 Task: Play online Risk (conquerclub) game.
Action: Mouse moved to (396, 405)
Screenshot: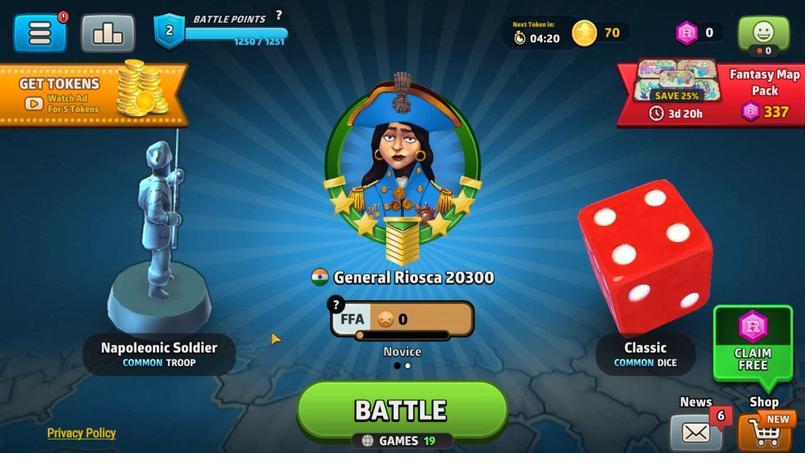 
Action: Mouse pressed left at (396, 405)
Screenshot: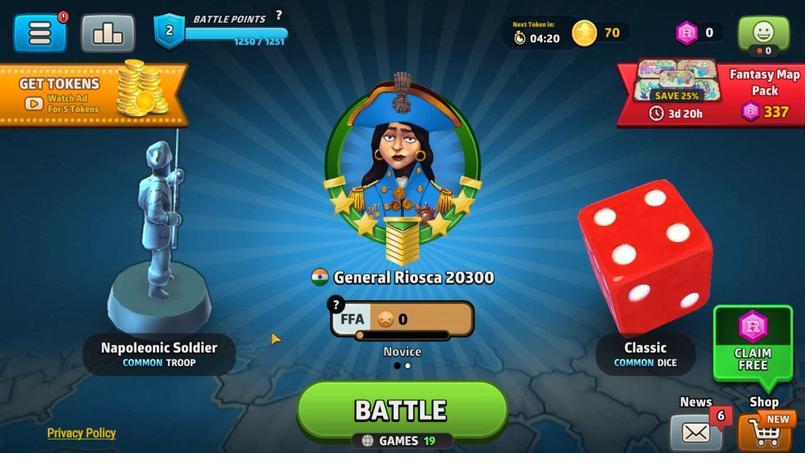
Action: Mouse moved to (694, 407)
Screenshot: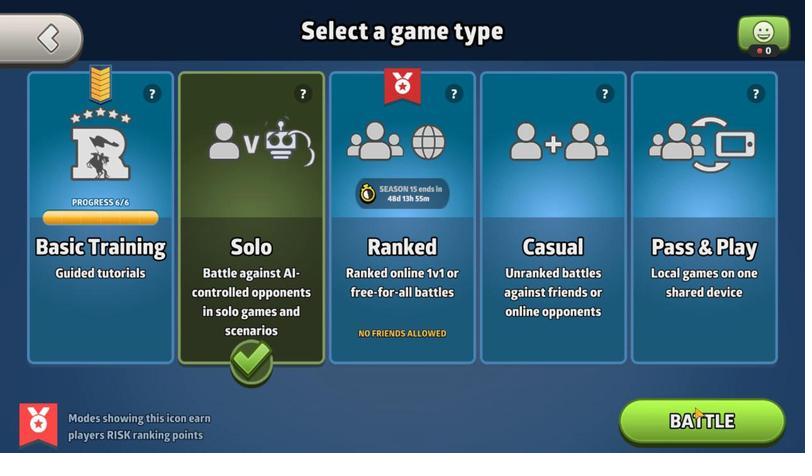 
Action: Mouse pressed left at (694, 407)
Screenshot: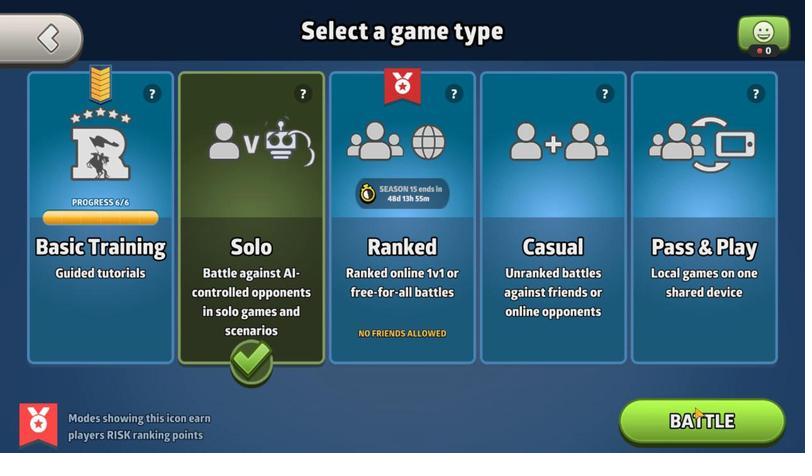 
Action: Mouse moved to (701, 413)
Screenshot: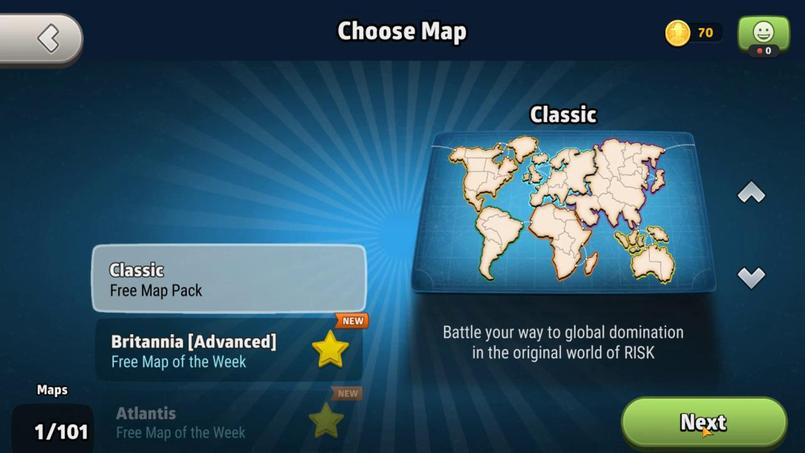 
Action: Mouse pressed left at (701, 413)
Screenshot: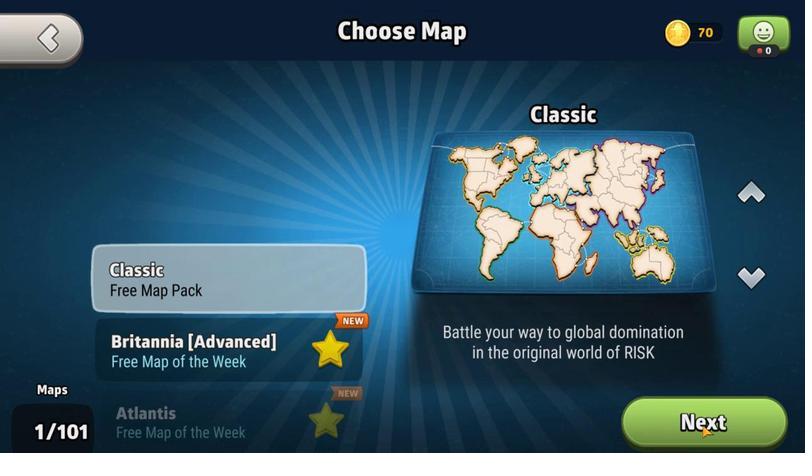 
Action: Mouse moved to (681, 413)
Screenshot: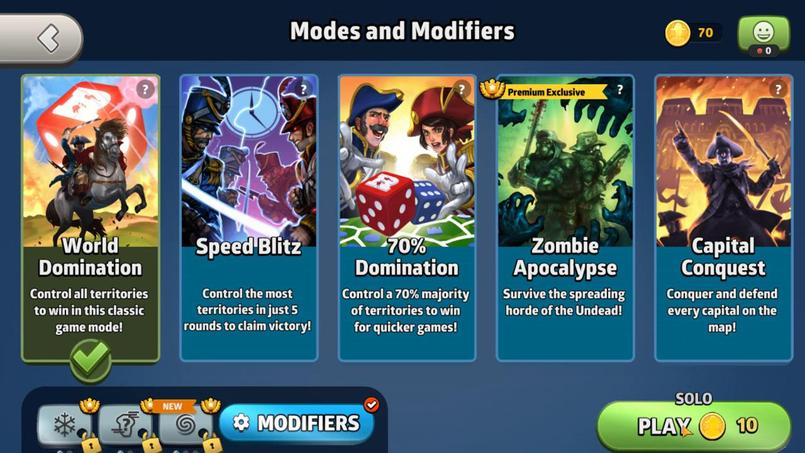 
Action: Mouse pressed left at (681, 413)
Screenshot: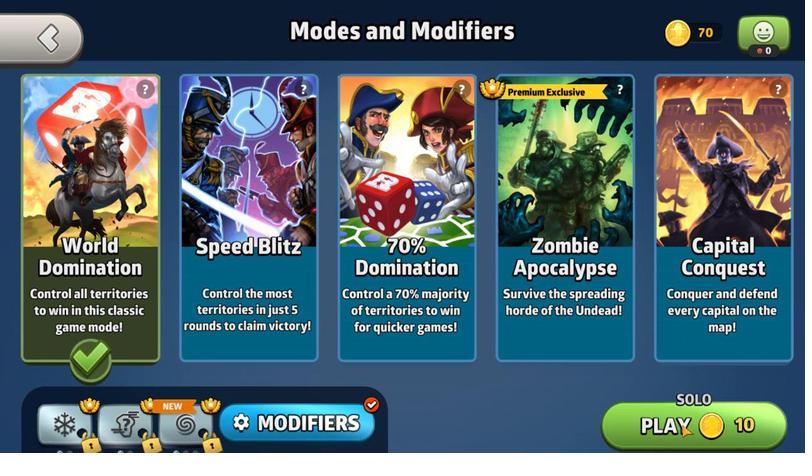 
Action: Mouse moved to (458, 314)
Screenshot: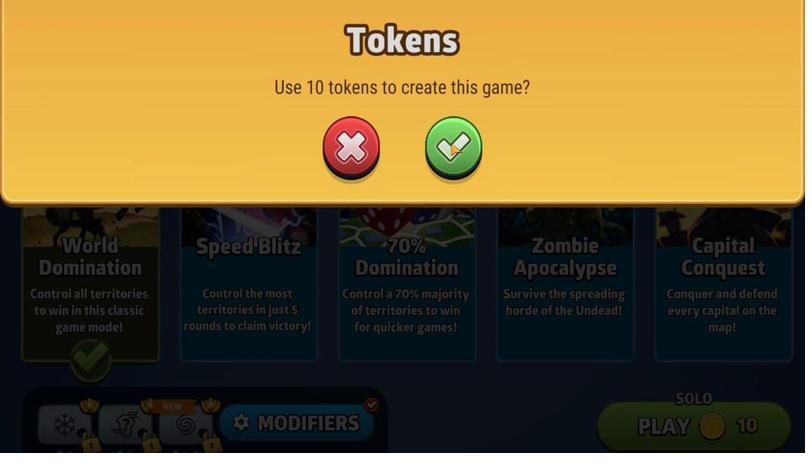 
Action: Mouse pressed left at (458, 314)
Screenshot: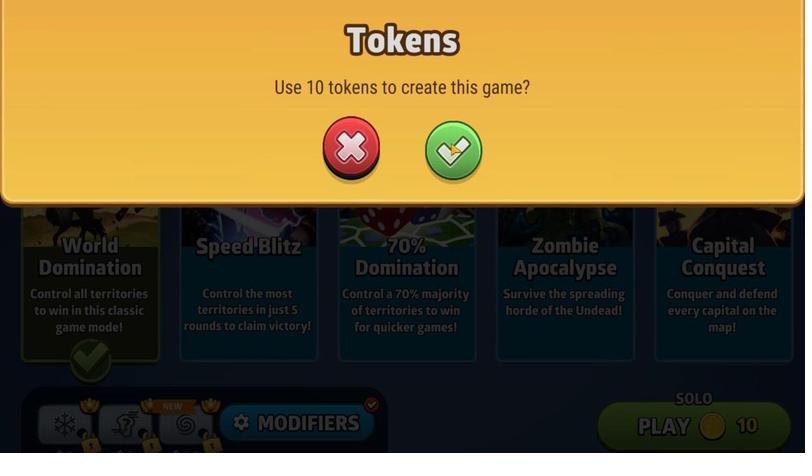 
Action: Mouse moved to (779, 343)
Screenshot: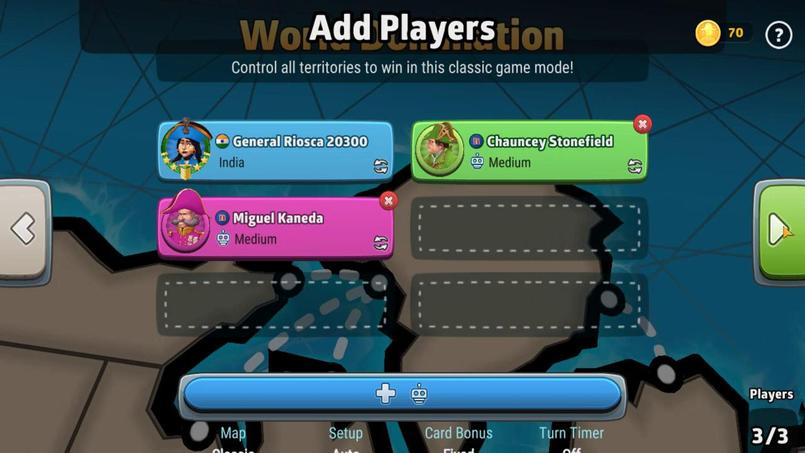 
Action: Mouse pressed left at (779, 343)
Screenshot: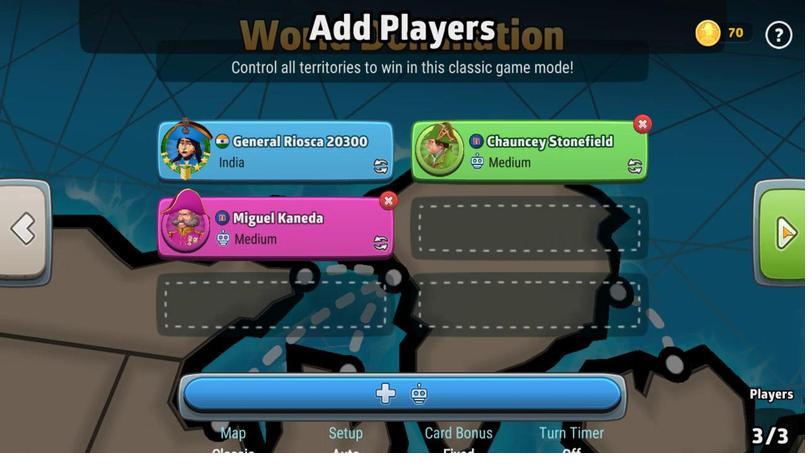
Action: Mouse moved to (193, 326)
Screenshot: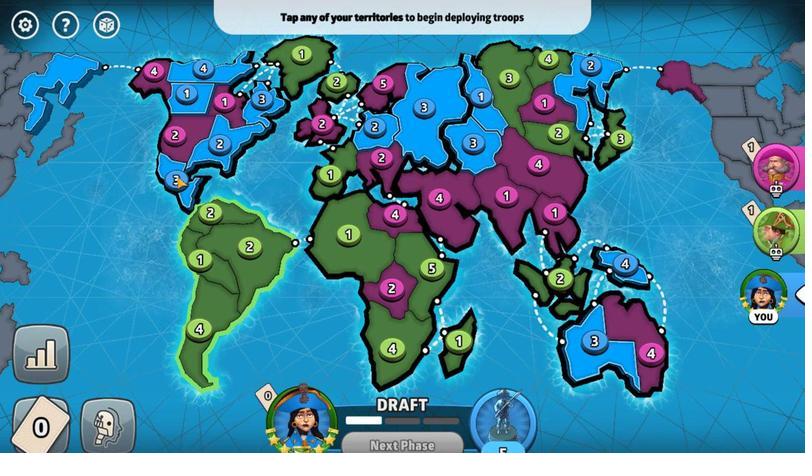 
Action: Mouse pressed left at (193, 326)
Screenshot: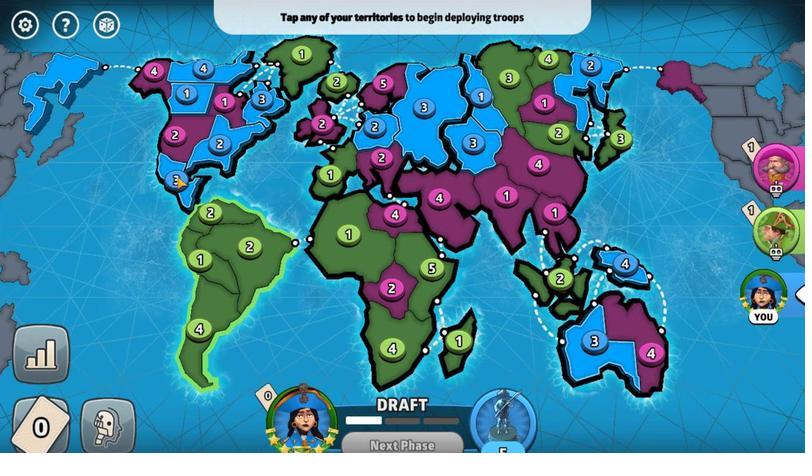 
Action: Mouse moved to (566, 385)
Screenshot: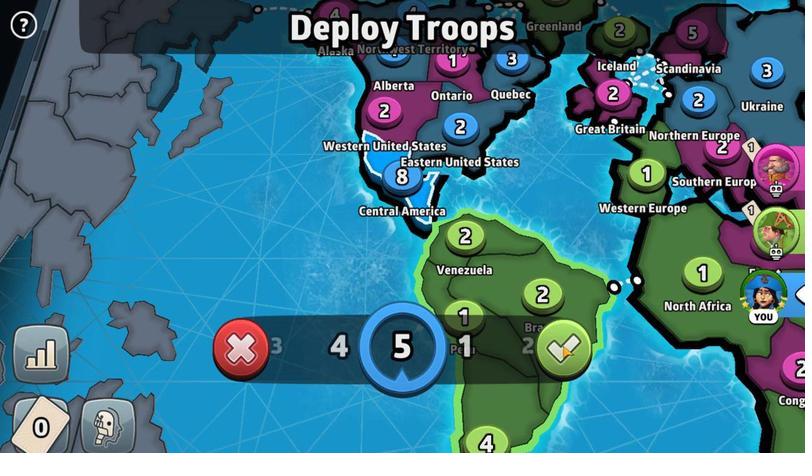 
Action: Mouse pressed left at (566, 385)
Screenshot: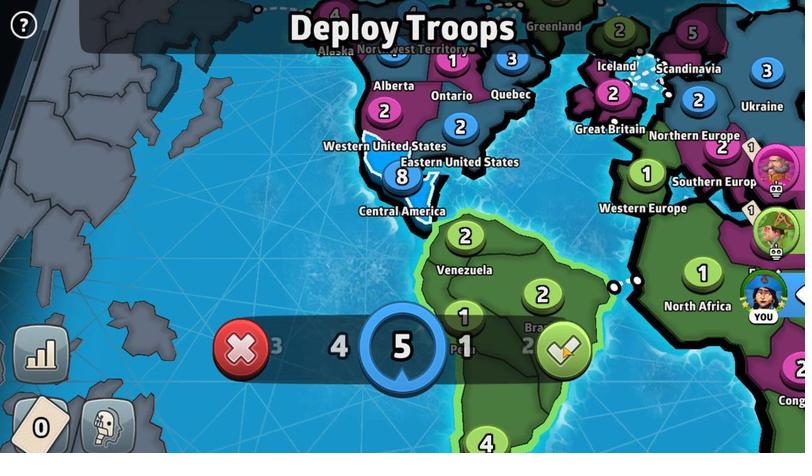 
Action: Mouse moved to (429, 420)
Screenshot: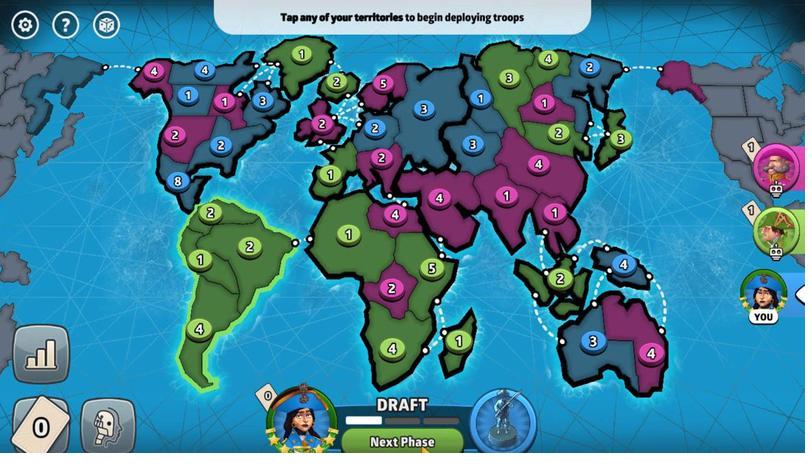 
Action: Mouse pressed left at (429, 420)
Screenshot: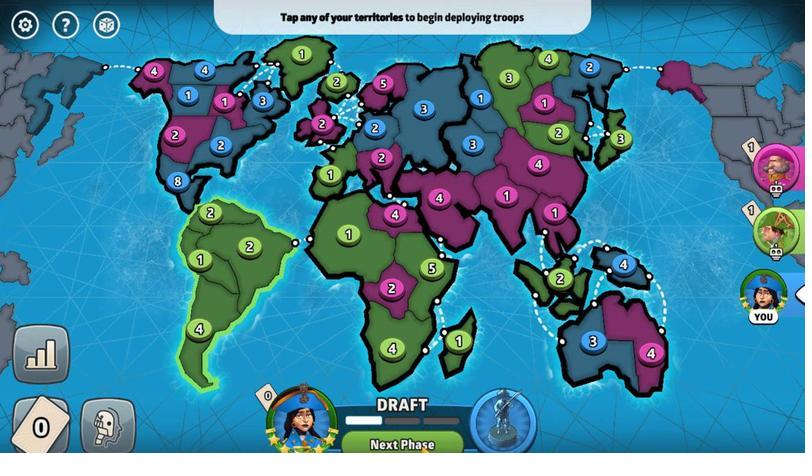 
Action: Mouse moved to (192, 327)
Screenshot: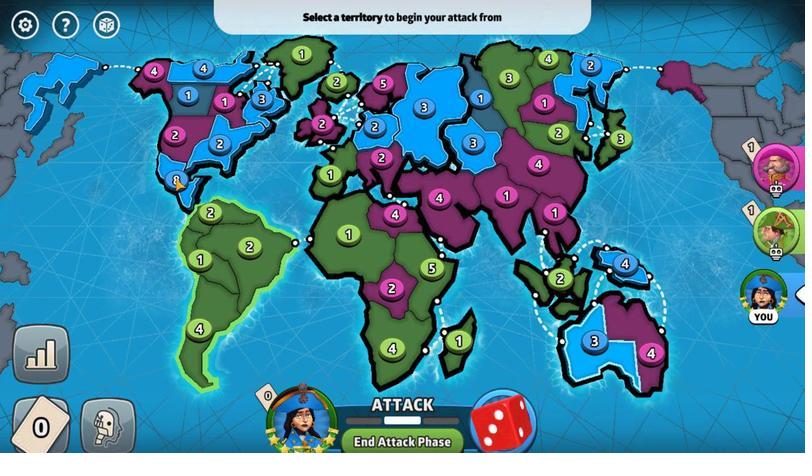 
Action: Mouse pressed left at (192, 327)
Screenshot: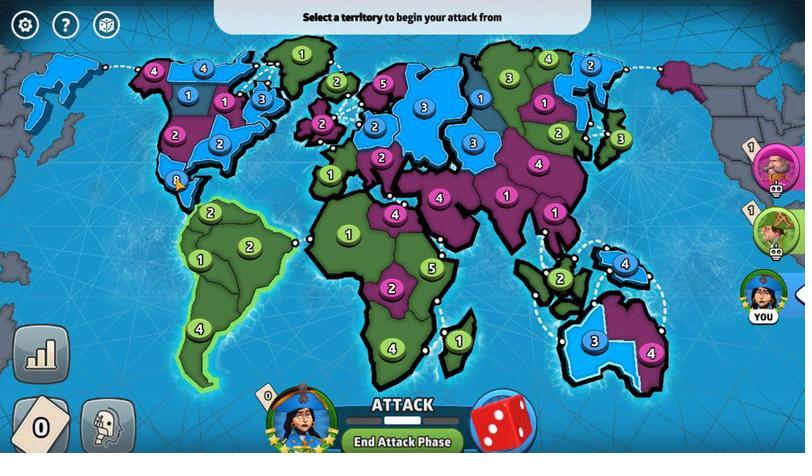 
Action: Mouse moved to (379, 306)
Screenshot: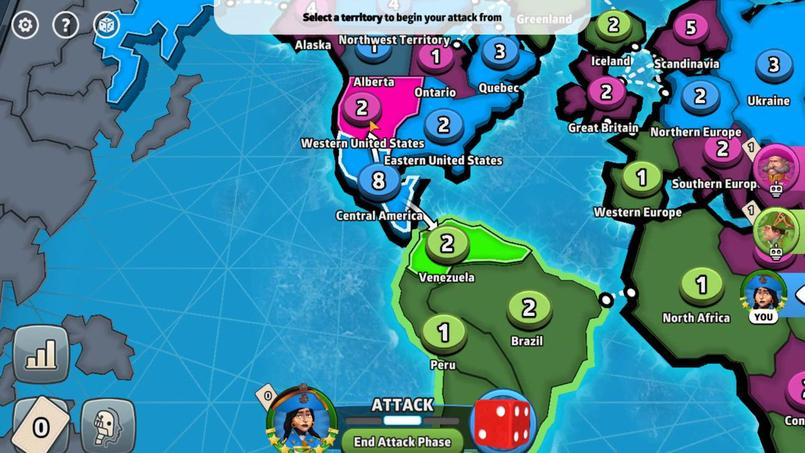 
Action: Mouse pressed left at (379, 306)
Screenshot: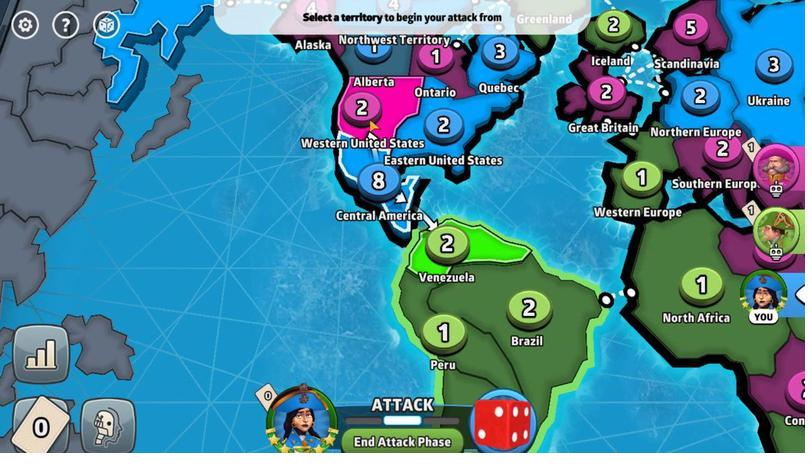 
Action: Mouse moved to (419, 397)
Screenshot: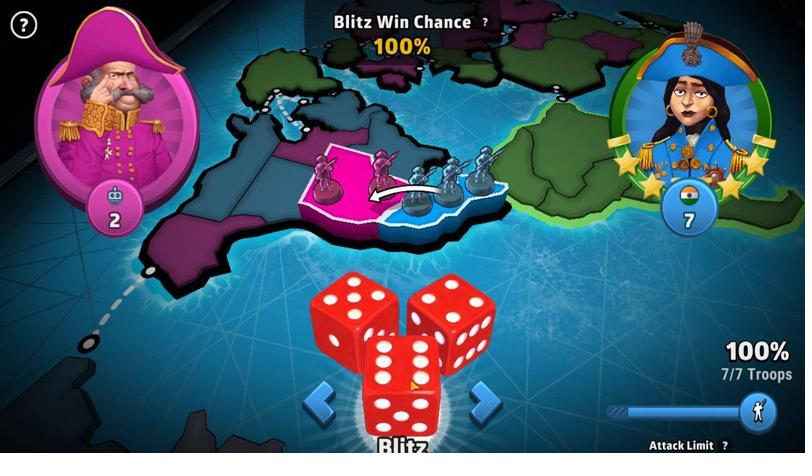 
Action: Mouse pressed left at (419, 397)
Screenshot: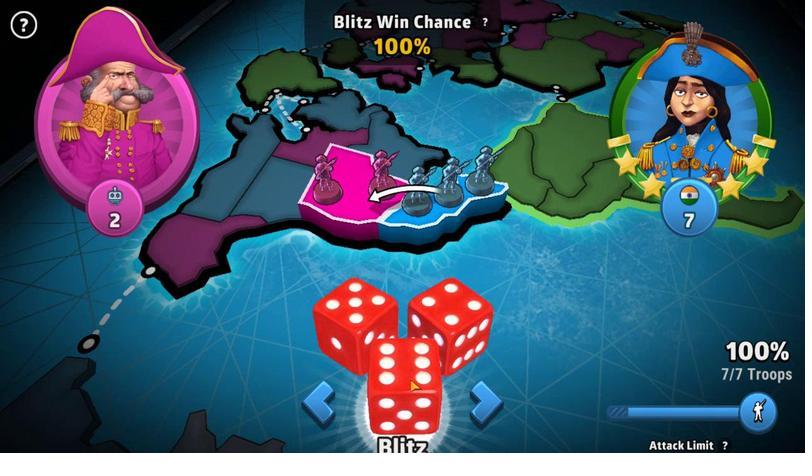 
Action: Mouse moved to (570, 387)
Screenshot: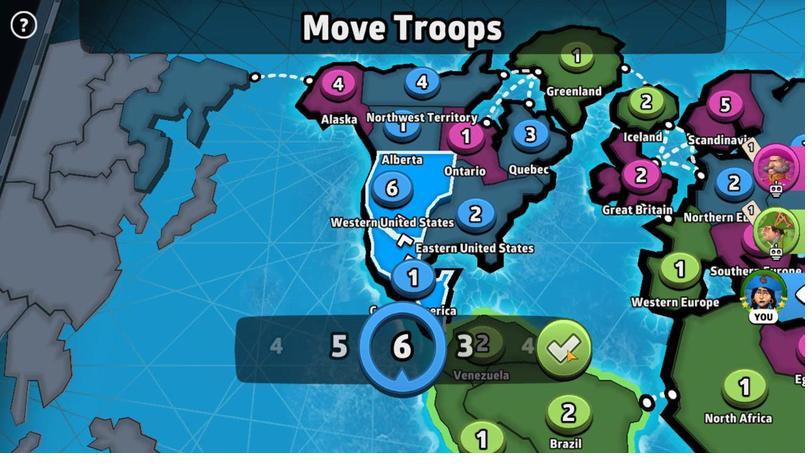 
Action: Mouse pressed left at (570, 387)
Screenshot: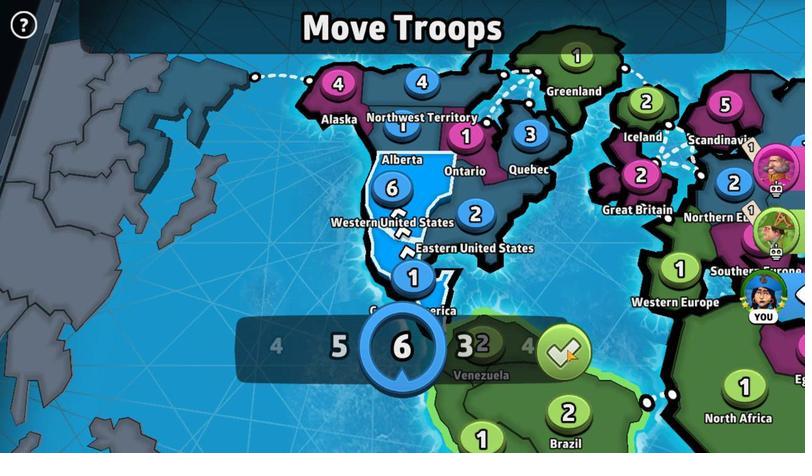 
Action: Mouse moved to (444, 314)
Screenshot: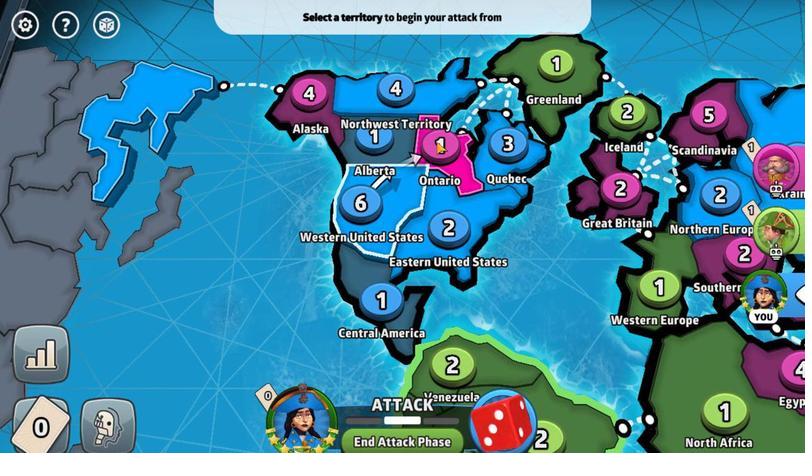 
Action: Mouse pressed left at (444, 314)
Screenshot: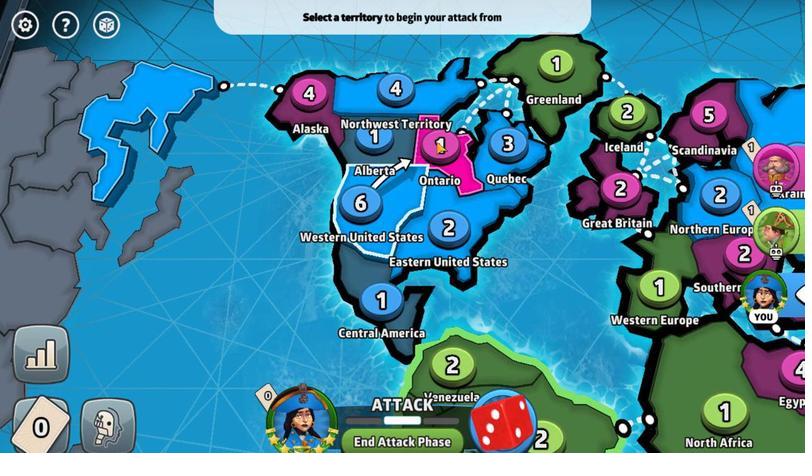 
Action: Mouse moved to (417, 392)
Screenshot: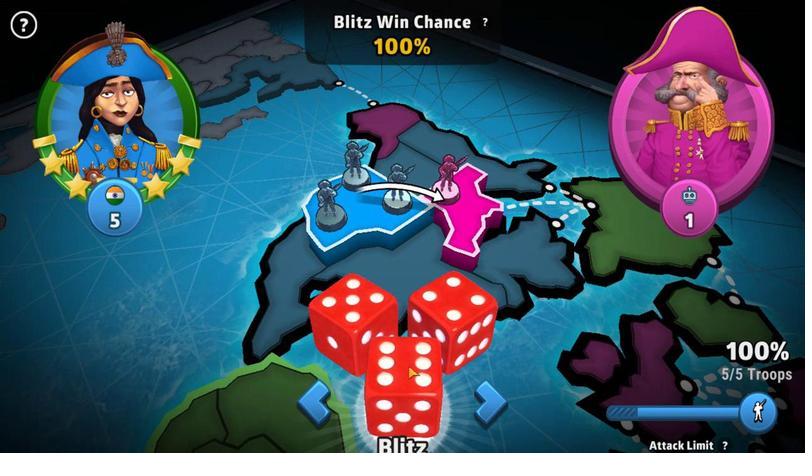 
Action: Mouse pressed left at (417, 392)
Screenshot: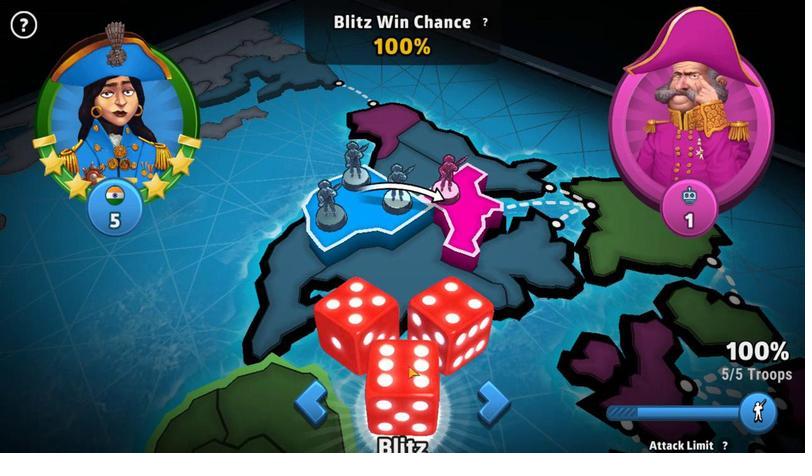 
Action: Mouse moved to (355, 382)
Screenshot: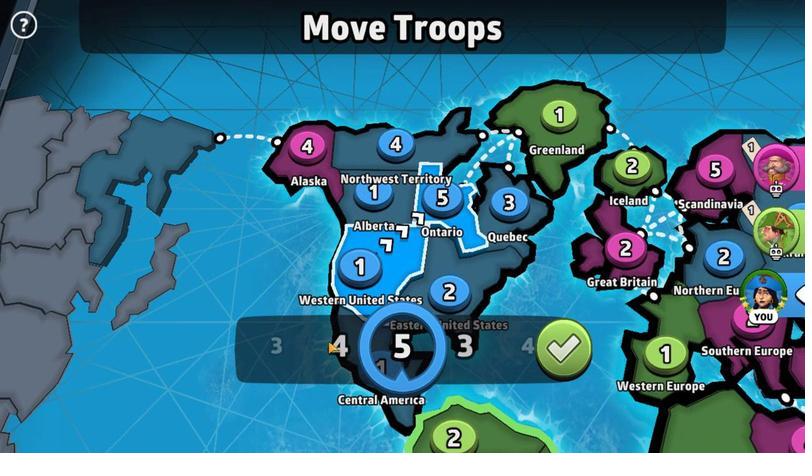 
Action: Mouse pressed left at (355, 382)
Screenshot: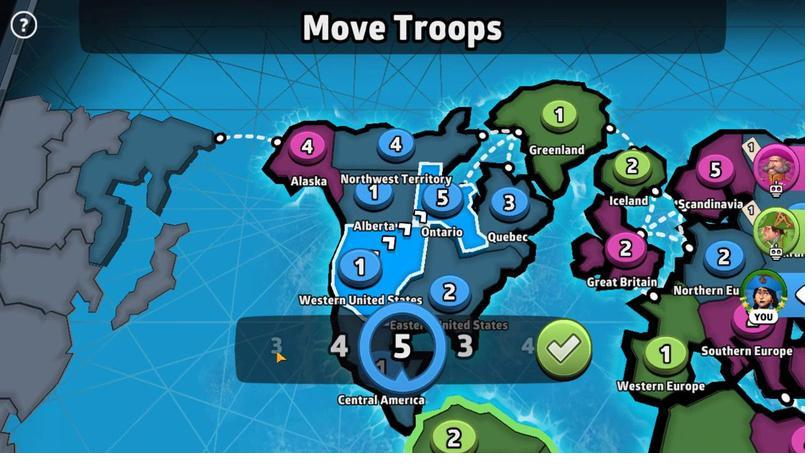 
Action: Mouse moved to (572, 385)
Screenshot: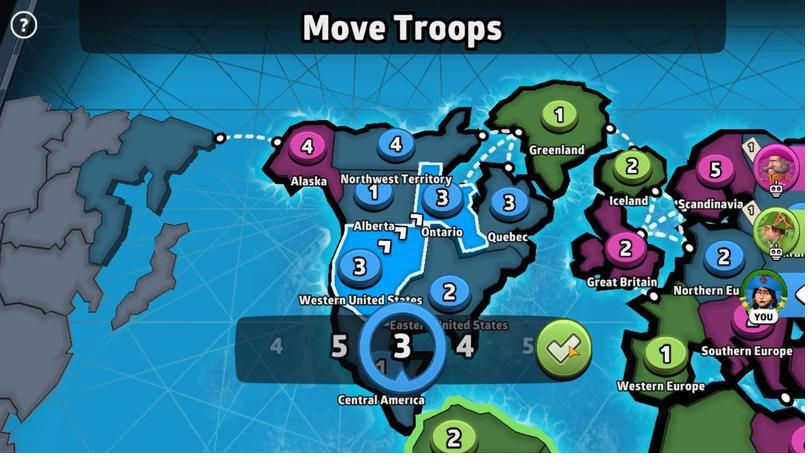 
Action: Mouse pressed left at (572, 385)
Screenshot: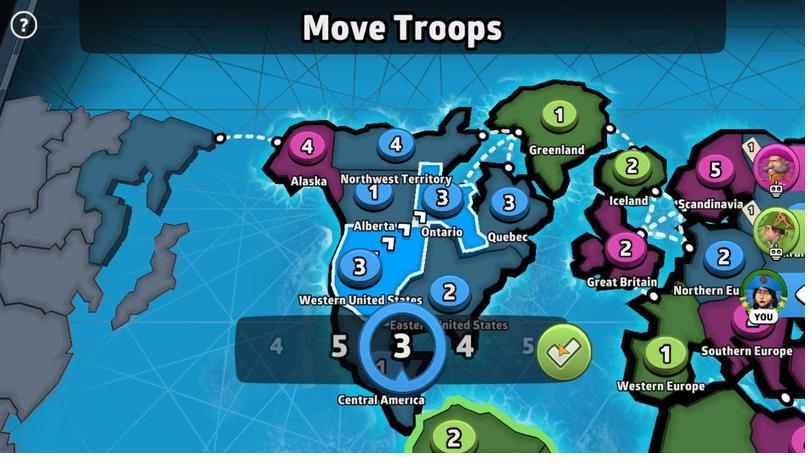 
Action: Mouse moved to (298, 320)
Screenshot: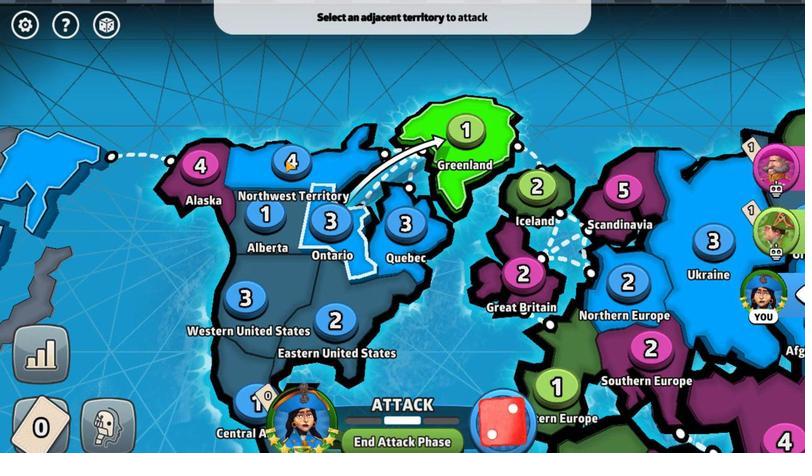 
Action: Mouse pressed left at (298, 320)
Screenshot: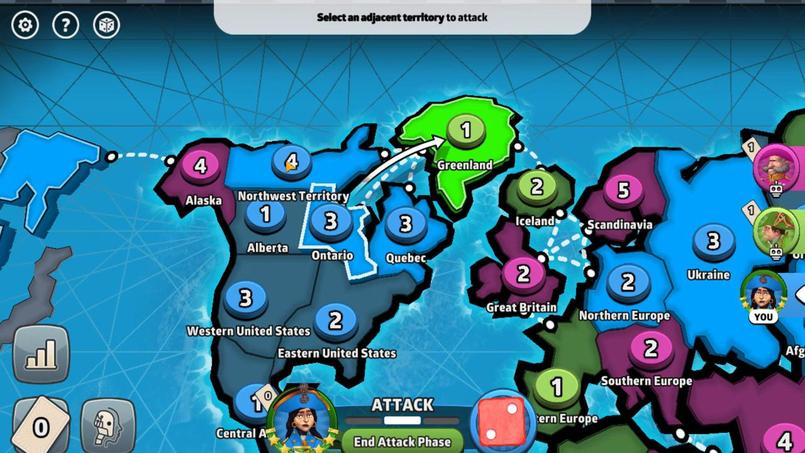 
Action: Mouse moved to (414, 348)
Screenshot: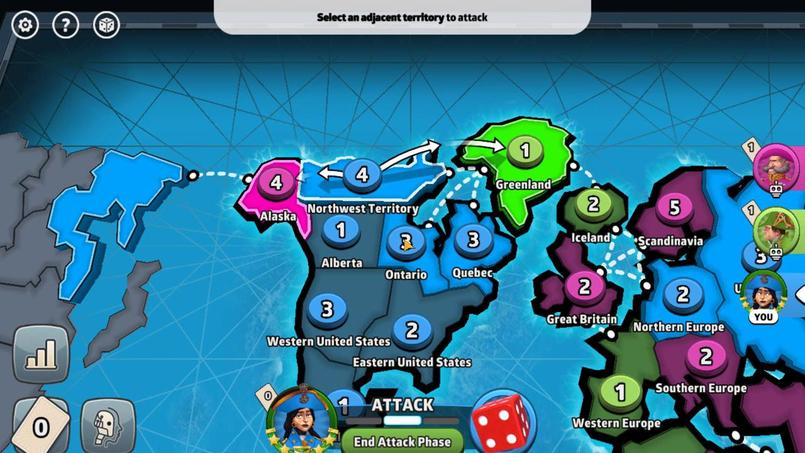 
Action: Mouse pressed left at (414, 348)
Screenshot: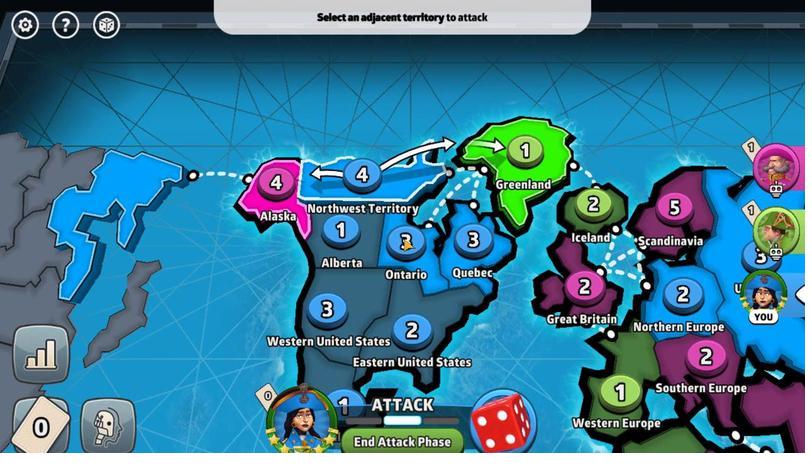 
Action: Mouse moved to (309, 318)
Screenshot: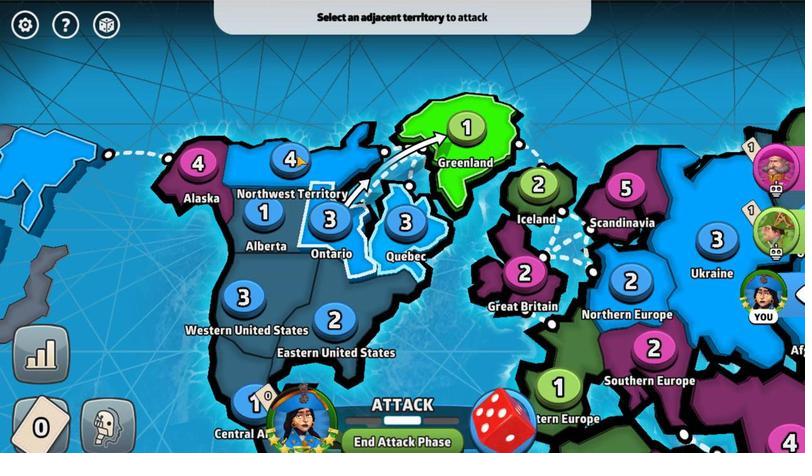 
Action: Mouse pressed left at (309, 318)
Screenshot: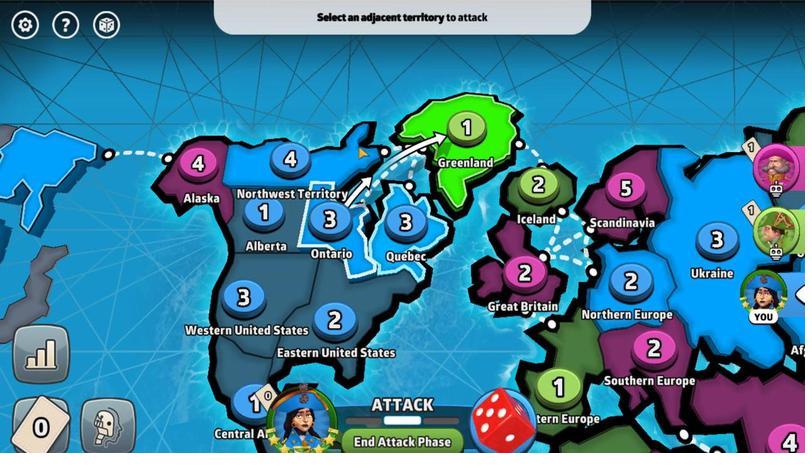 
Action: Mouse moved to (526, 315)
Screenshot: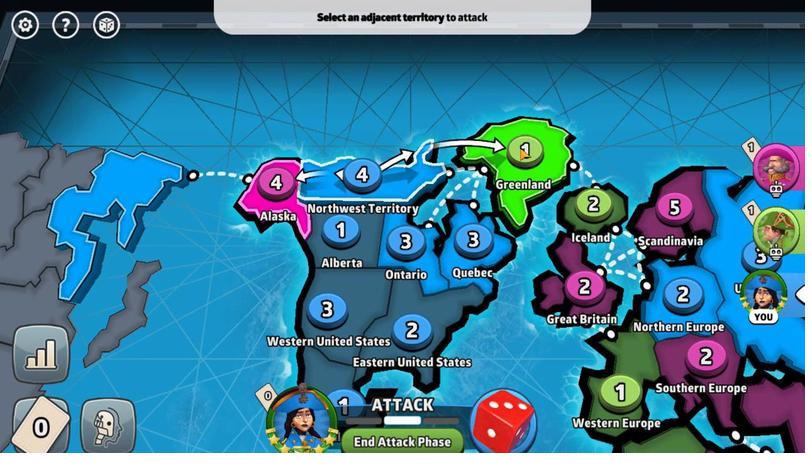 
Action: Mouse pressed left at (526, 315)
Screenshot: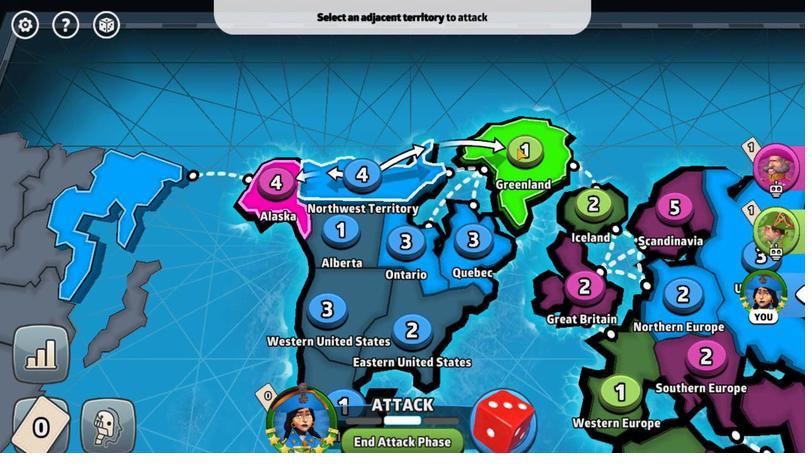 
Action: Mouse moved to (407, 400)
Screenshot: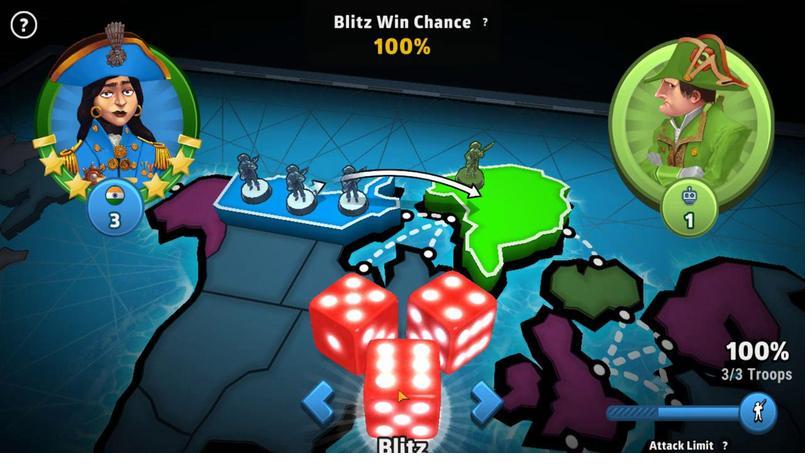 
Action: Mouse pressed left at (407, 400)
Screenshot: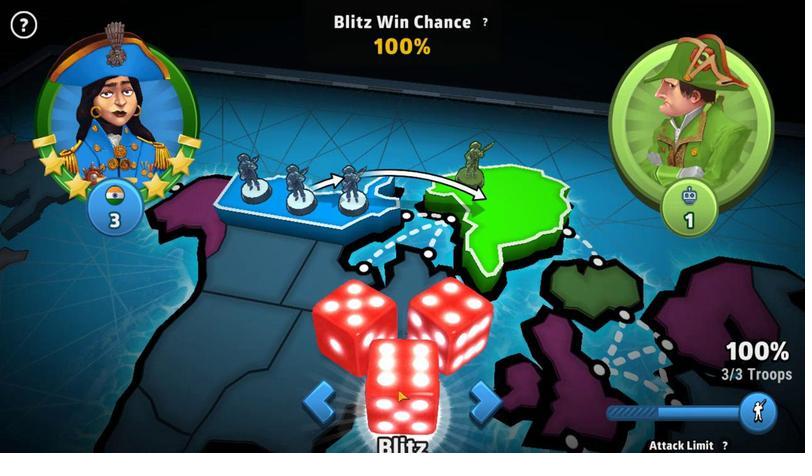 
Action: Mouse moved to (441, 337)
Screenshot: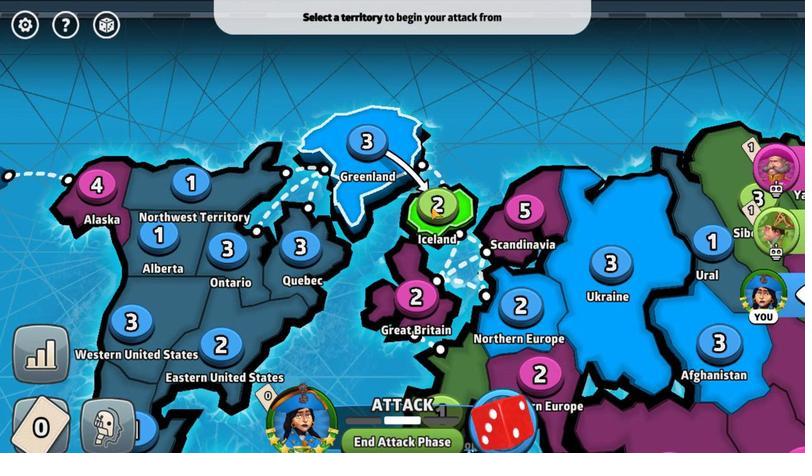 
Action: Mouse pressed left at (441, 337)
Screenshot: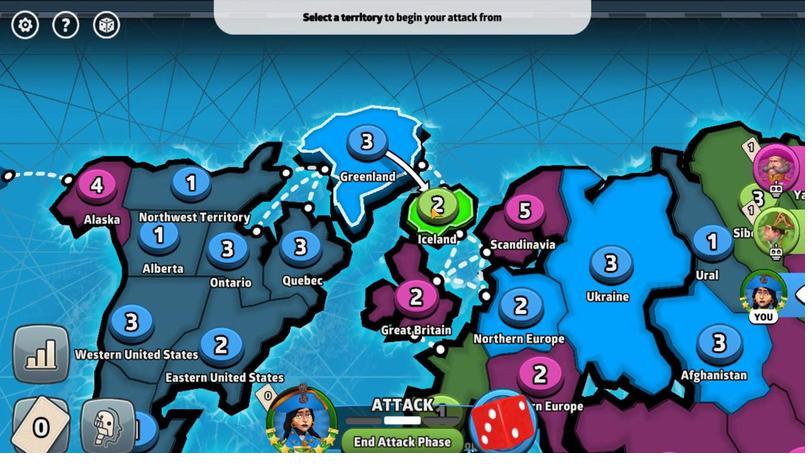 
Action: Mouse moved to (420, 393)
Screenshot: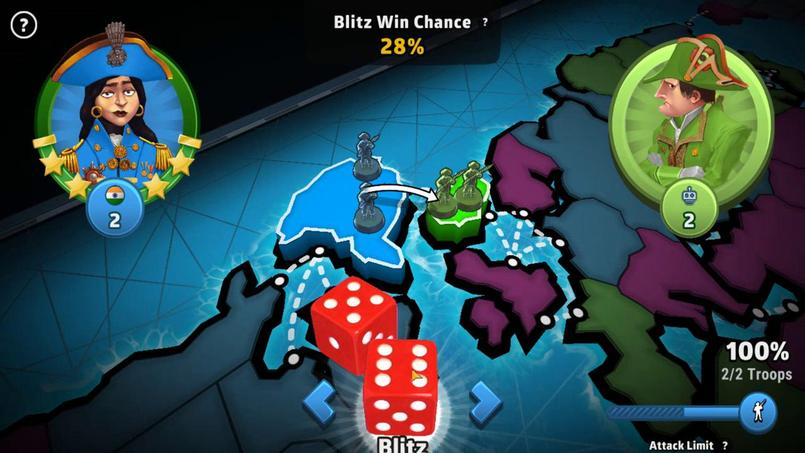 
Action: Mouse pressed left at (420, 393)
Screenshot: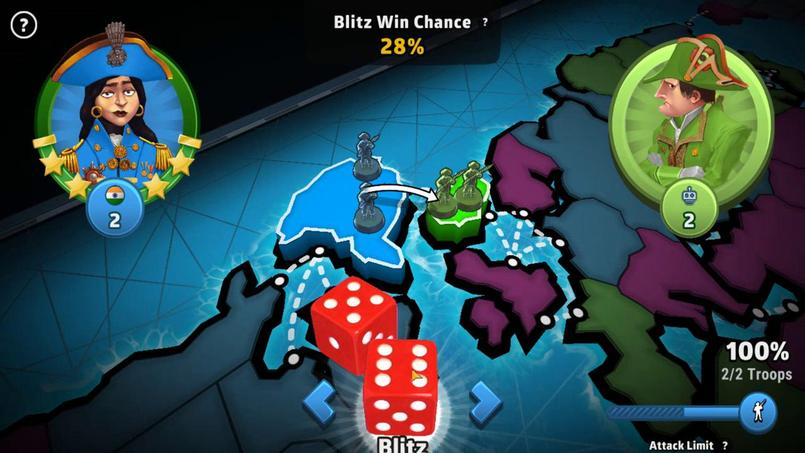 
Action: Mouse moved to (433, 301)
Screenshot: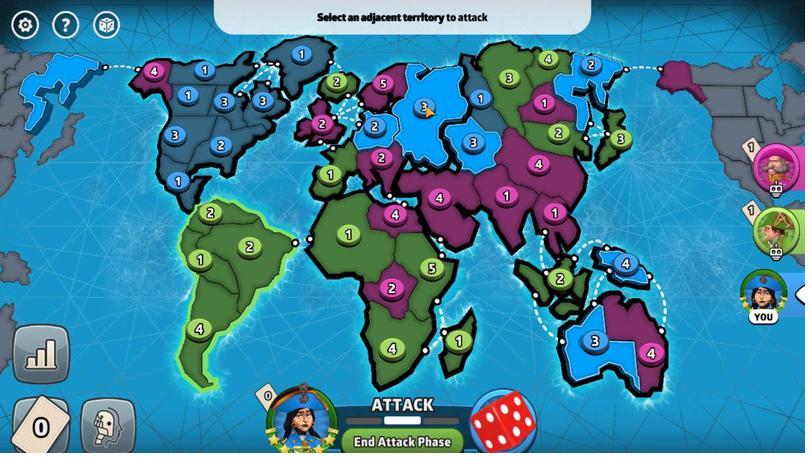 
Action: Mouse pressed left at (433, 301)
Screenshot: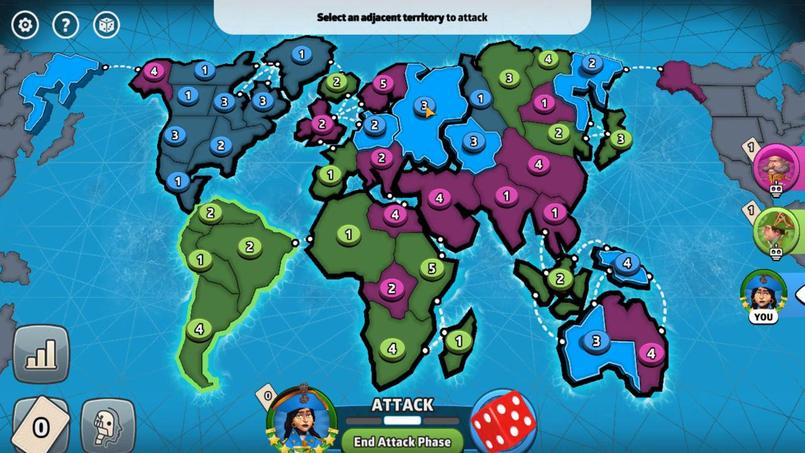 
Action: Mouse moved to (361, 338)
Screenshot: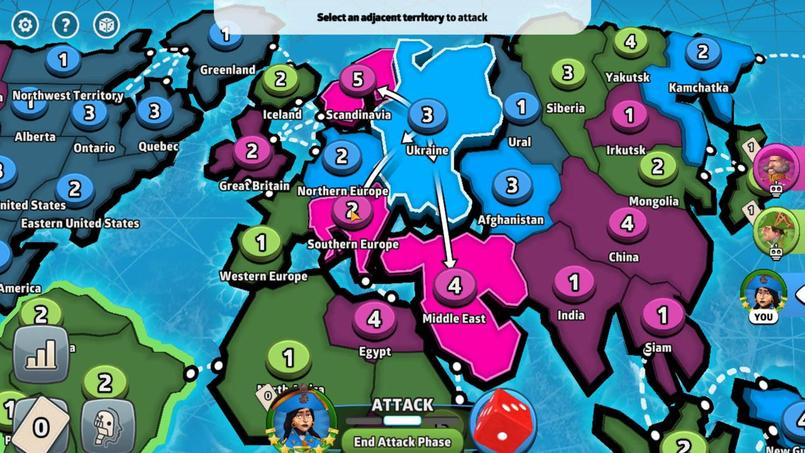 
Action: Mouse pressed left at (361, 338)
Screenshot: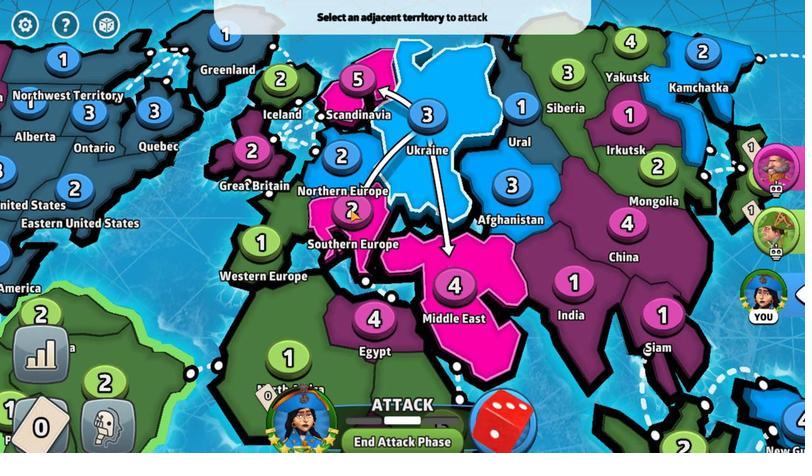 
Action: Mouse moved to (405, 389)
Screenshot: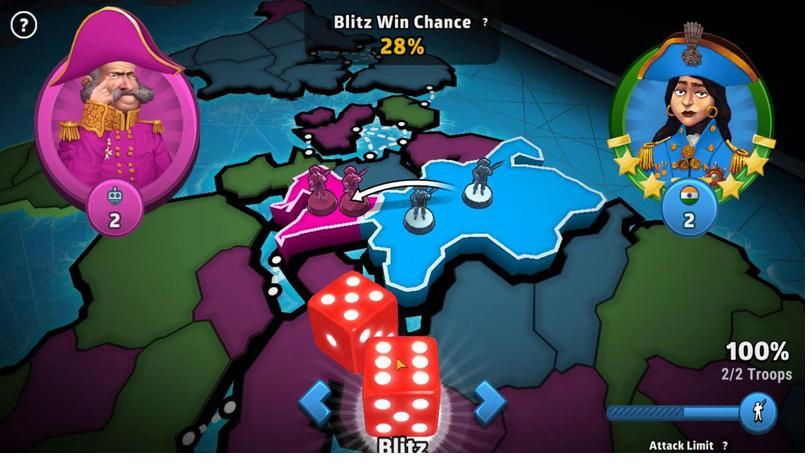 
Action: Mouse pressed left at (405, 389)
Screenshot: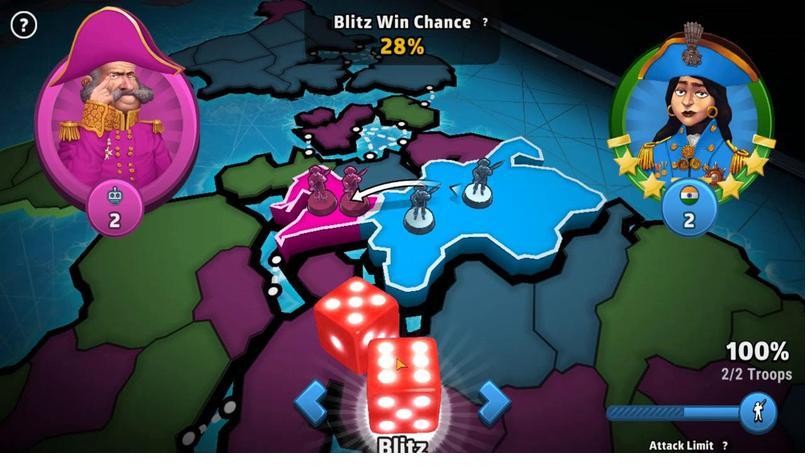 
Action: Mouse moved to (476, 313)
Screenshot: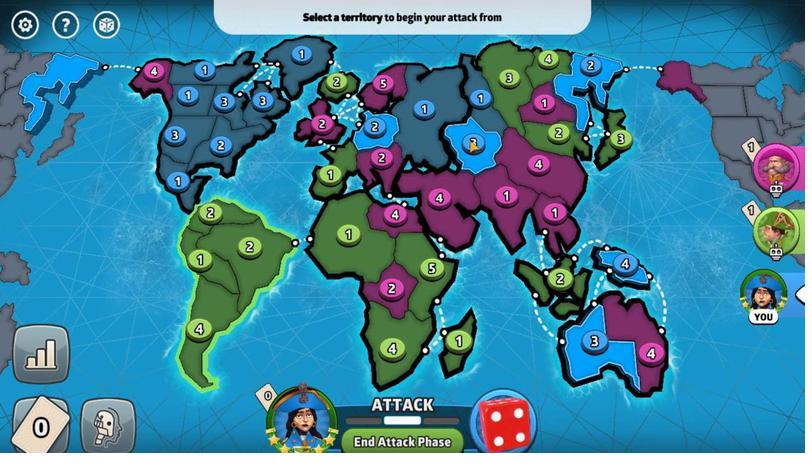 
Action: Mouse pressed left at (476, 313)
Screenshot: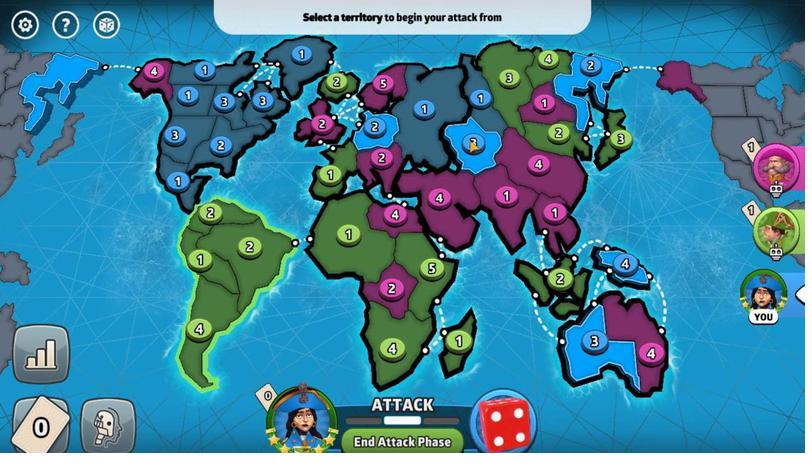 
Action: Mouse moved to (431, 334)
Screenshot: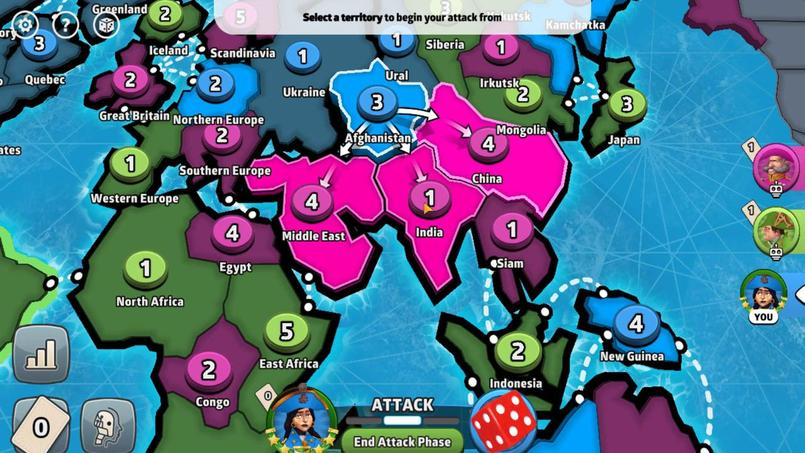 
Action: Mouse pressed left at (431, 334)
Screenshot: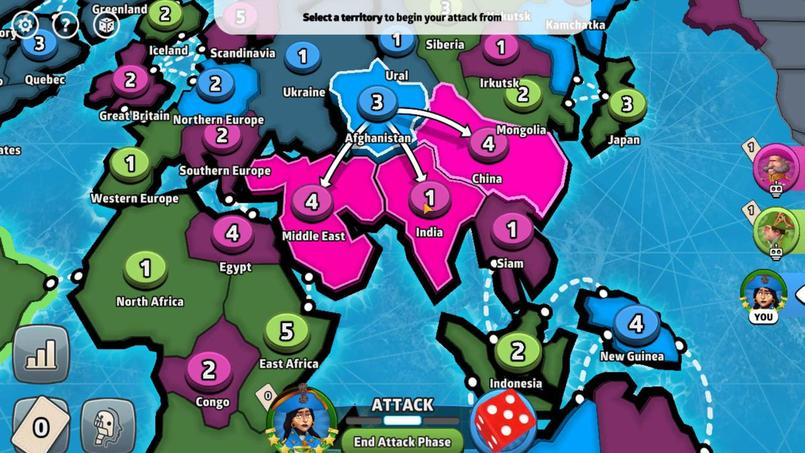 
Action: Mouse moved to (422, 388)
Screenshot: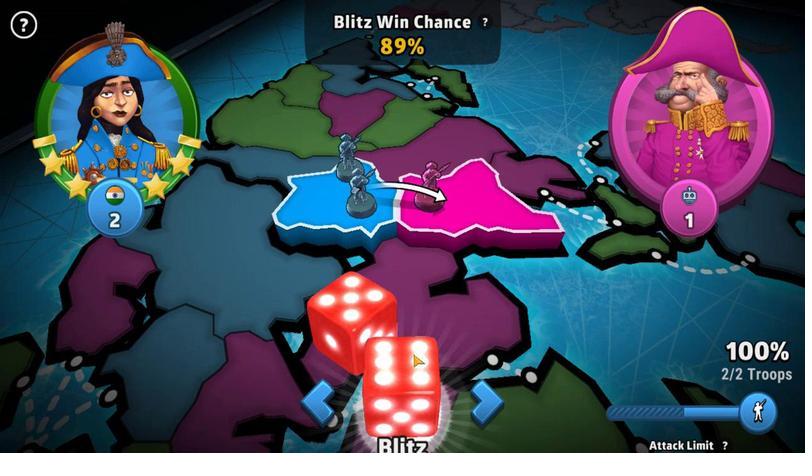 
Action: Mouse pressed left at (422, 388)
Screenshot: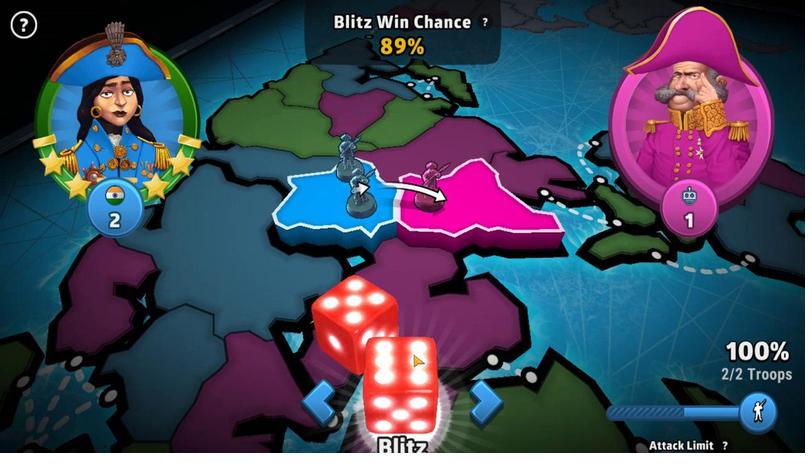 
Action: Mouse moved to (508, 327)
Screenshot: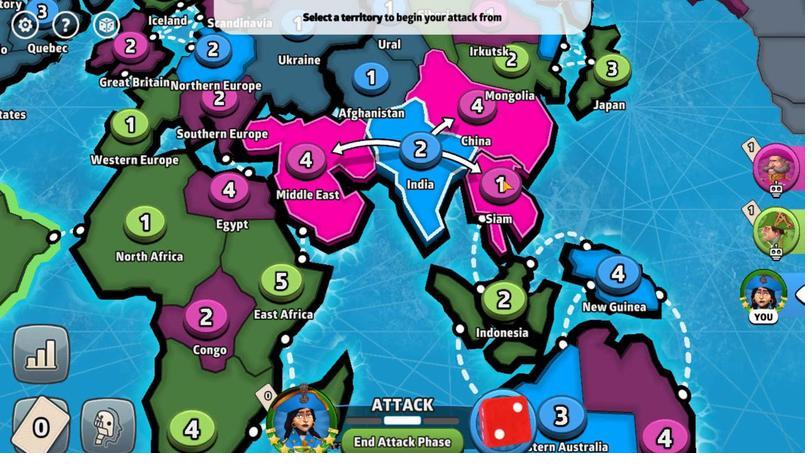 
Action: Mouse pressed left at (508, 327)
Screenshot: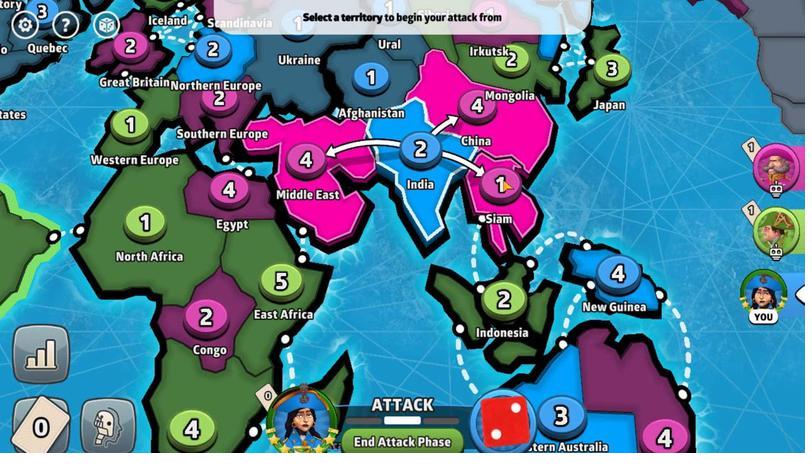 
Action: Mouse moved to (421, 395)
Screenshot: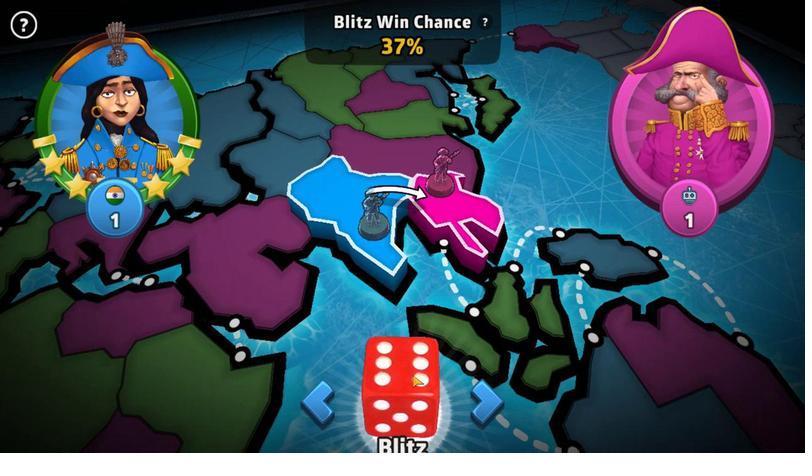 
Action: Mouse pressed left at (421, 395)
Screenshot: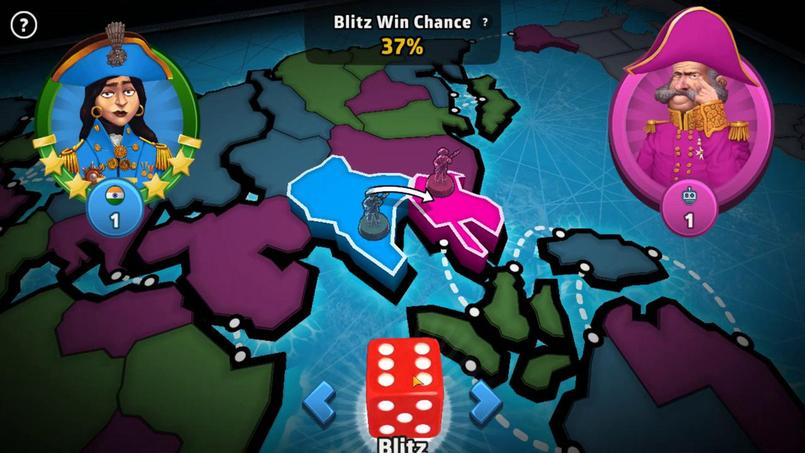 
Action: Mouse moved to (236, 298)
Screenshot: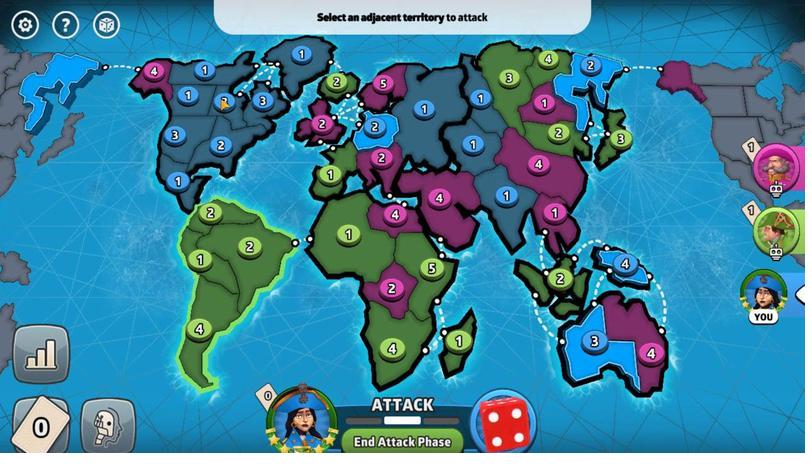 
Action: Mouse pressed left at (236, 298)
Screenshot: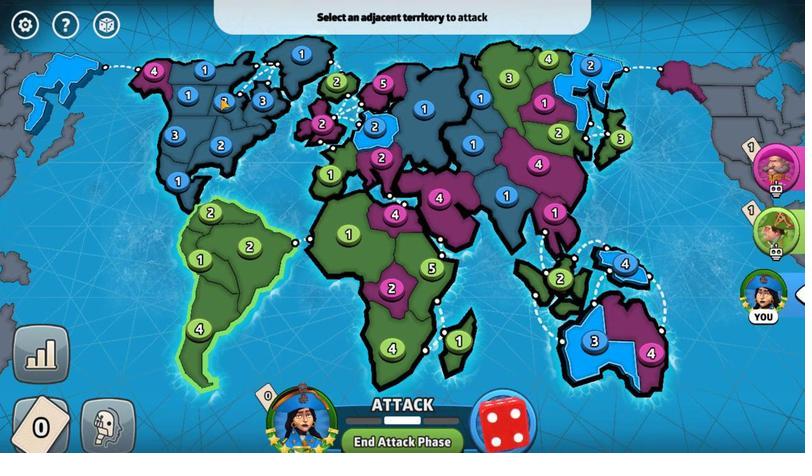 
Action: Mouse moved to (193, 309)
Screenshot: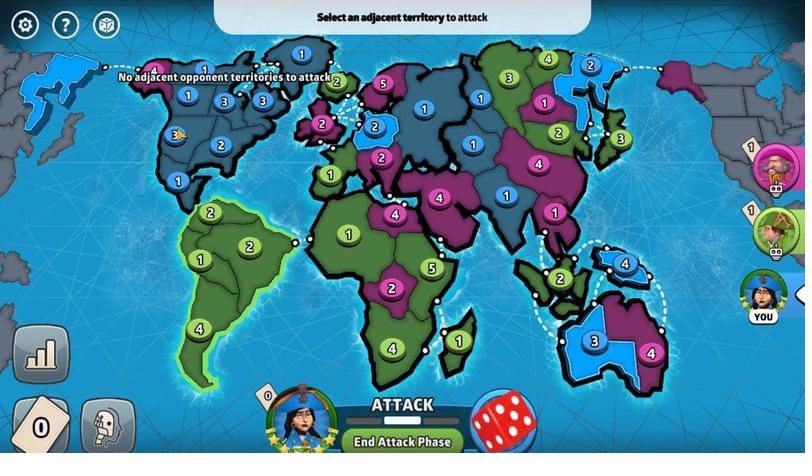 
Action: Mouse pressed left at (193, 309)
Screenshot: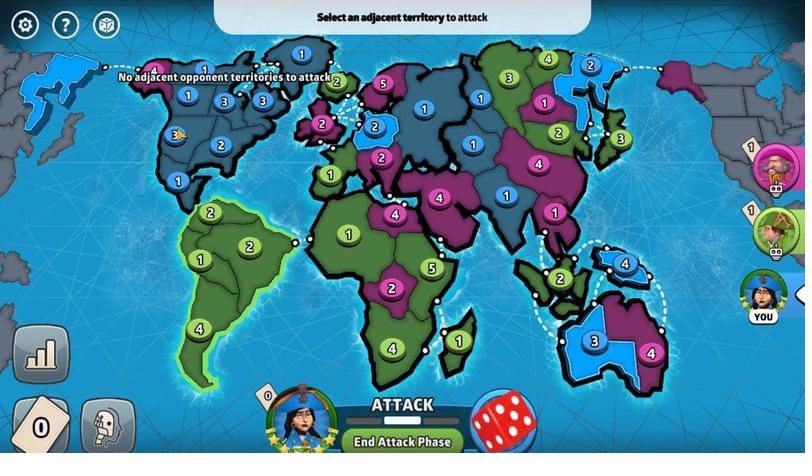 
Action: Mouse moved to (402, 416)
Screenshot: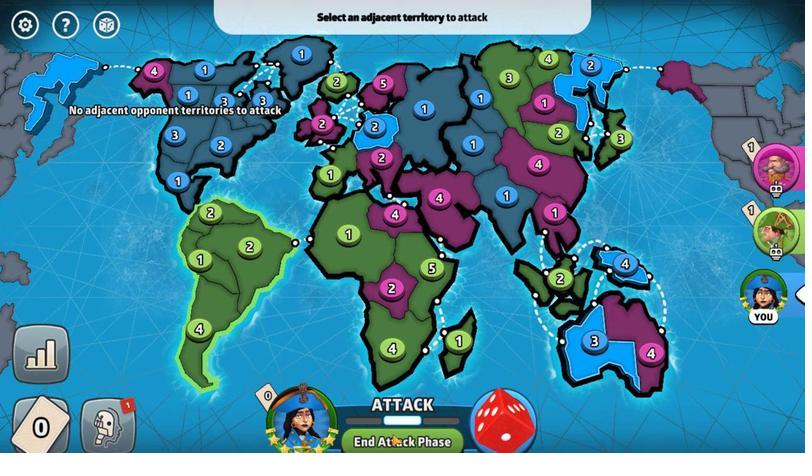 
Action: Mouse pressed left at (402, 416)
Screenshot: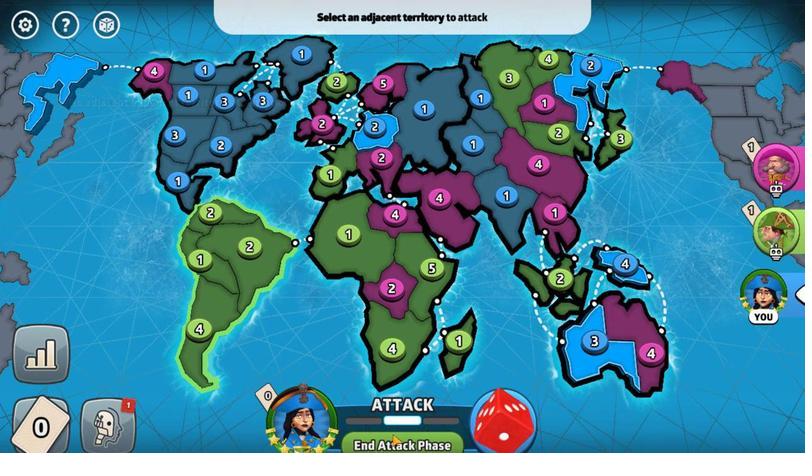 
Action: Mouse moved to (455, 322)
Screenshot: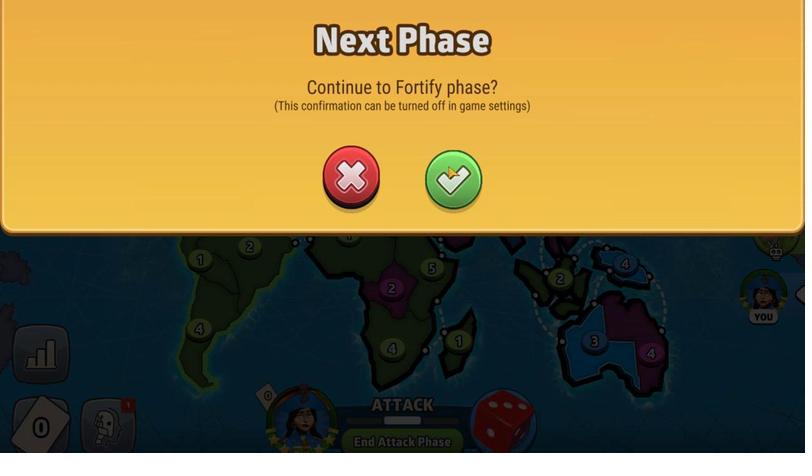 
Action: Mouse pressed left at (455, 322)
Screenshot: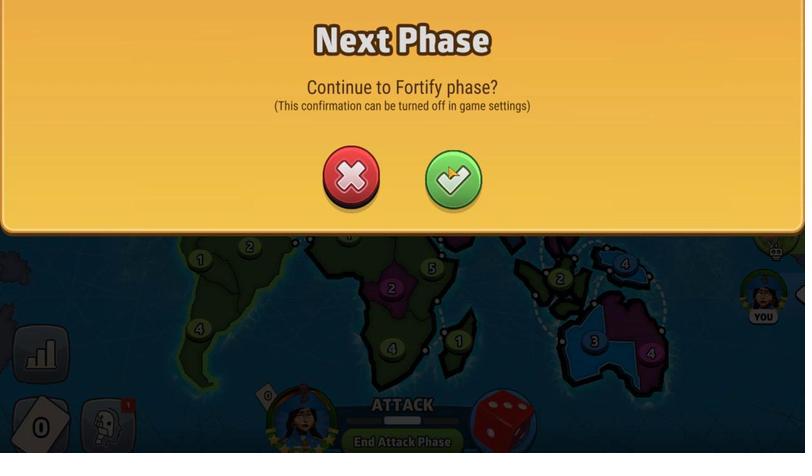 
Action: Mouse moved to (236, 299)
Screenshot: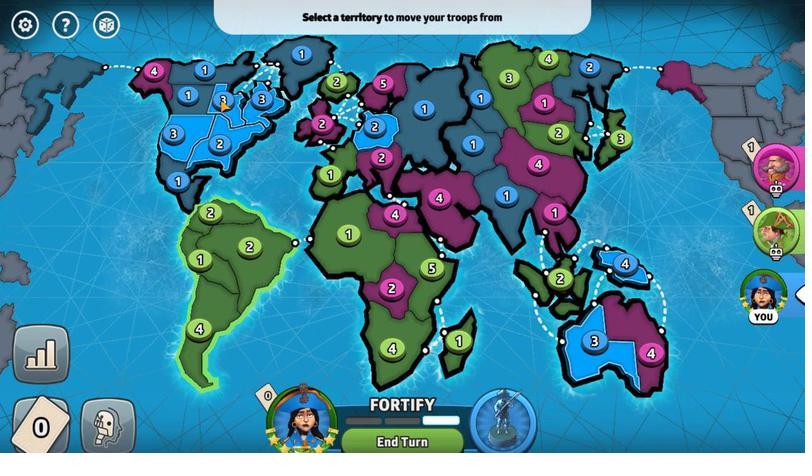 
Action: Mouse pressed left at (236, 299)
Screenshot: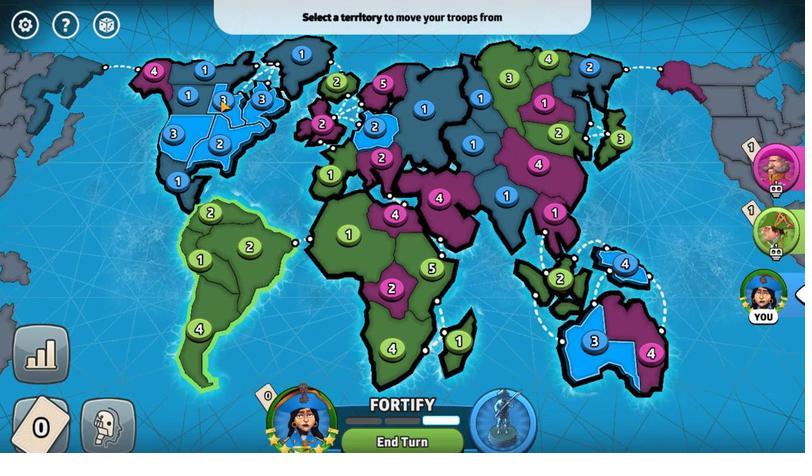 
Action: Mouse moved to (198, 296)
Screenshot: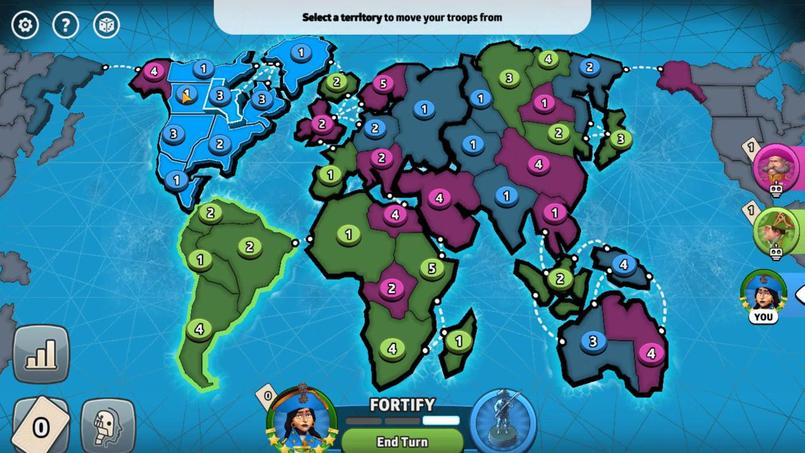 
Action: Mouse pressed left at (198, 296)
Screenshot: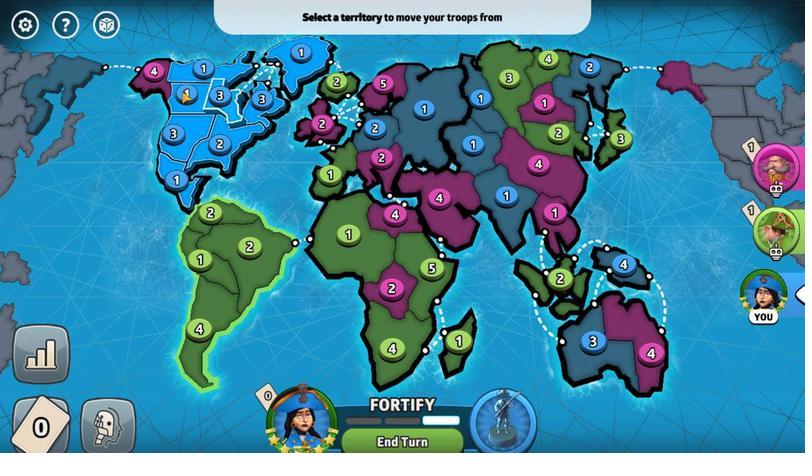 
Action: Mouse moved to (569, 386)
Screenshot: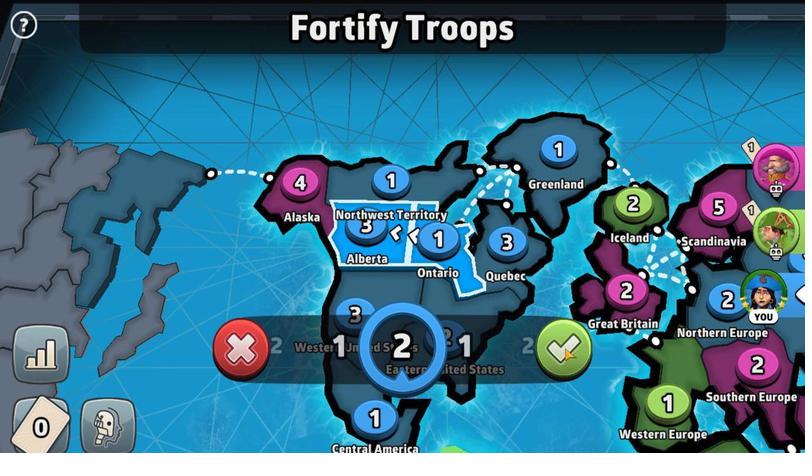 
Action: Mouse pressed left at (569, 386)
Screenshot: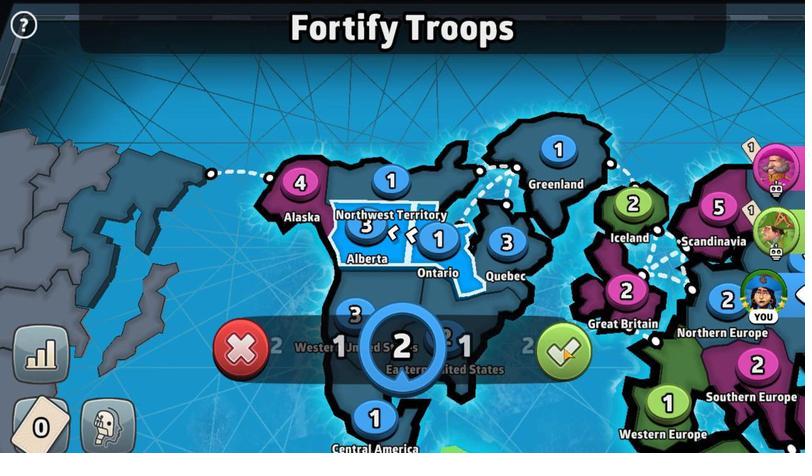 
Action: Mouse moved to (203, 296)
Screenshot: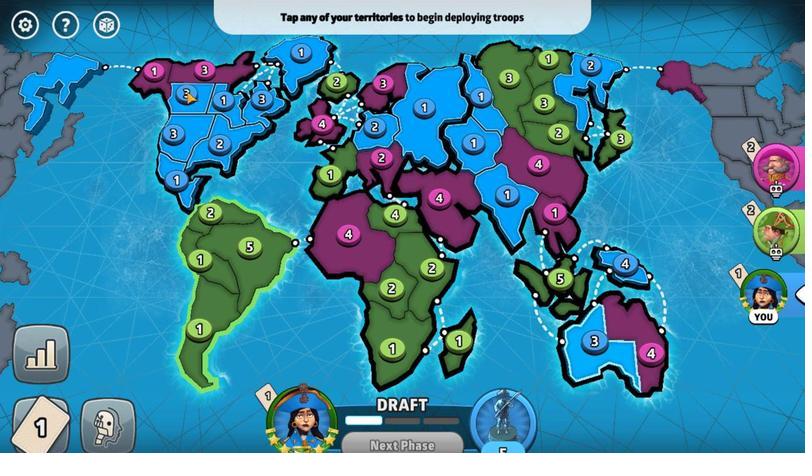 
Action: Mouse pressed left at (203, 296)
Screenshot: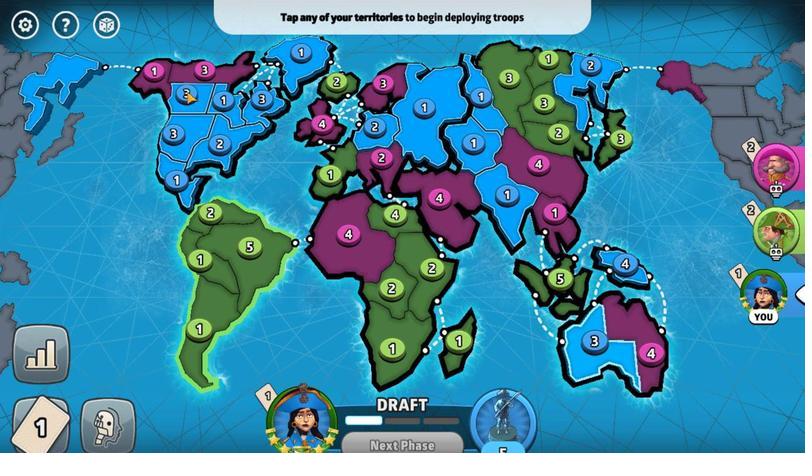 
Action: Mouse moved to (555, 386)
Screenshot: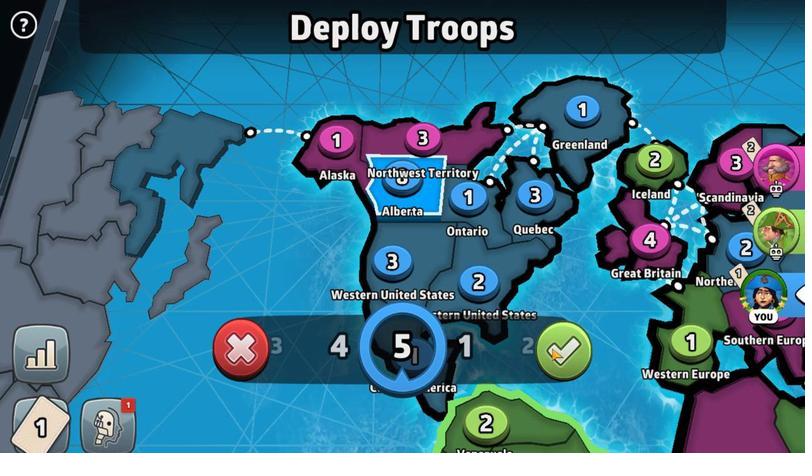 
Action: Mouse pressed left at (555, 386)
Screenshot: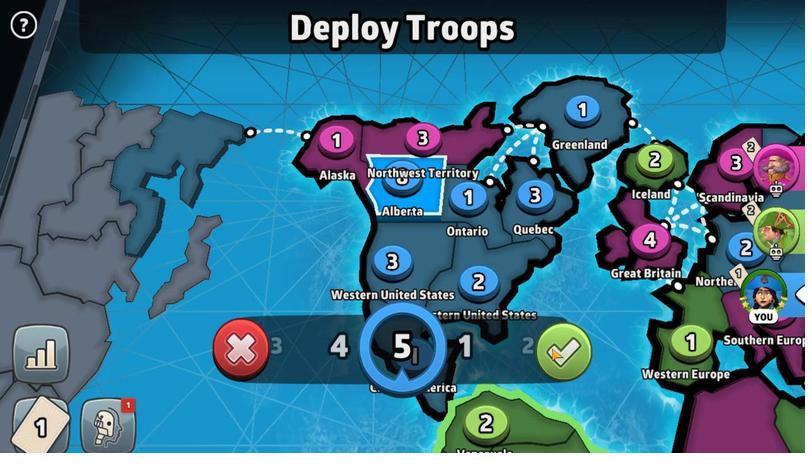 
Action: Mouse moved to (380, 308)
Screenshot: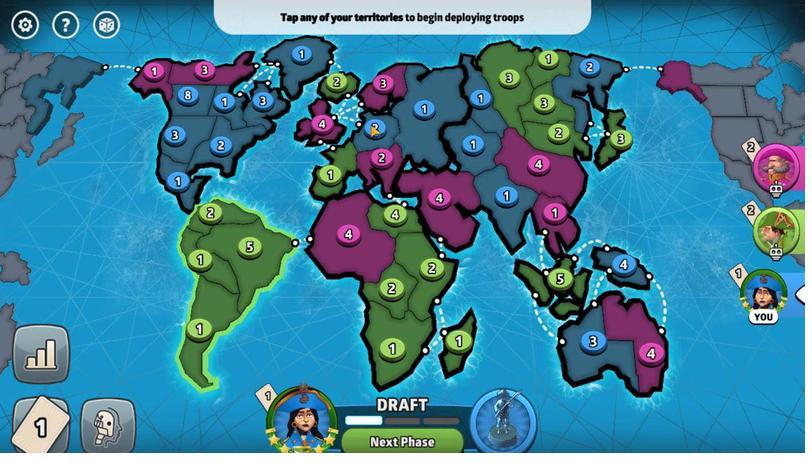 
Action: Mouse pressed left at (380, 308)
Screenshot: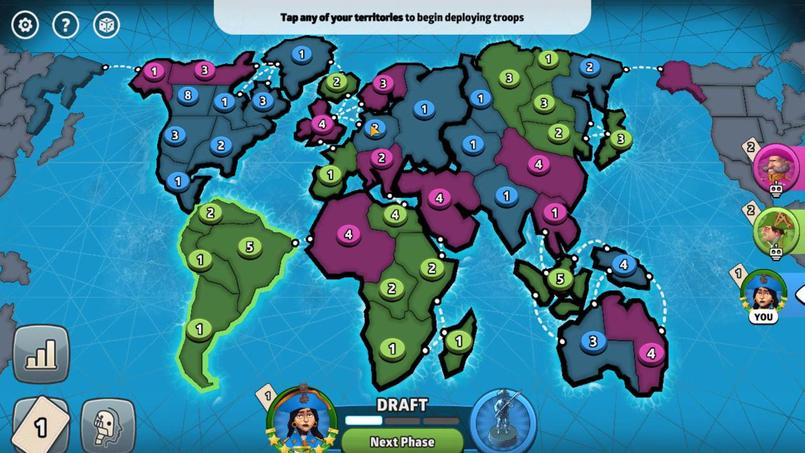
Action: Mouse moved to (199, 297)
Screenshot: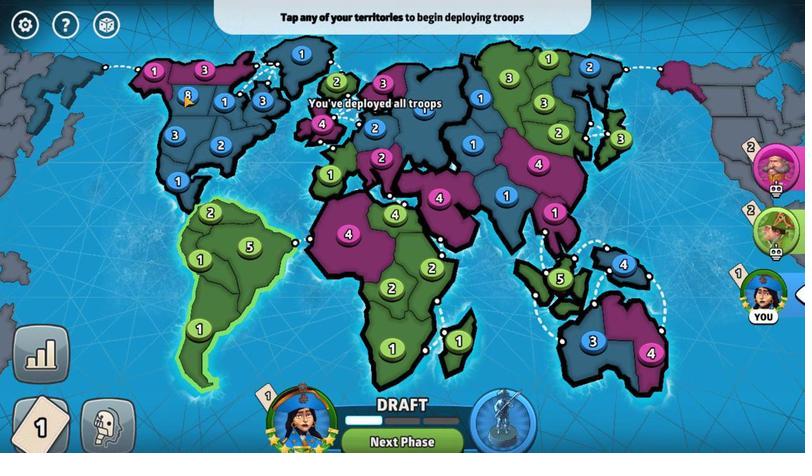 
Action: Mouse pressed left at (199, 297)
Screenshot: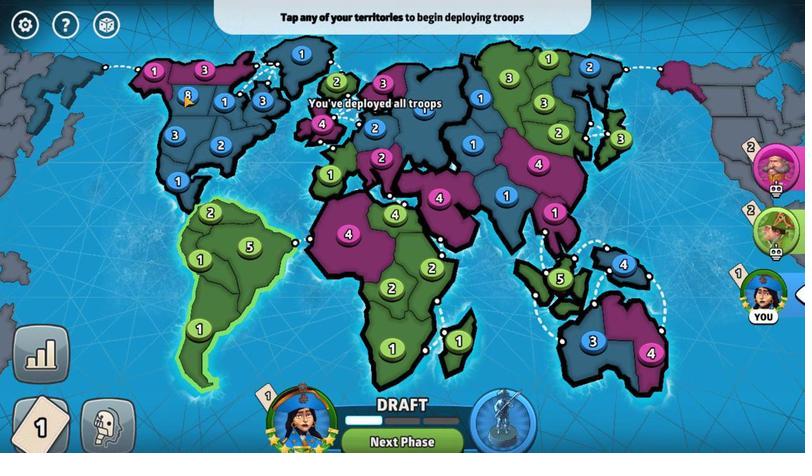 
Action: Mouse moved to (396, 414)
Screenshot: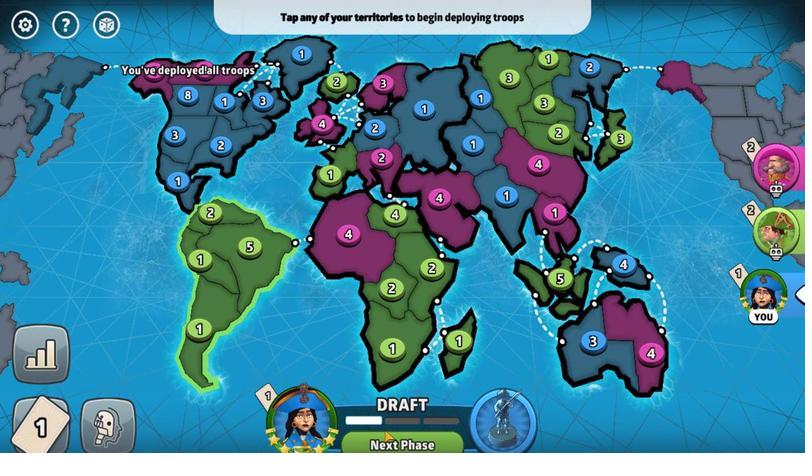 
Action: Mouse pressed left at (396, 414)
Screenshot: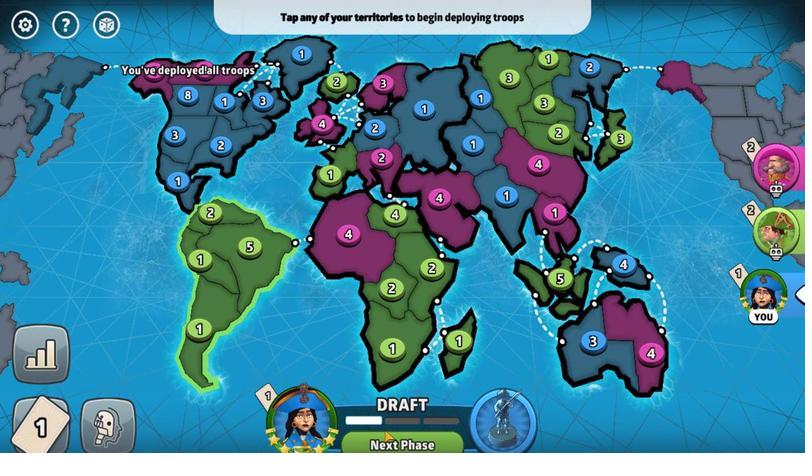 
Action: Mouse moved to (424, 416)
Screenshot: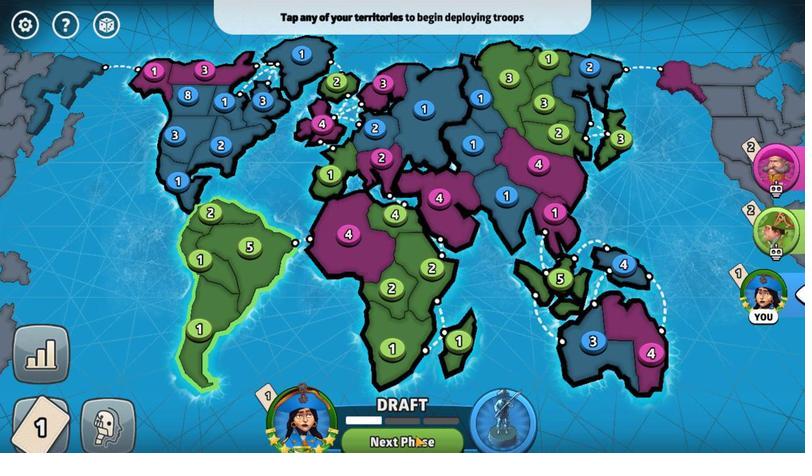
Action: Mouse pressed left at (424, 416)
Screenshot: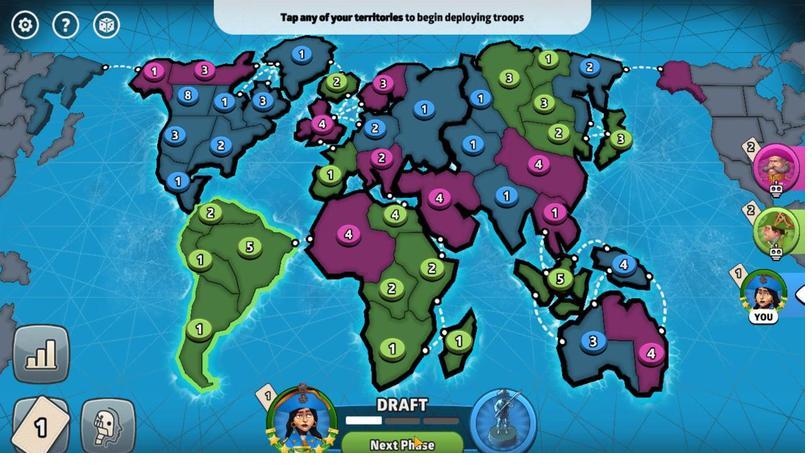 
Action: Mouse moved to (206, 296)
Screenshot: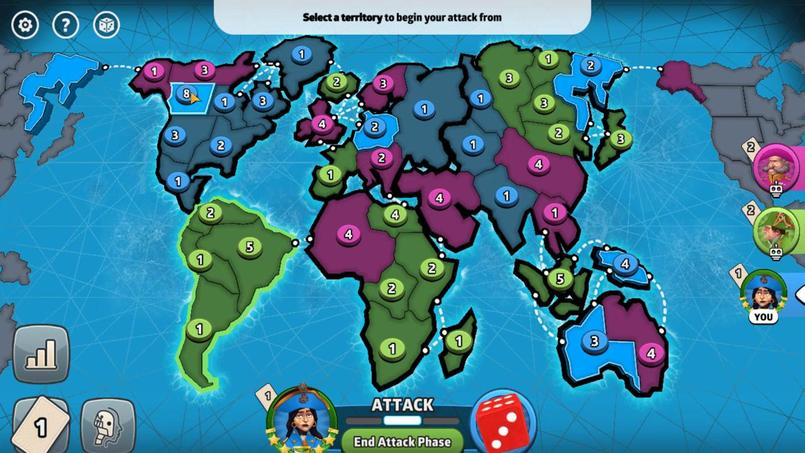 
Action: Mouse pressed left at (206, 296)
Screenshot: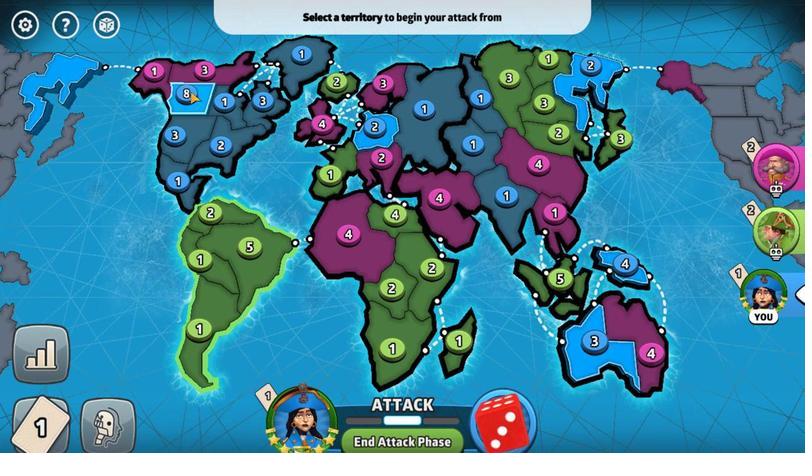 
Action: Mouse moved to (454, 322)
Screenshot: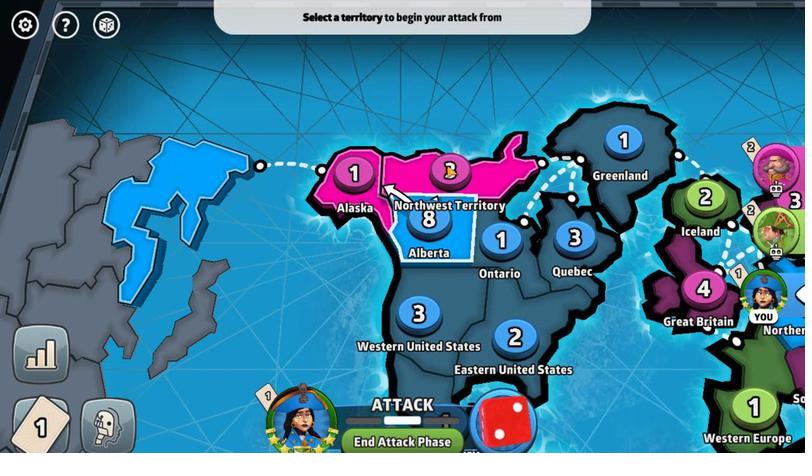
Action: Mouse pressed left at (454, 322)
Screenshot: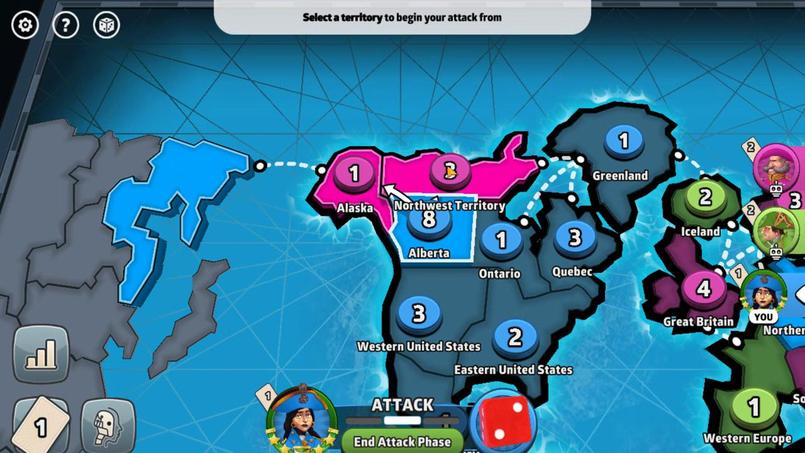 
Action: Mouse moved to (426, 391)
Screenshot: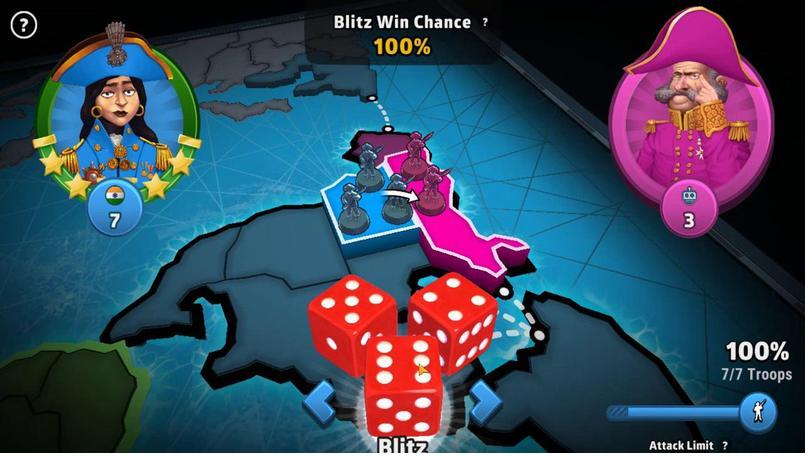 
Action: Mouse pressed left at (426, 391)
Screenshot: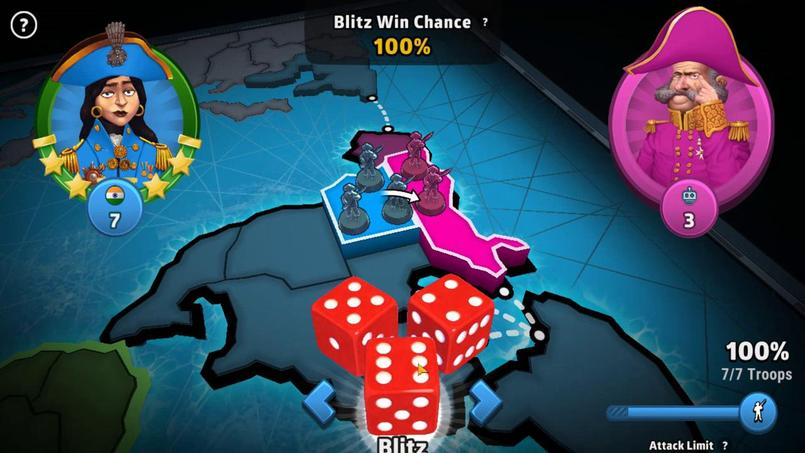 
Action: Mouse moved to (420, 333)
Screenshot: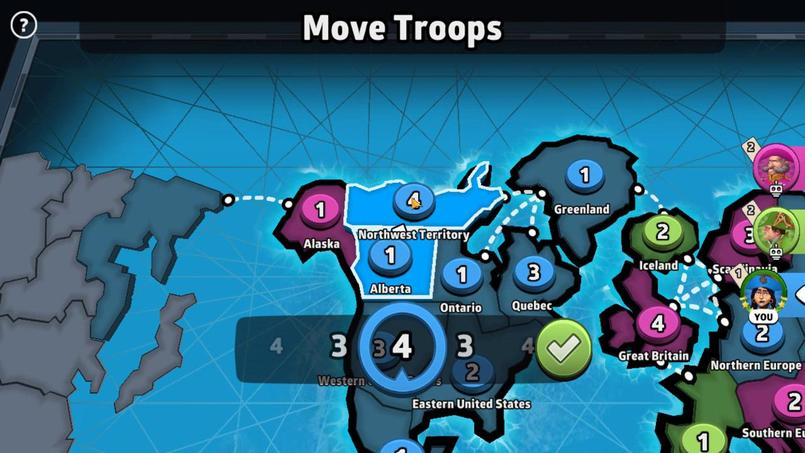 
Action: Mouse pressed left at (420, 333)
Screenshot: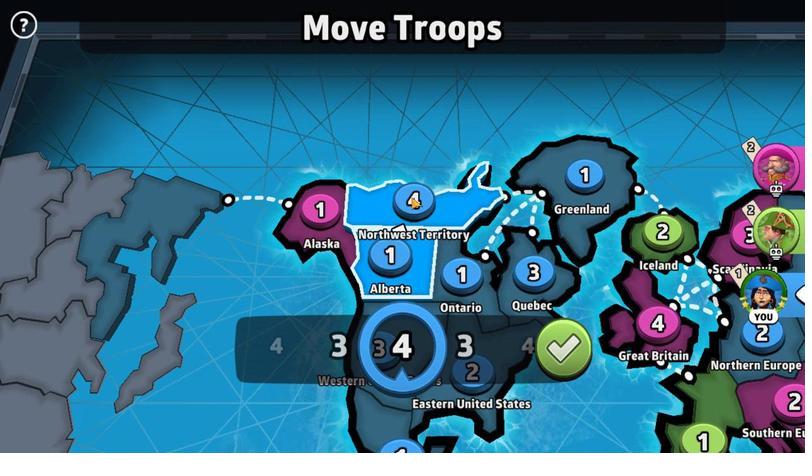 
Action: Mouse moved to (562, 383)
Screenshot: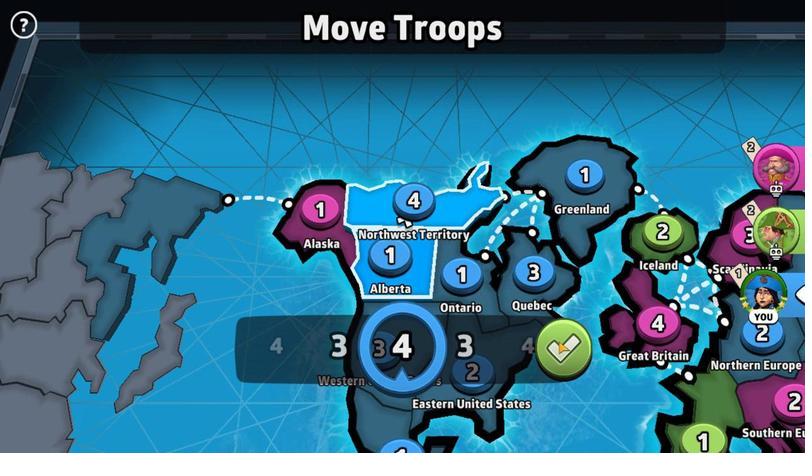 
Action: Mouse pressed left at (562, 383)
Screenshot: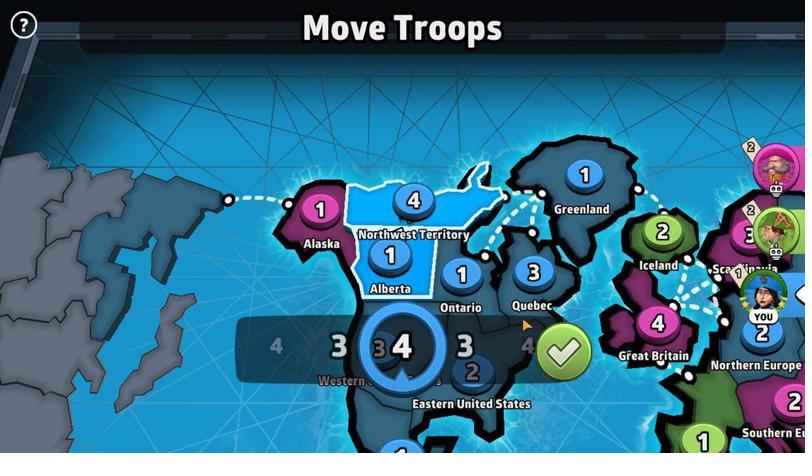 
Action: Mouse moved to (368, 324)
Screenshot: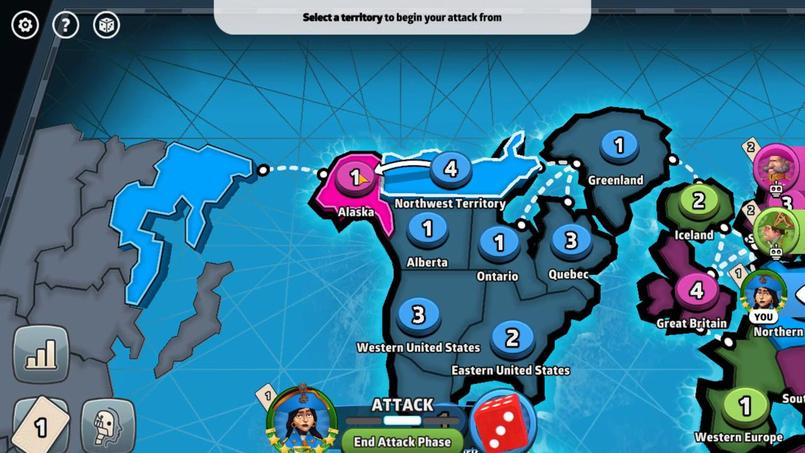 
Action: Mouse pressed left at (368, 324)
Screenshot: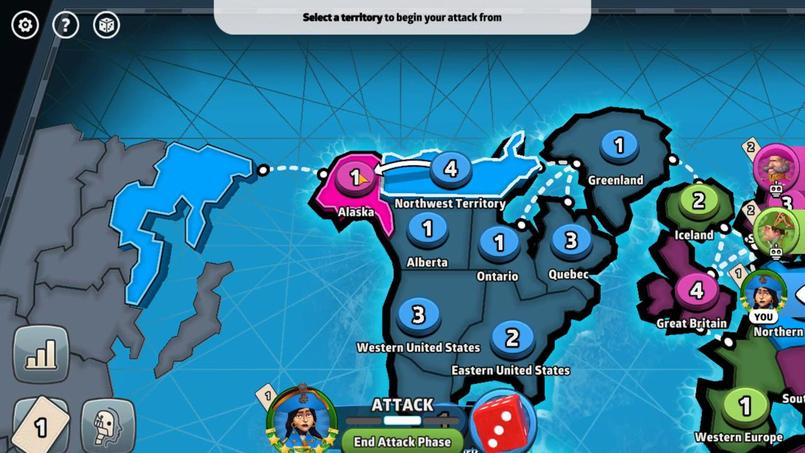 
Action: Mouse moved to (406, 395)
Screenshot: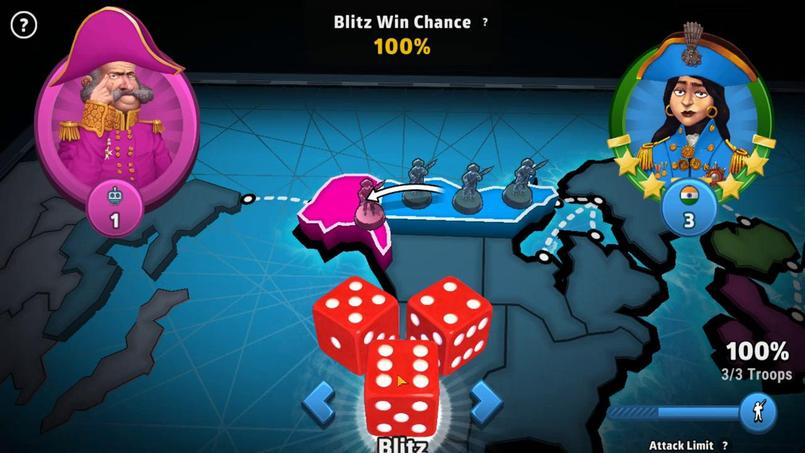 
Action: Mouse pressed left at (406, 395)
Screenshot: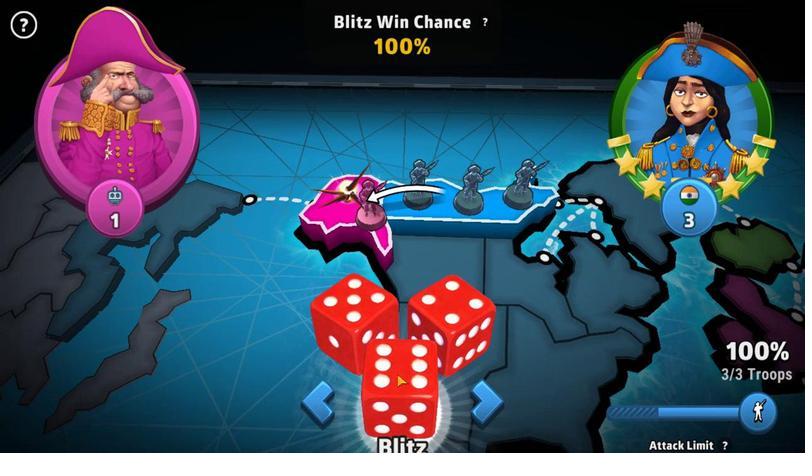 
Action: Mouse moved to (591, 286)
Screenshot: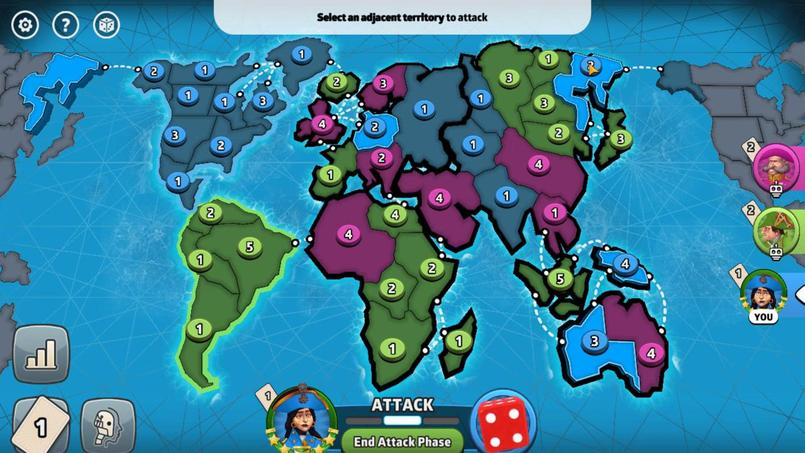 
Action: Mouse pressed left at (591, 286)
Screenshot: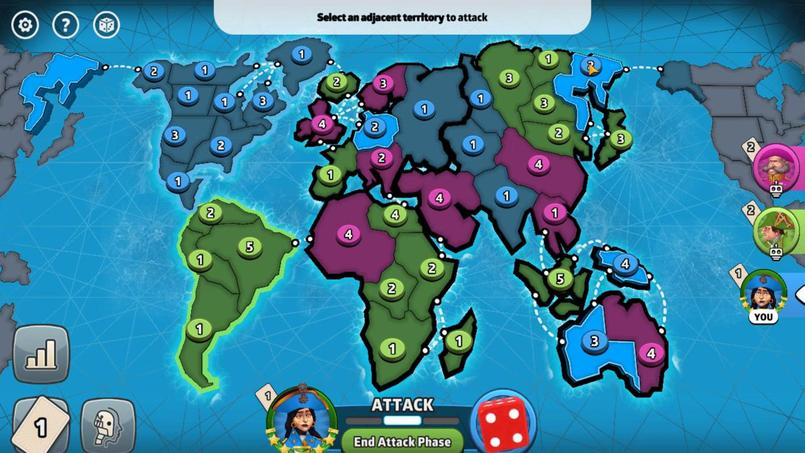 
Action: Mouse moved to (361, 298)
Screenshot: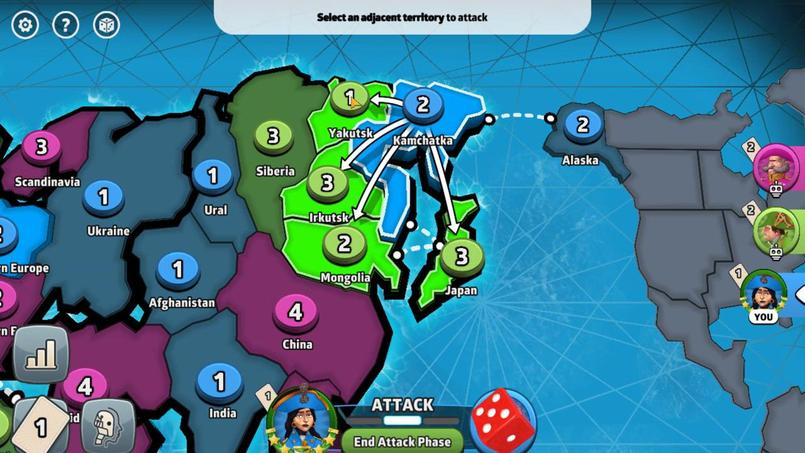 
Action: Mouse pressed left at (361, 298)
Screenshot: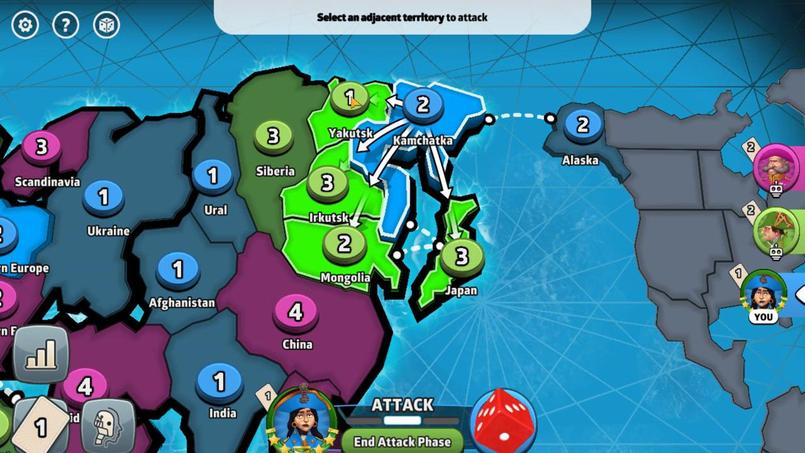 
Action: Mouse moved to (424, 395)
Screenshot: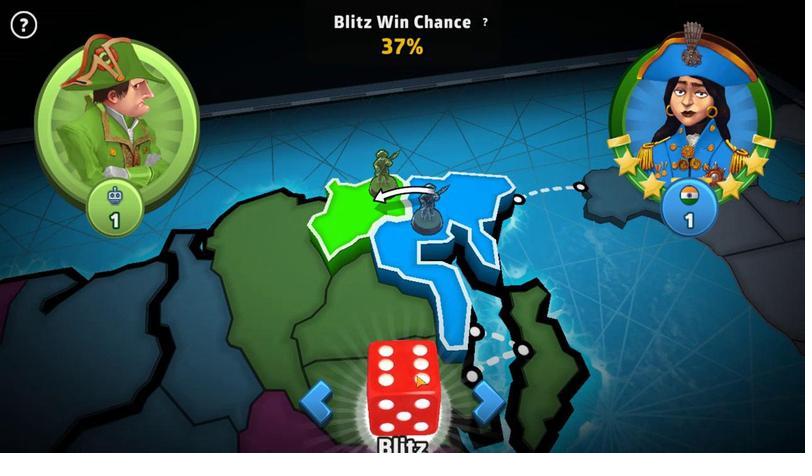 
Action: Mouse pressed left at (424, 395)
Screenshot: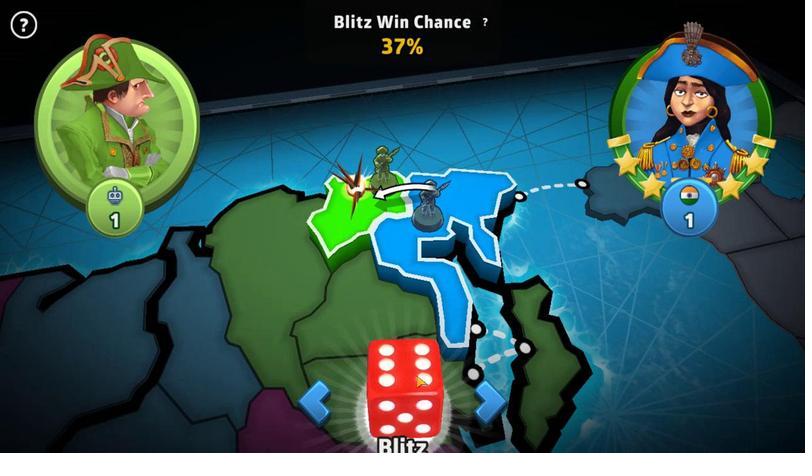 
Action: Mouse moved to (277, 298)
Screenshot: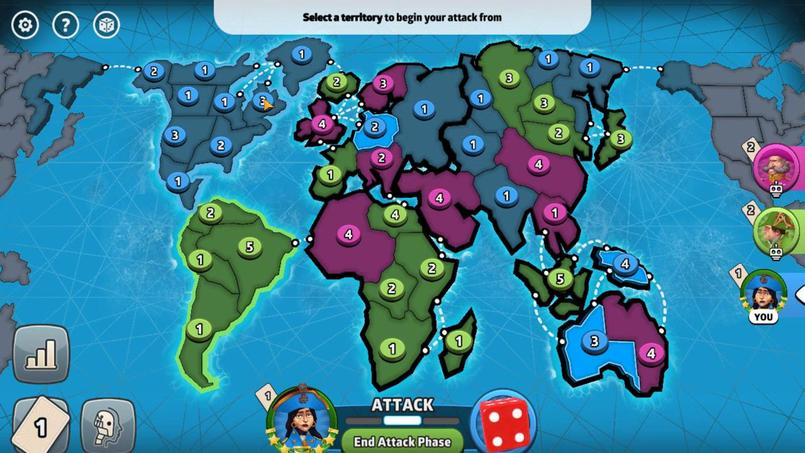 
Action: Mouse pressed left at (277, 298)
Screenshot: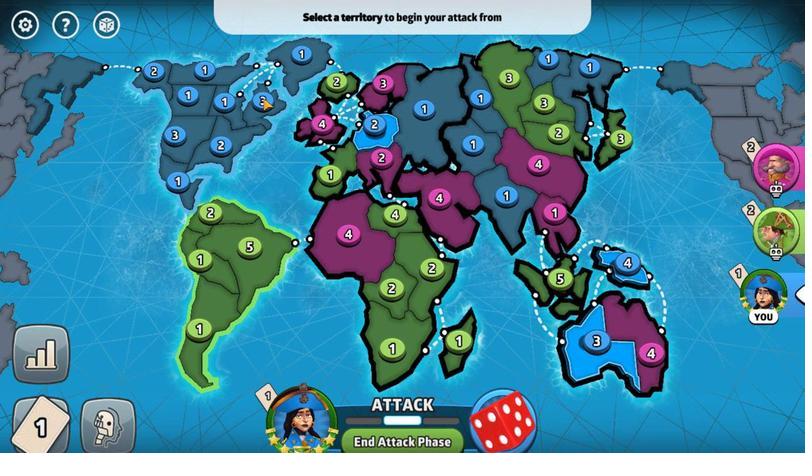 
Action: Mouse moved to (422, 420)
Screenshot: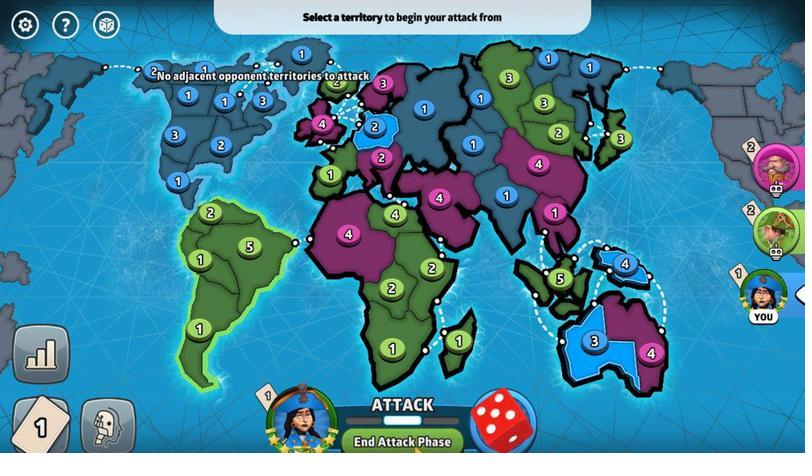 
Action: Mouse pressed left at (422, 420)
Screenshot: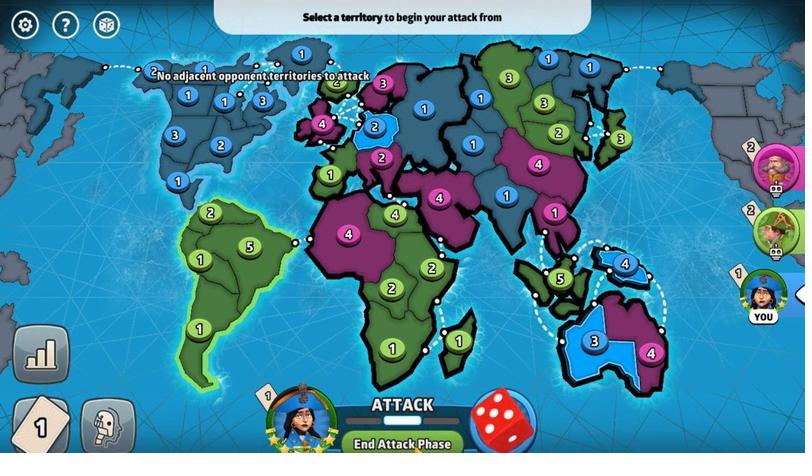 
Action: Mouse moved to (458, 324)
Screenshot: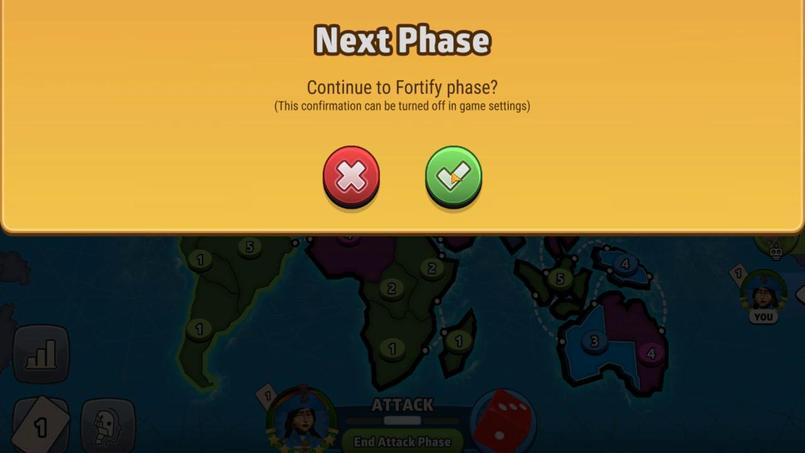 
Action: Mouse pressed left at (458, 324)
Screenshot: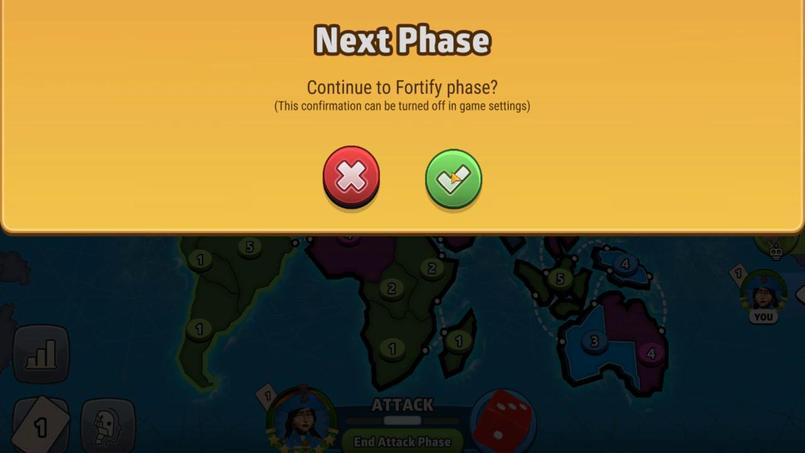 
Action: Mouse moved to (279, 298)
Screenshot: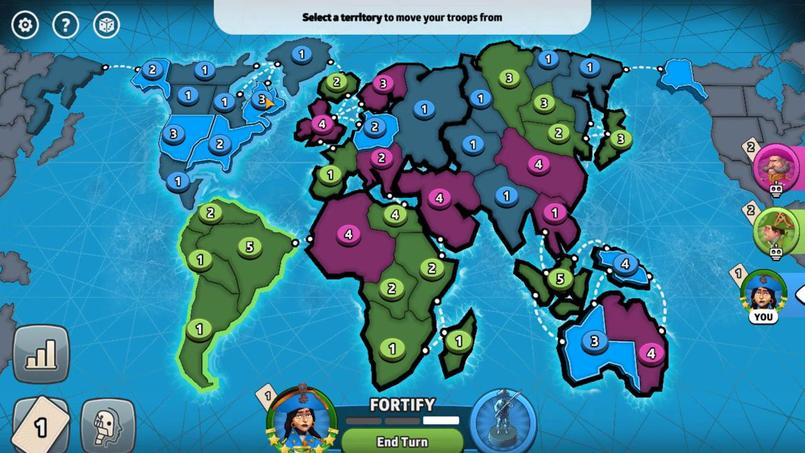 
Action: Mouse pressed left at (279, 298)
Screenshot: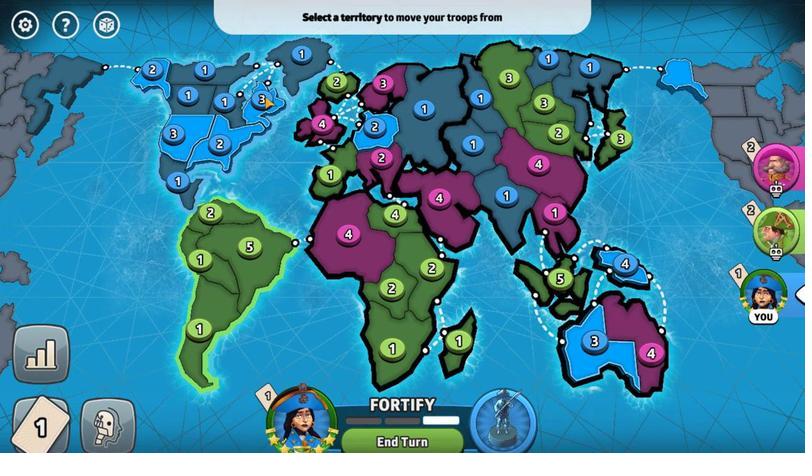 
Action: Mouse moved to (387, 308)
Screenshot: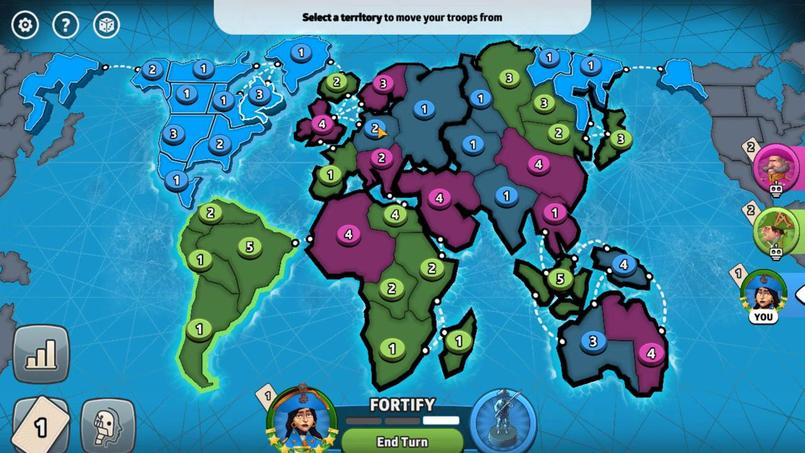 
Action: Mouse pressed left at (387, 308)
Screenshot: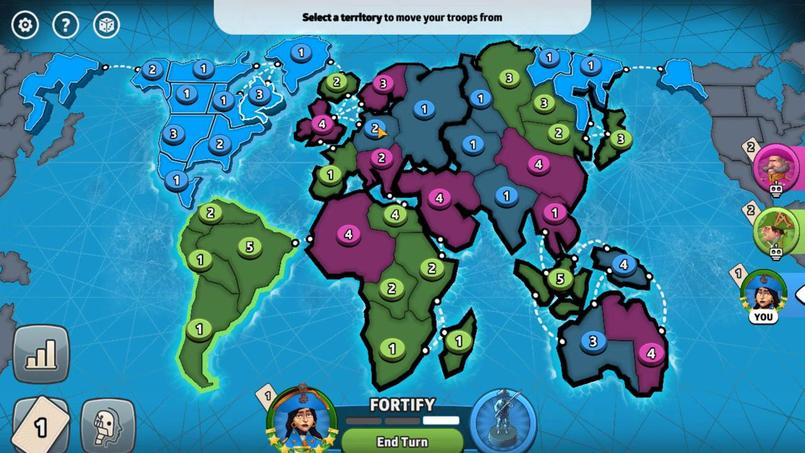 
Action: Mouse moved to (383, 310)
Screenshot: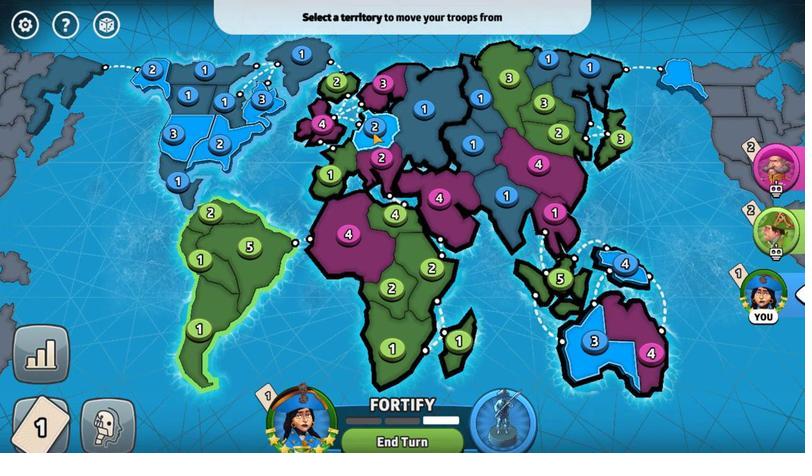 
Action: Mouse pressed left at (383, 310)
Screenshot: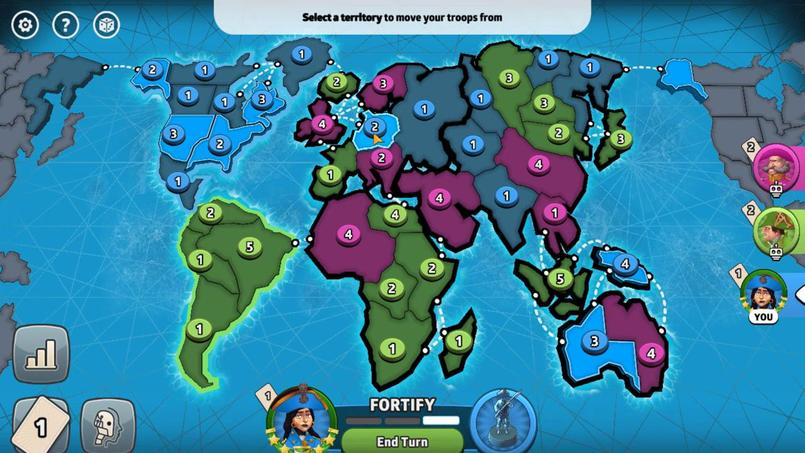 
Action: Mouse moved to (382, 312)
Screenshot: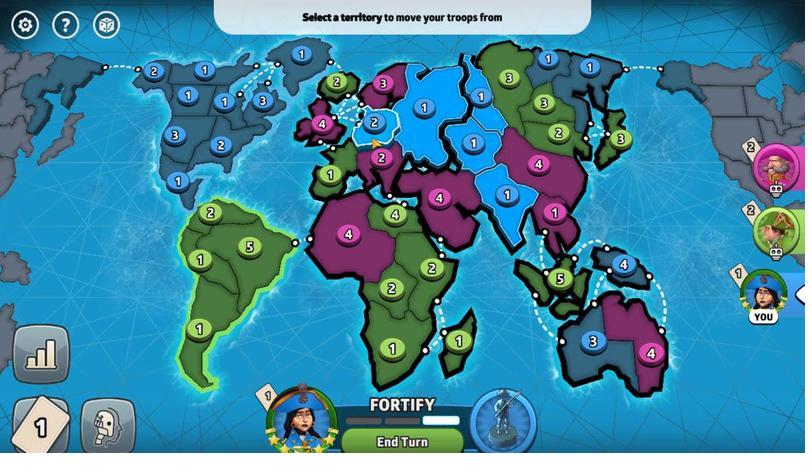 
Action: Mouse pressed left at (382, 312)
Screenshot: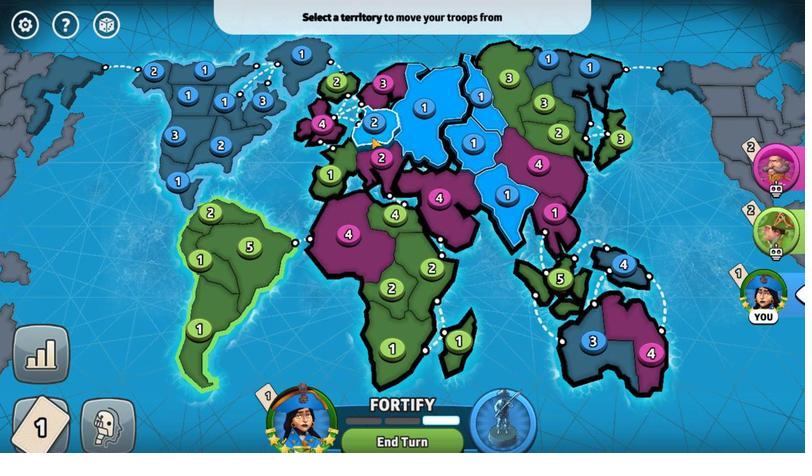 
Action: Mouse moved to (387, 307)
Screenshot: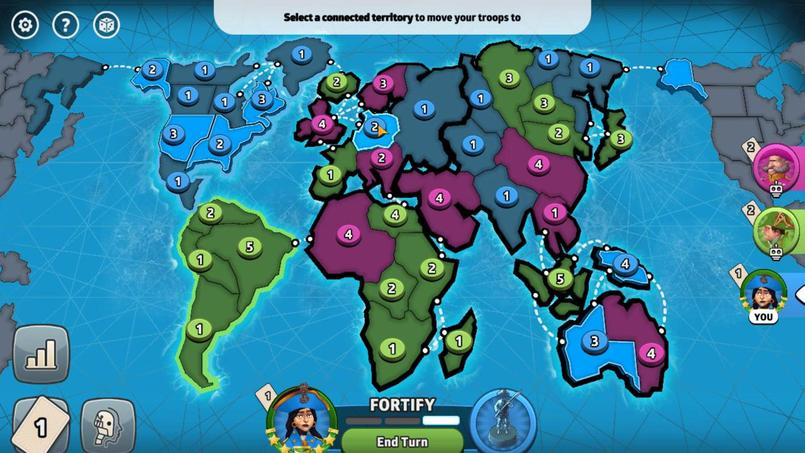 
Action: Mouse pressed left at (387, 307)
Screenshot: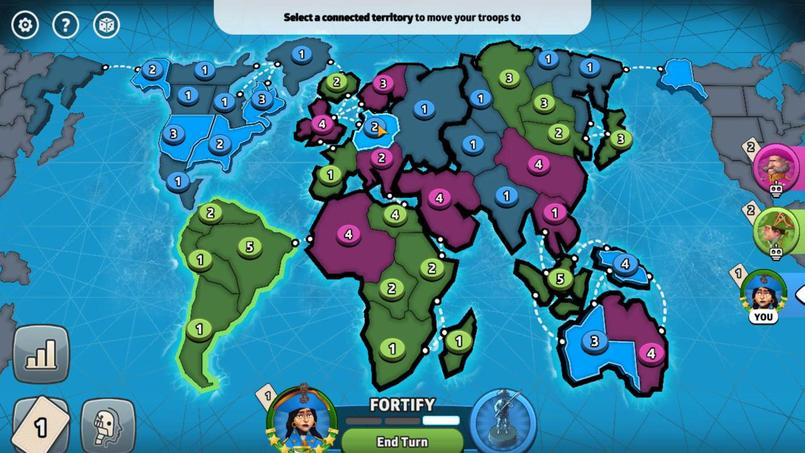 
Action: Mouse moved to (387, 309)
Screenshot: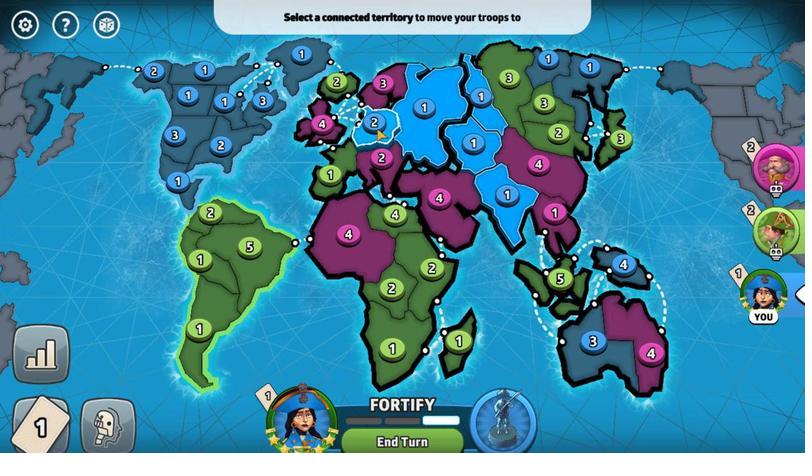 
Action: Mouse pressed left at (387, 309)
Screenshot: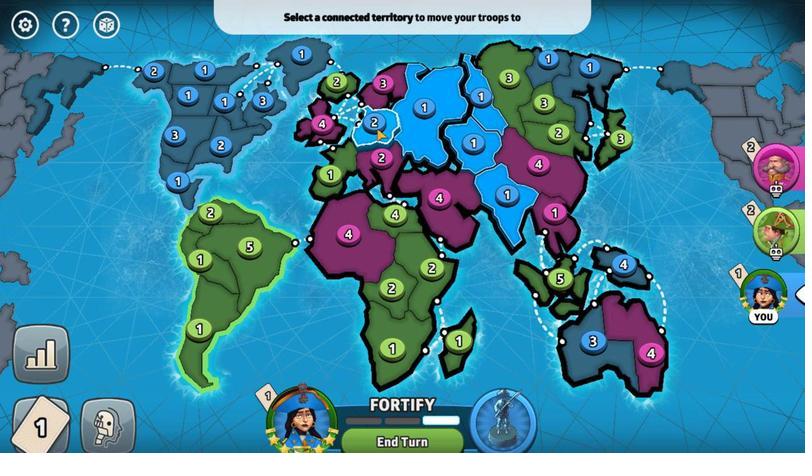 
Action: Mouse moved to (601, 383)
Screenshot: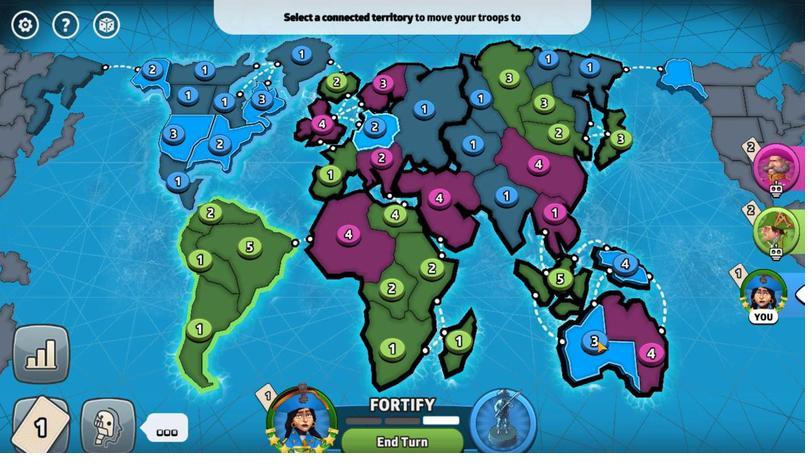 
Action: Mouse pressed left at (601, 383)
Screenshot: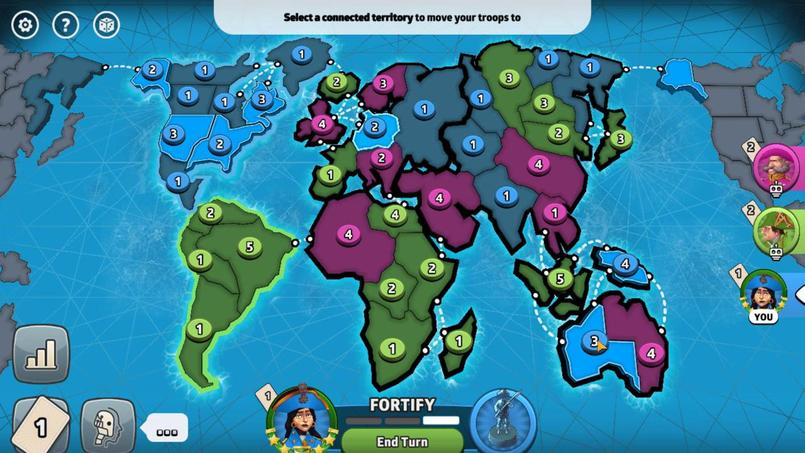 
Action: Mouse moved to (389, 307)
Screenshot: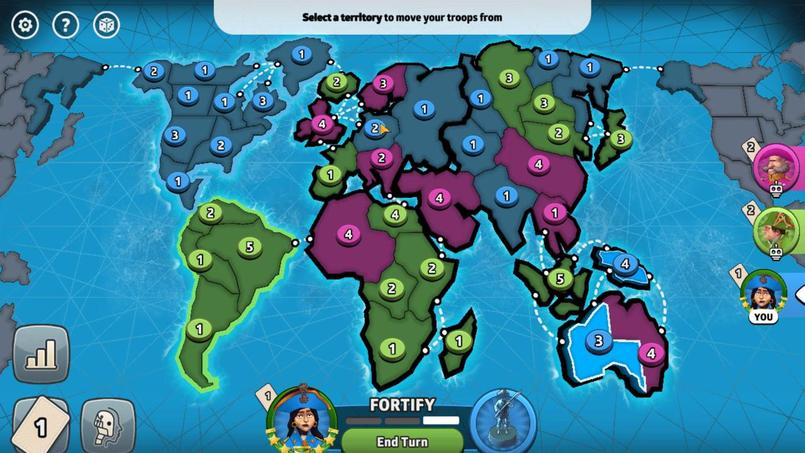 
Action: Mouse pressed left at (389, 307)
Screenshot: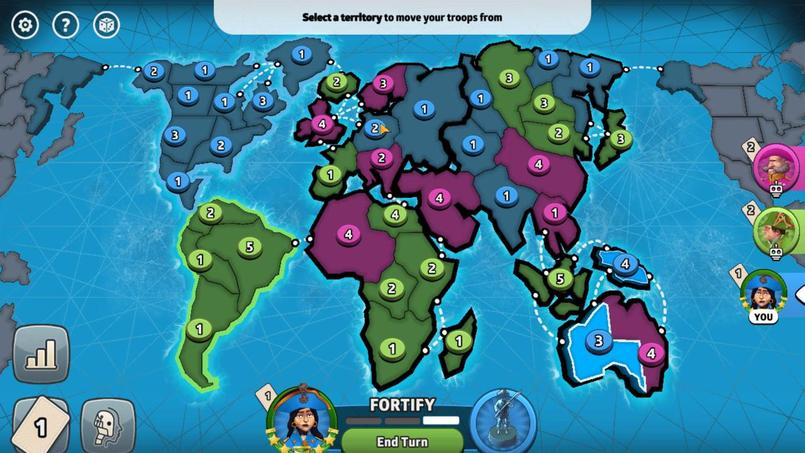 
Action: Mouse moved to (382, 310)
Screenshot: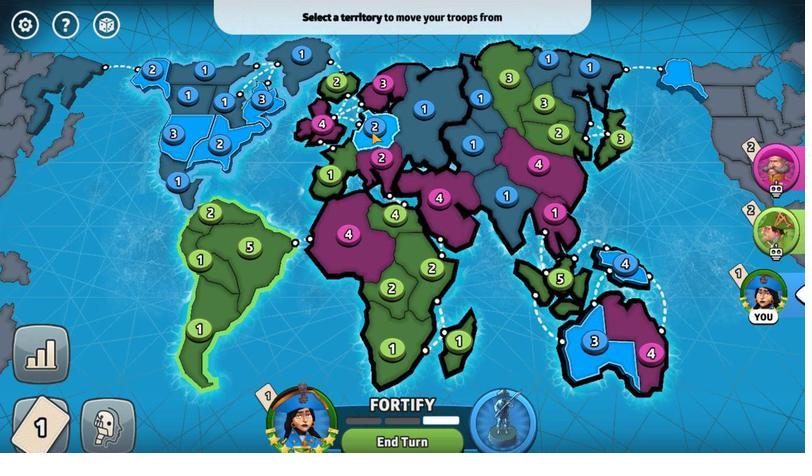 
Action: Mouse pressed left at (382, 310)
Screenshot: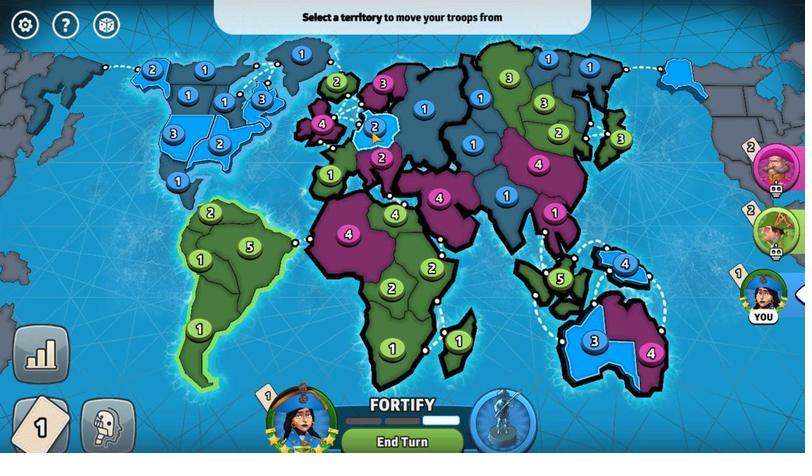 
Action: Mouse moved to (596, 383)
Screenshot: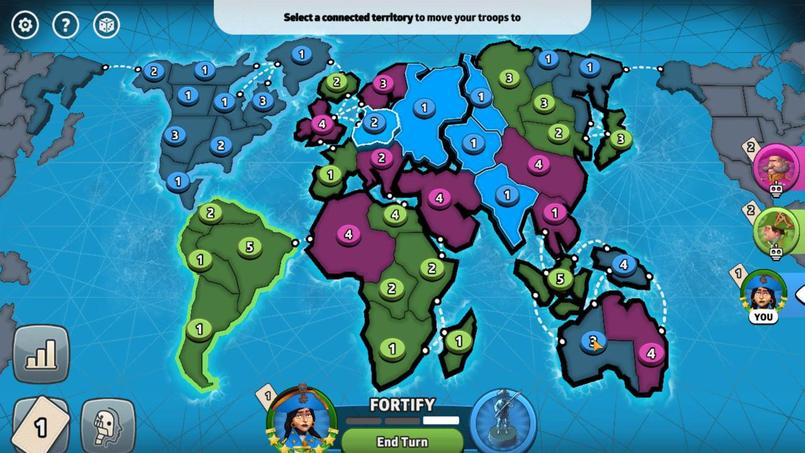 
Action: Mouse pressed left at (596, 383)
Screenshot: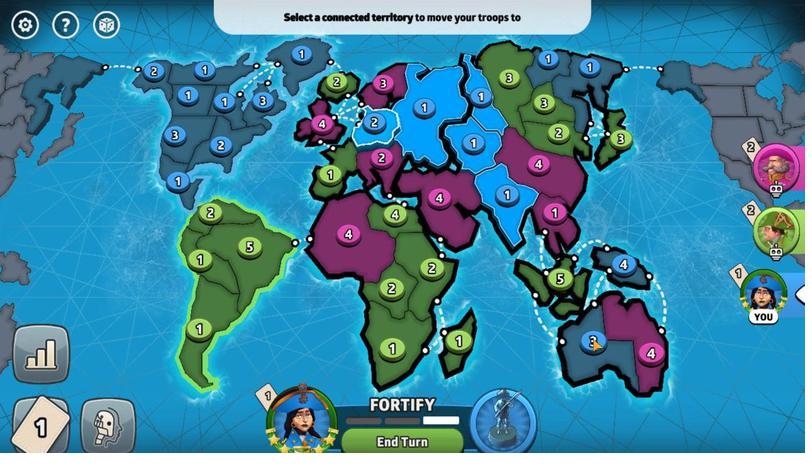 
Action: Mouse moved to (595, 383)
Screenshot: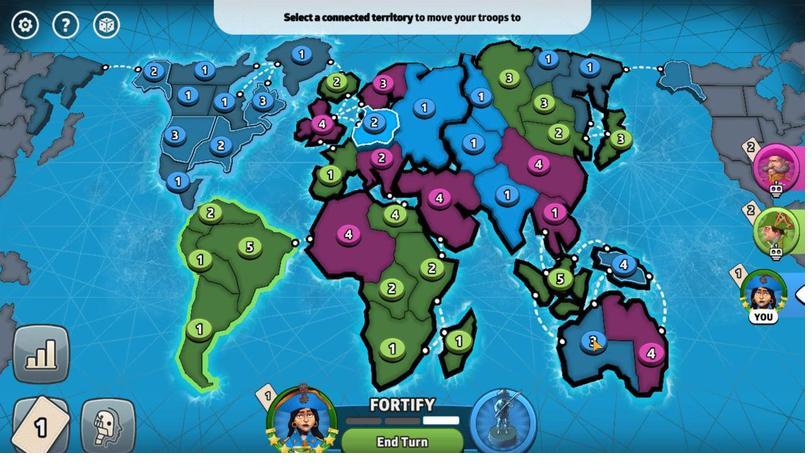 
Action: Mouse pressed left at (595, 383)
Screenshot: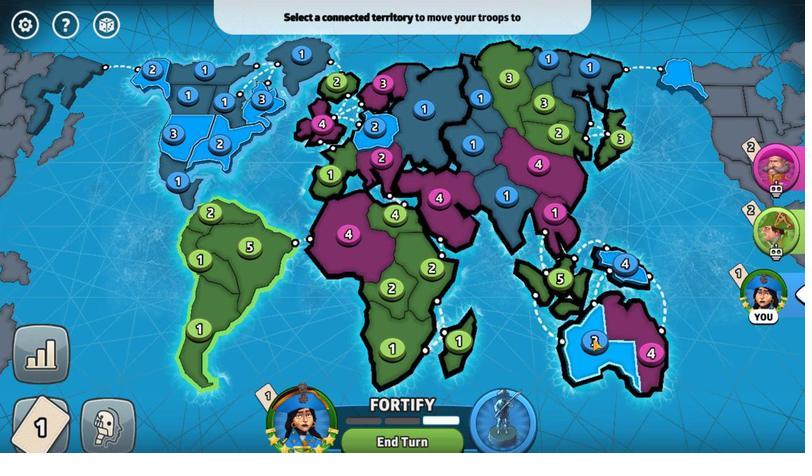 
Action: Mouse moved to (383, 309)
Screenshot: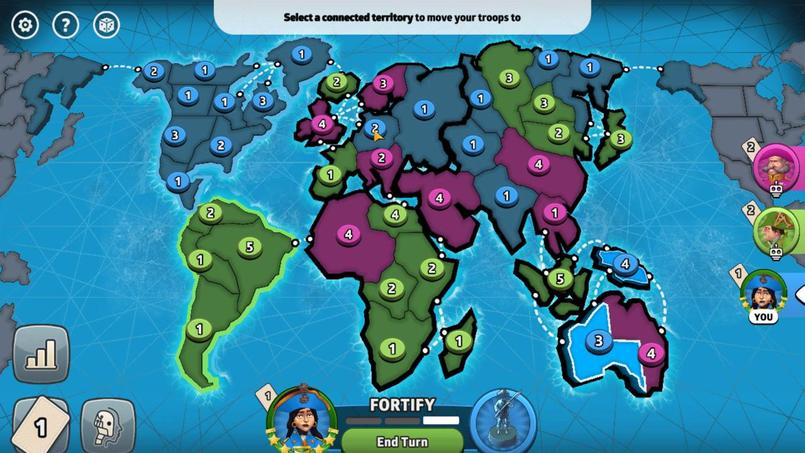 
Action: Mouse pressed left at (383, 309)
Screenshot: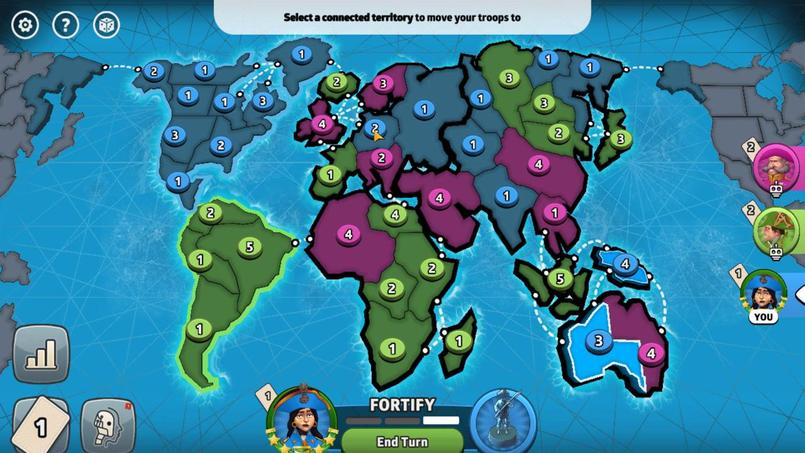 
Action: Mouse pressed left at (383, 309)
Screenshot: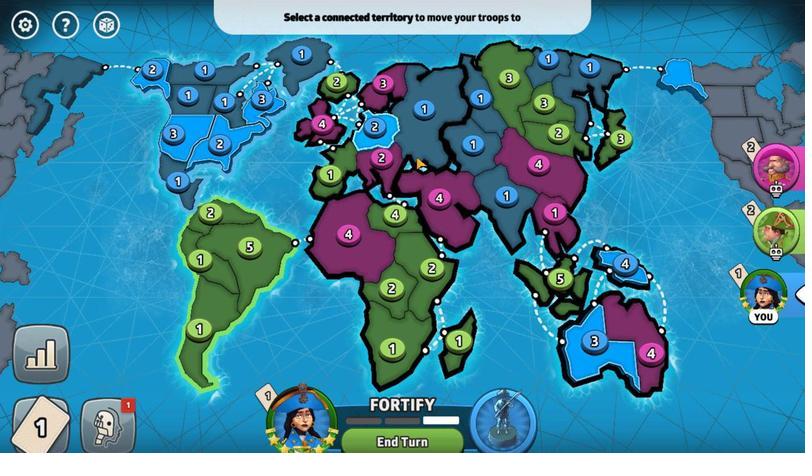 
Action: Mouse moved to (474, 312)
Screenshot: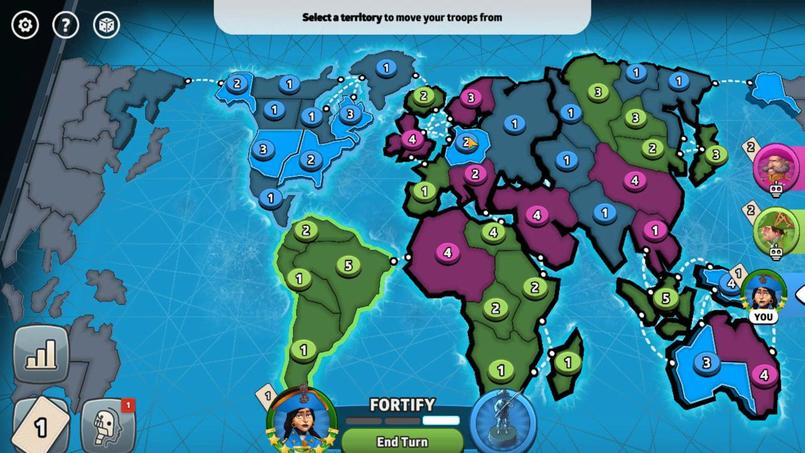 
Action: Mouse pressed left at (474, 312)
Screenshot: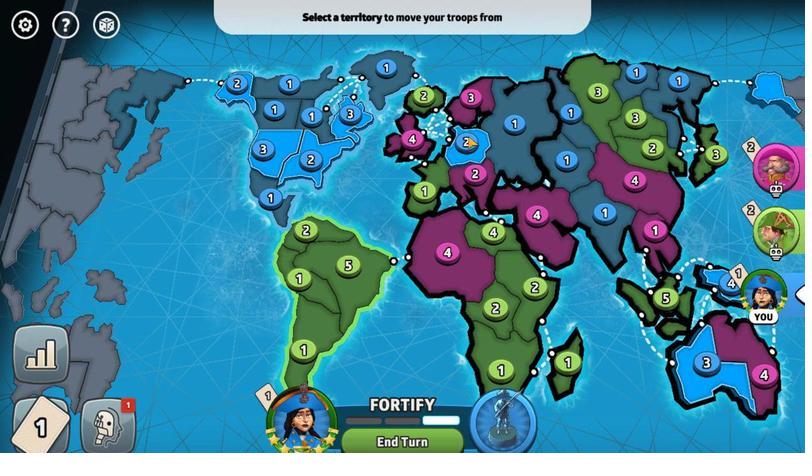 
Action: Mouse moved to (361, 304)
Screenshot: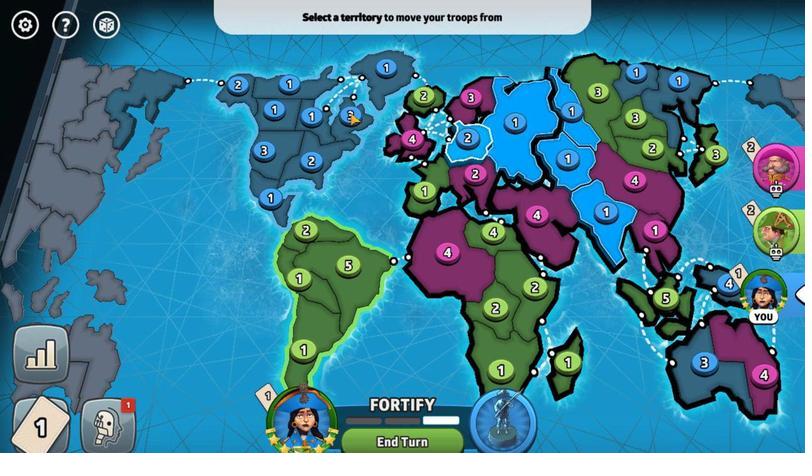
Action: Mouse pressed left at (361, 304)
Screenshot: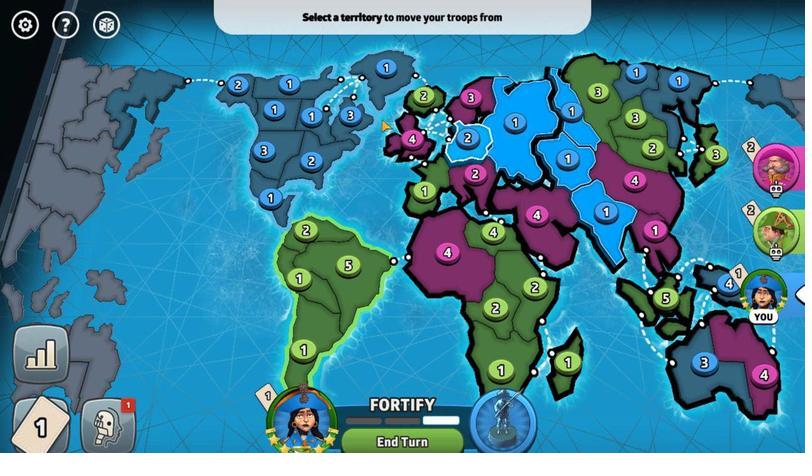 
Action: Mouse moved to (438, 304)
Screenshot: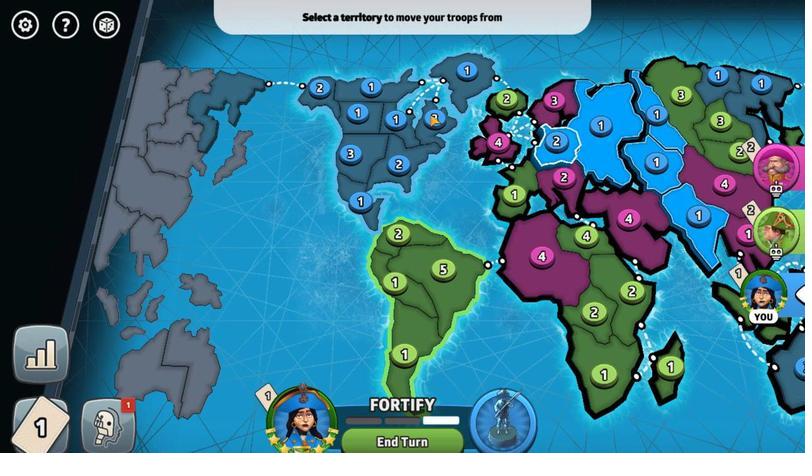 
Action: Mouse pressed left at (438, 304)
Screenshot: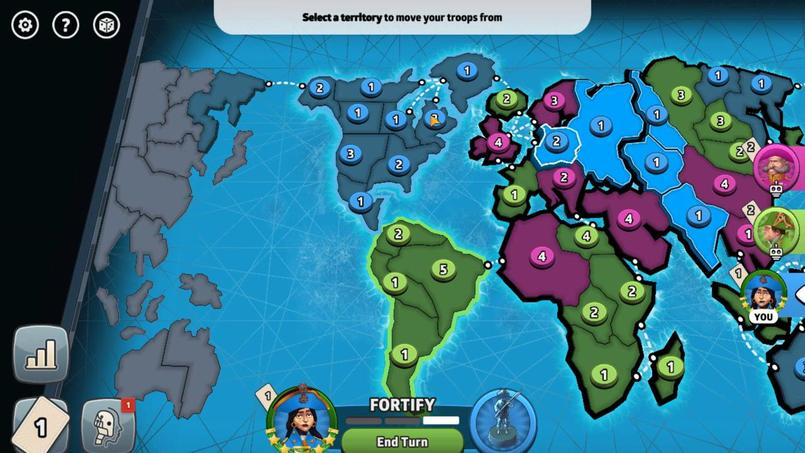 
Action: Mouse moved to (439, 305)
Screenshot: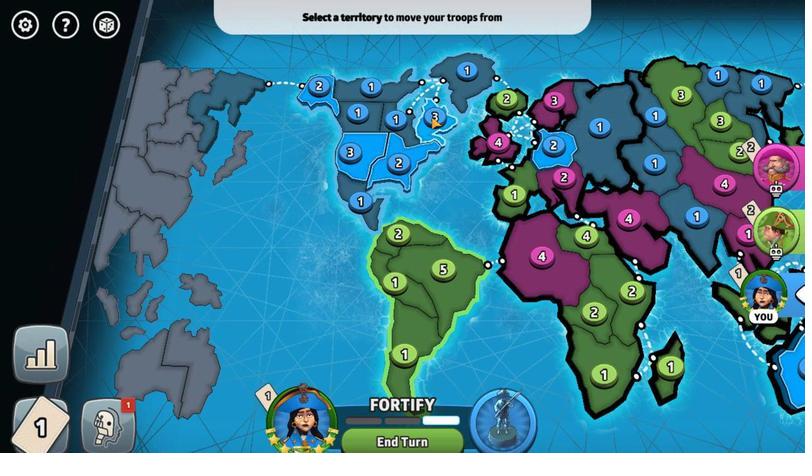 
Action: Mouse pressed left at (439, 305)
Screenshot: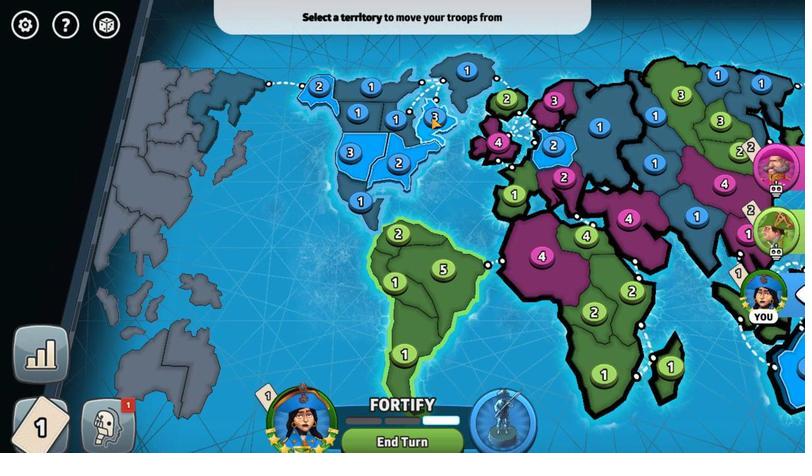 
Action: Mouse moved to (552, 314)
Screenshot: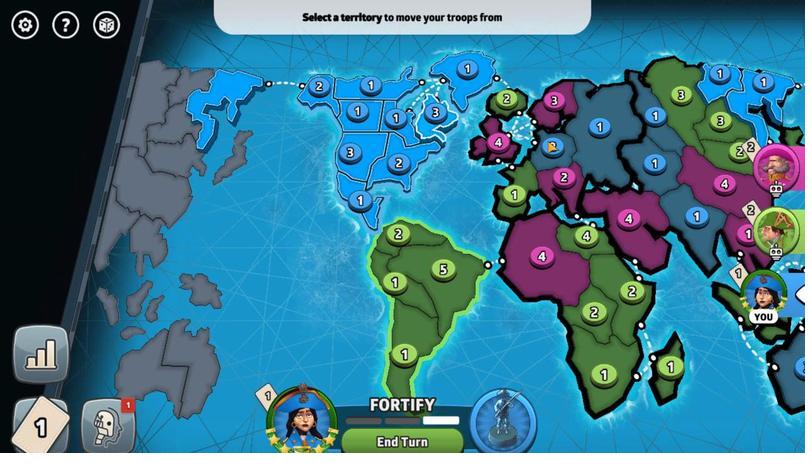
Action: Mouse pressed left at (552, 314)
Screenshot: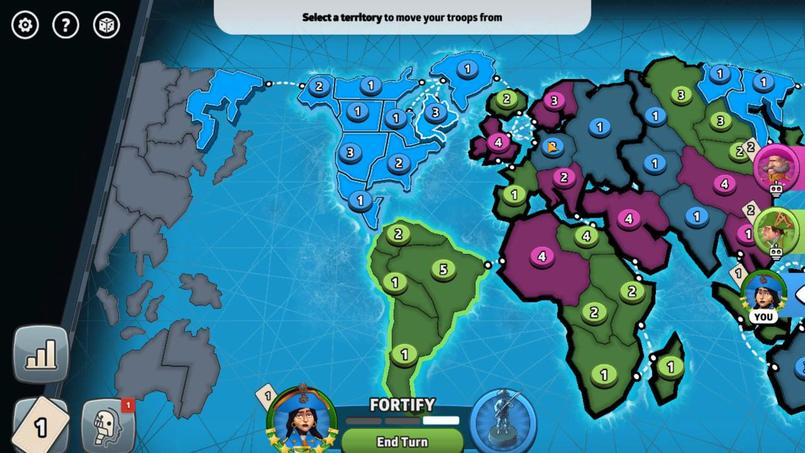 
Action: Mouse moved to (553, 314)
Screenshot: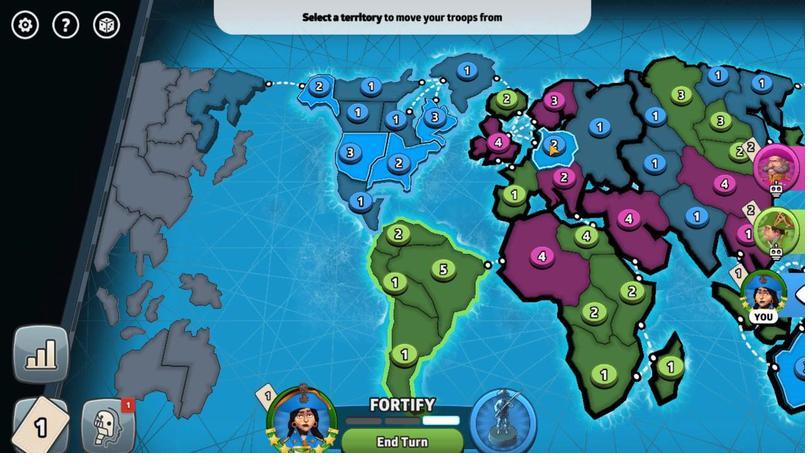 
Action: Mouse pressed left at (553, 314)
Screenshot: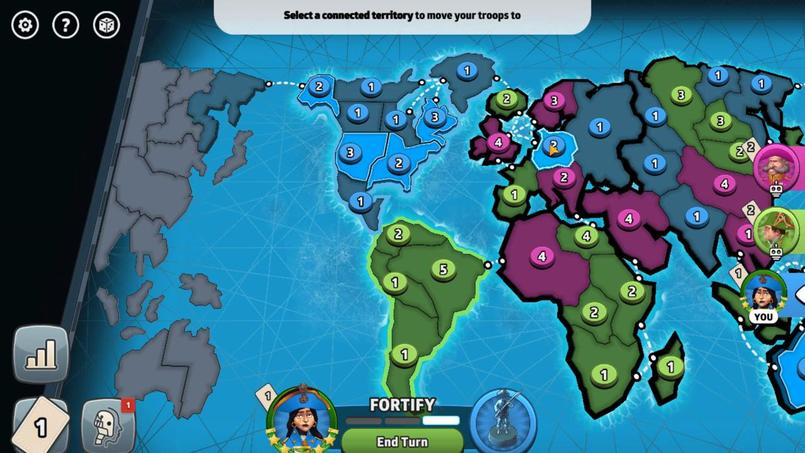 
Action: Mouse moved to (642, 325)
Screenshot: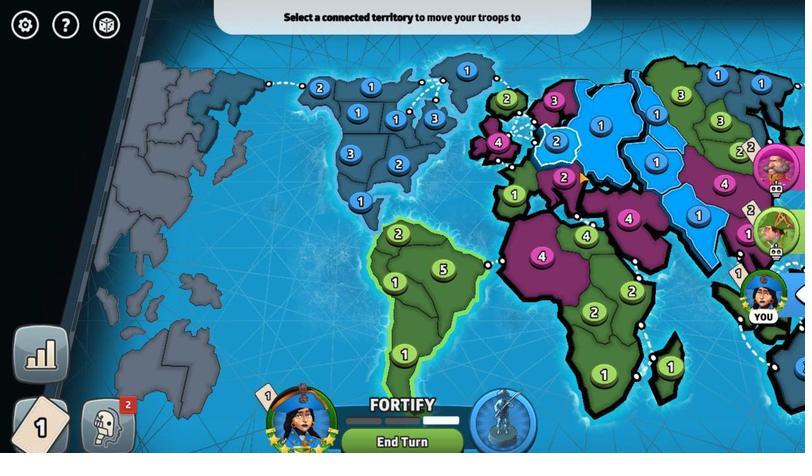 
Action: Mouse pressed left at (642, 325)
Screenshot: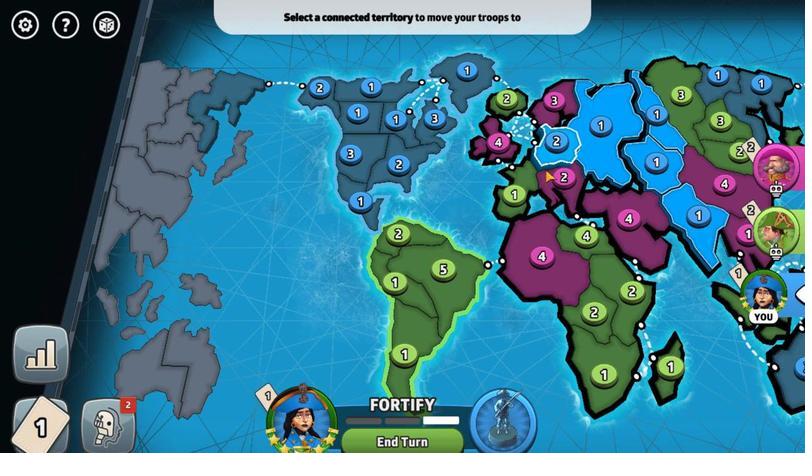 
Action: Mouse moved to (227, 313)
Screenshot: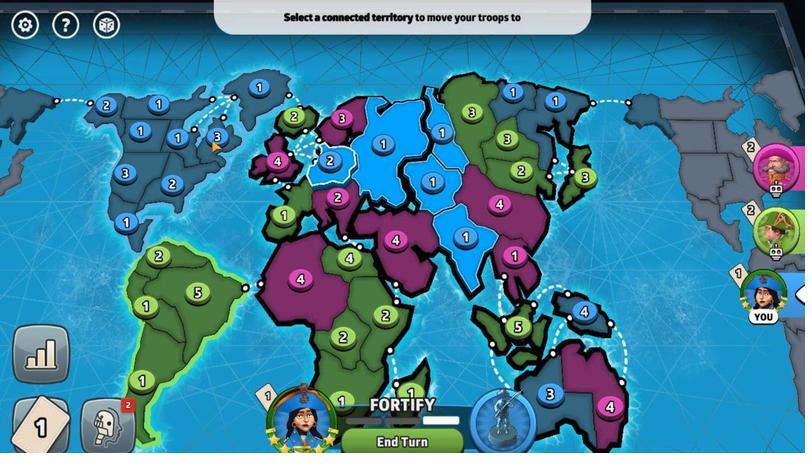 
Action: Mouse pressed left at (227, 313)
Screenshot: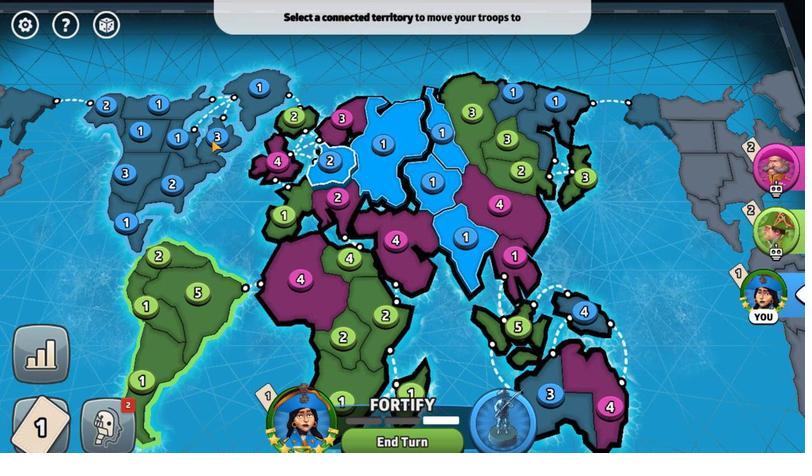 
Action: Mouse pressed left at (227, 313)
Screenshot: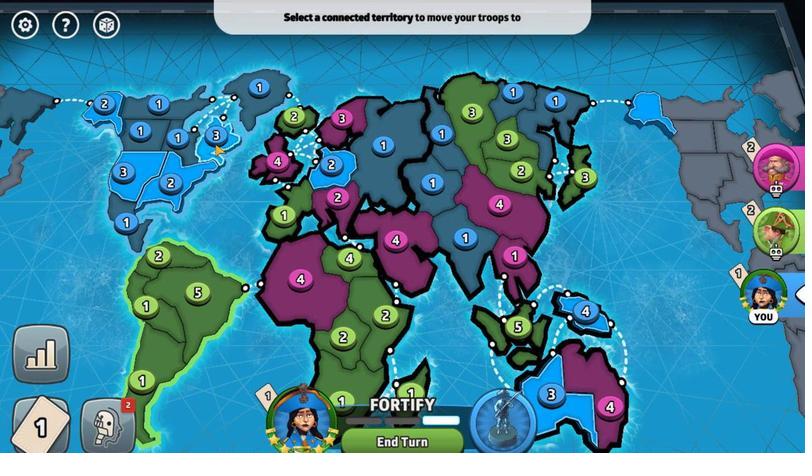 
Action: Mouse moved to (324, 316)
Screenshot: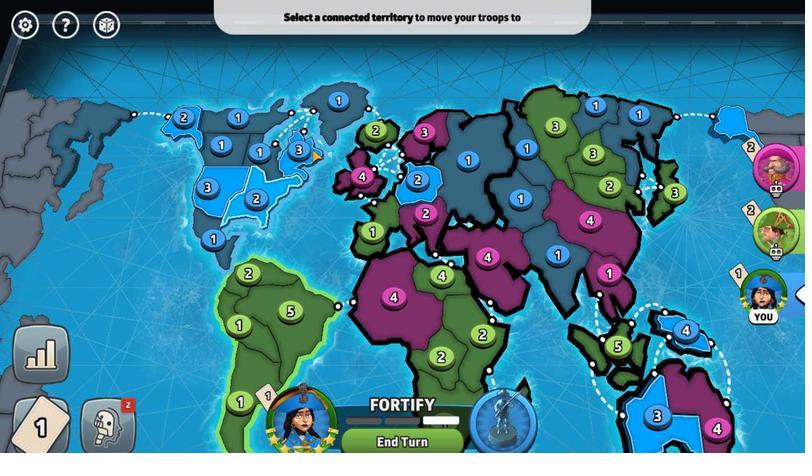 
Action: Mouse pressed left at (324, 316)
Screenshot: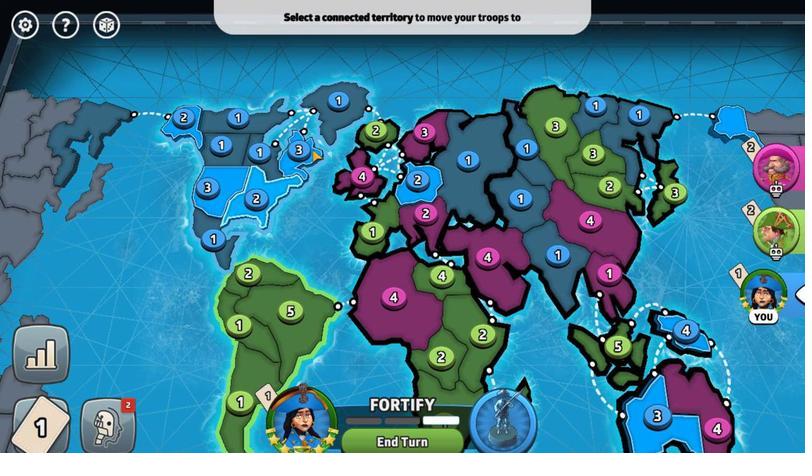 
Action: Mouse moved to (428, 328)
Screenshot: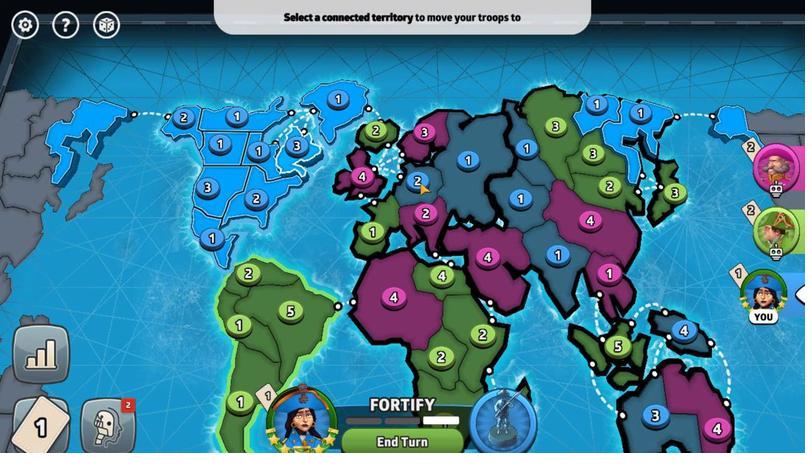 
Action: Mouse pressed left at (428, 328)
Screenshot: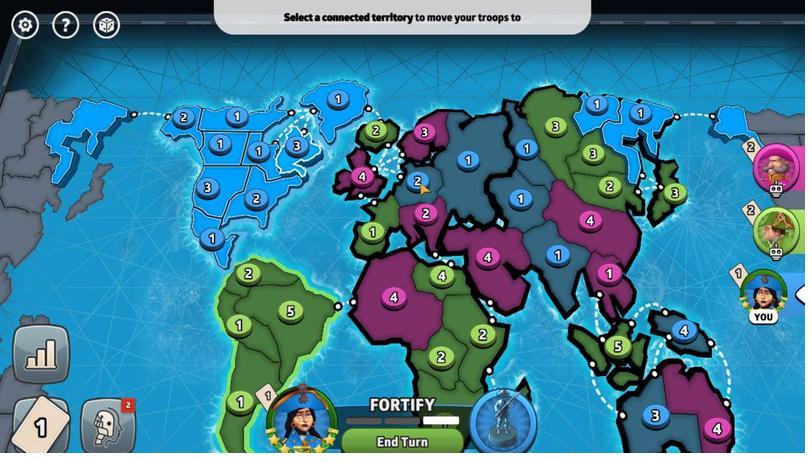 
Action: Mouse moved to (428, 328)
Screenshot: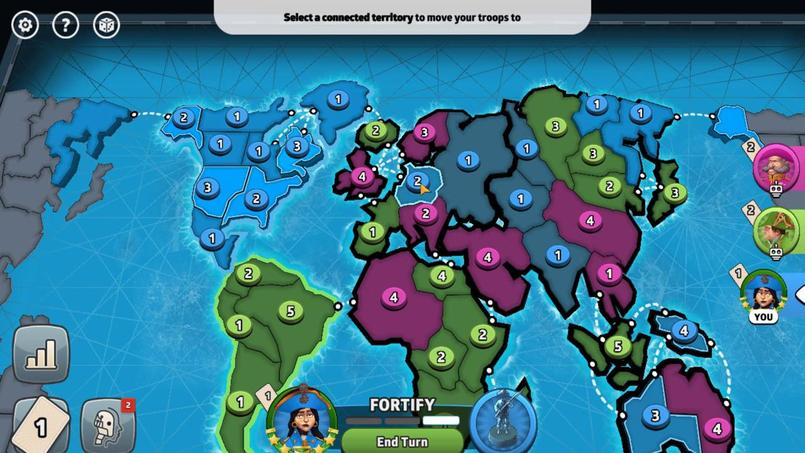 
Action: Mouse pressed left at (428, 328)
Screenshot: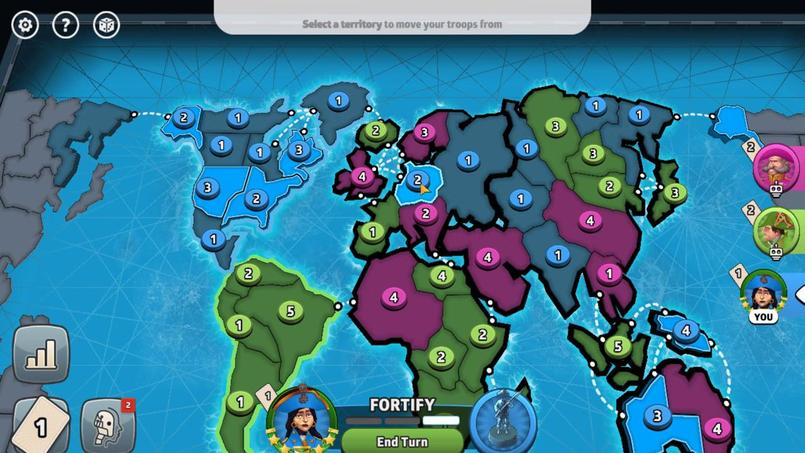 
Action: Mouse moved to (428, 328)
Screenshot: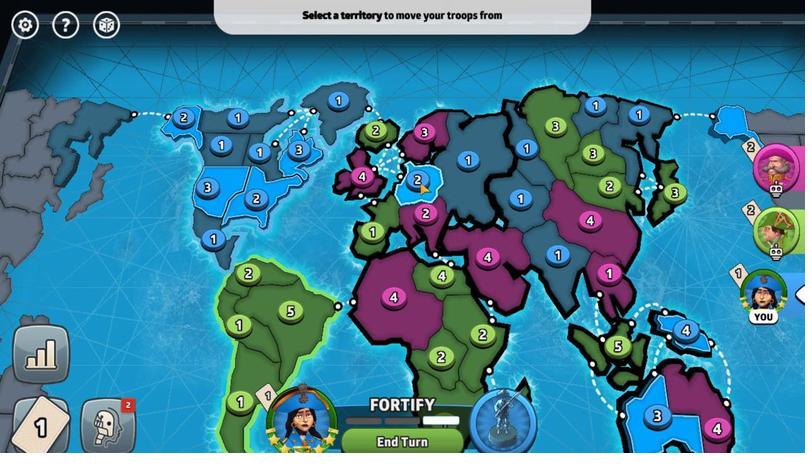 
Action: Mouse pressed left at (428, 328)
Screenshot: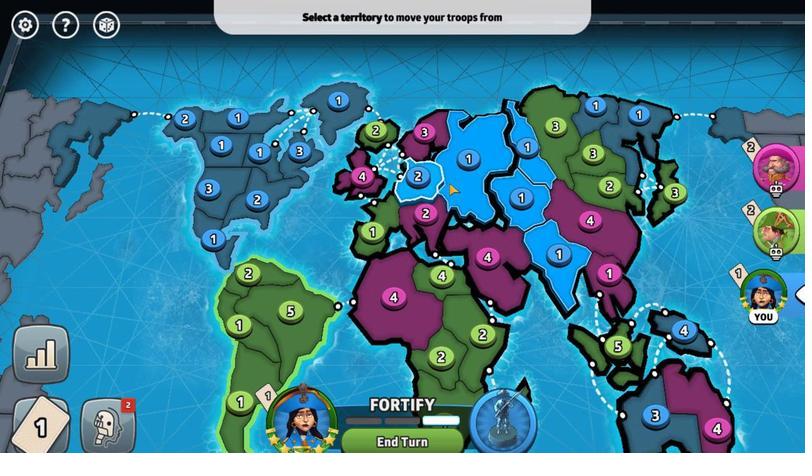 
Action: Mouse moved to (550, 317)
Screenshot: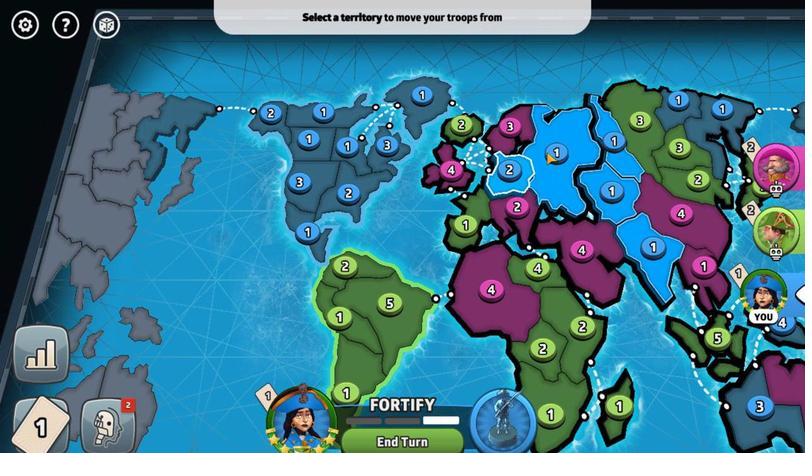 
Action: Mouse pressed left at (550, 317)
Screenshot: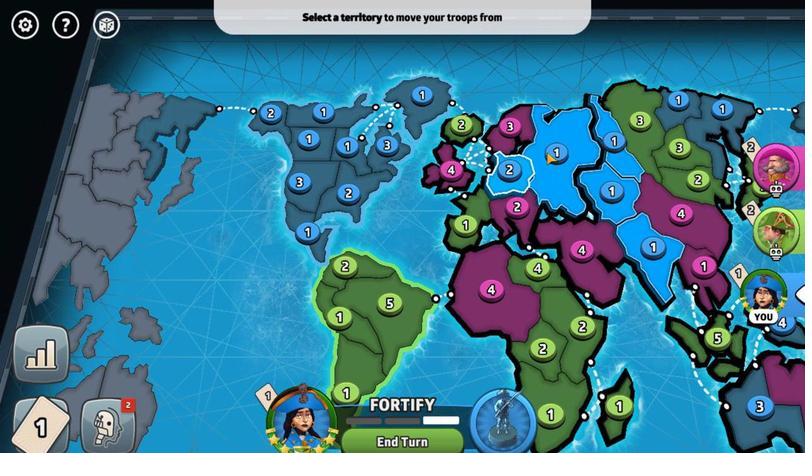 
Action: Mouse moved to (509, 359)
Screenshot: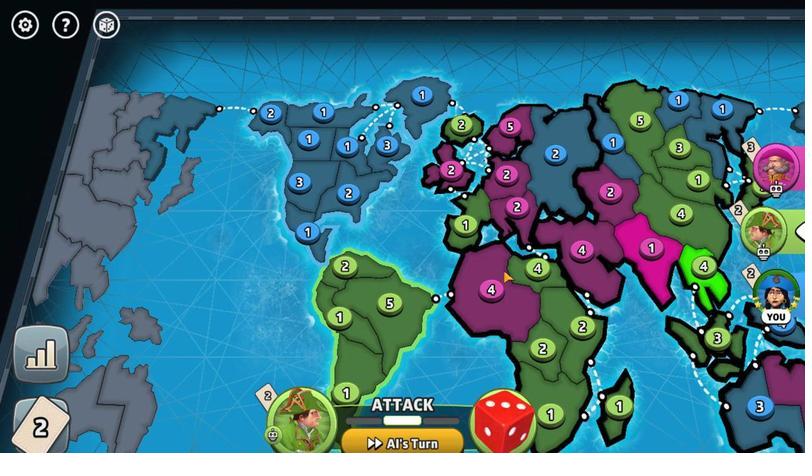 
Action: Mouse pressed left at (509, 359)
Screenshot: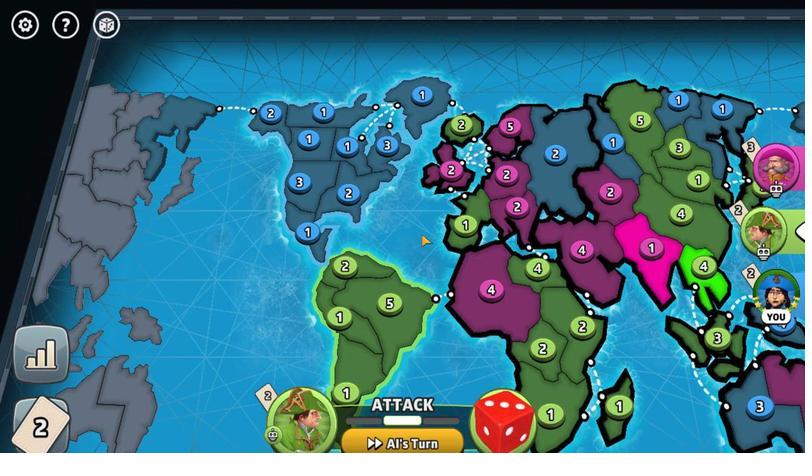 
Action: Mouse moved to (382, 311)
Screenshot: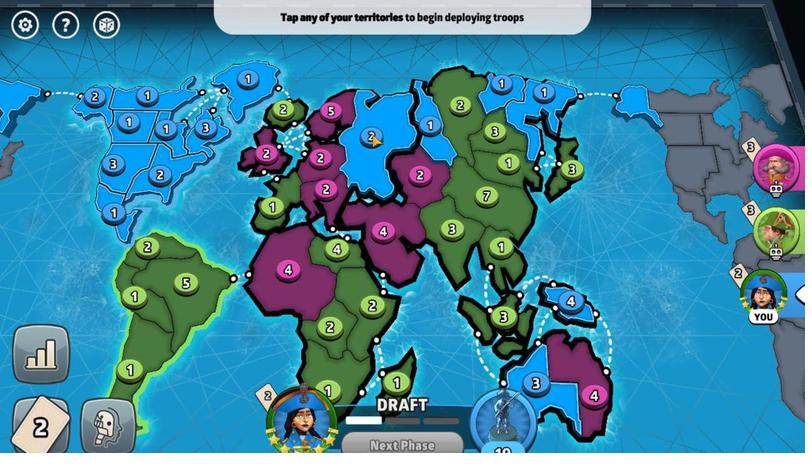 
Action: Mouse pressed left at (382, 311)
Screenshot: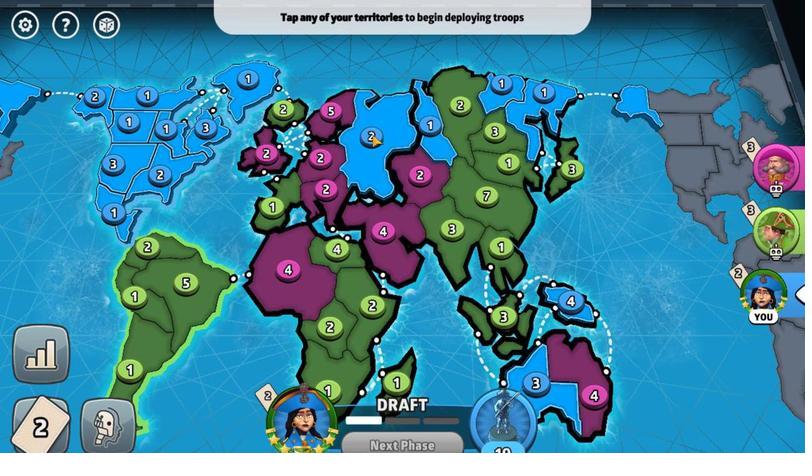 
Action: Mouse moved to (556, 384)
Screenshot: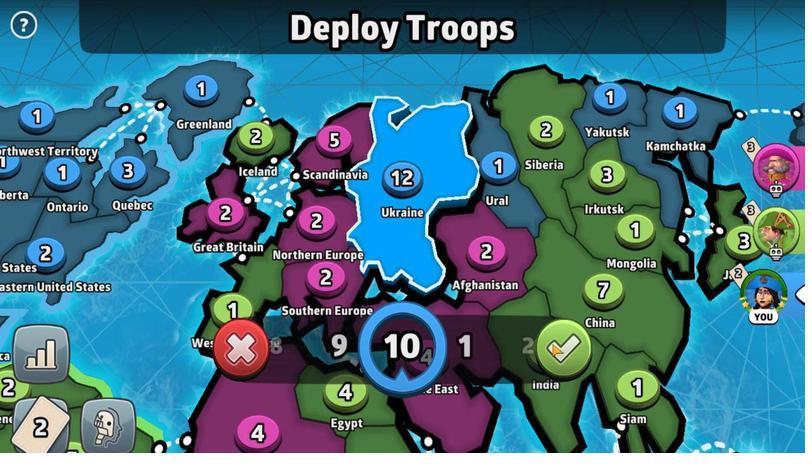 
Action: Mouse pressed left at (556, 384)
Screenshot: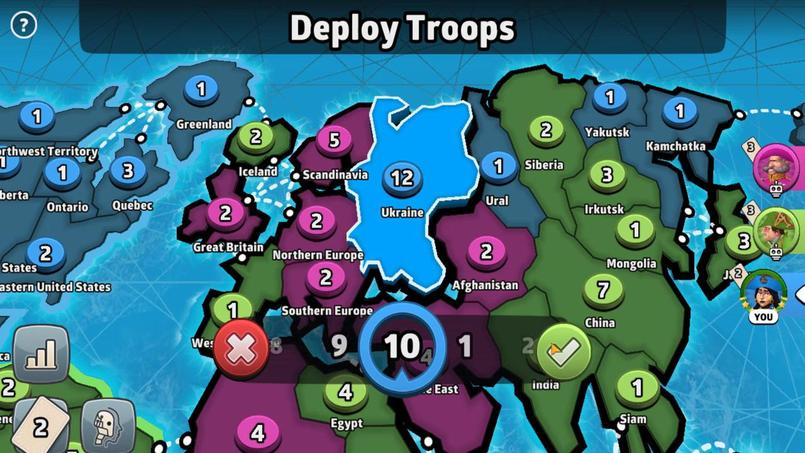 
Action: Mouse moved to (448, 421)
Screenshot: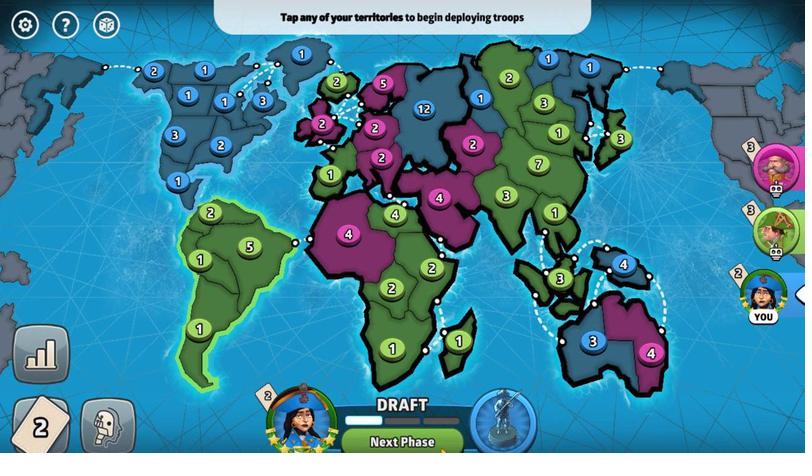 
Action: Mouse pressed left at (448, 421)
Screenshot: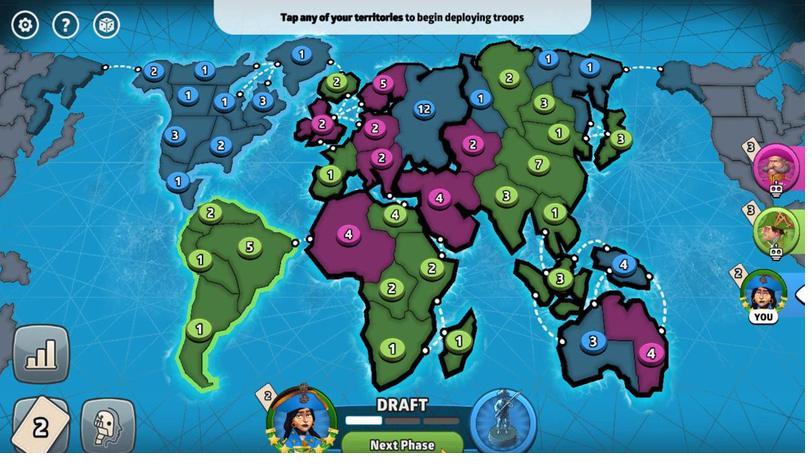 
Action: Mouse moved to (430, 303)
Screenshot: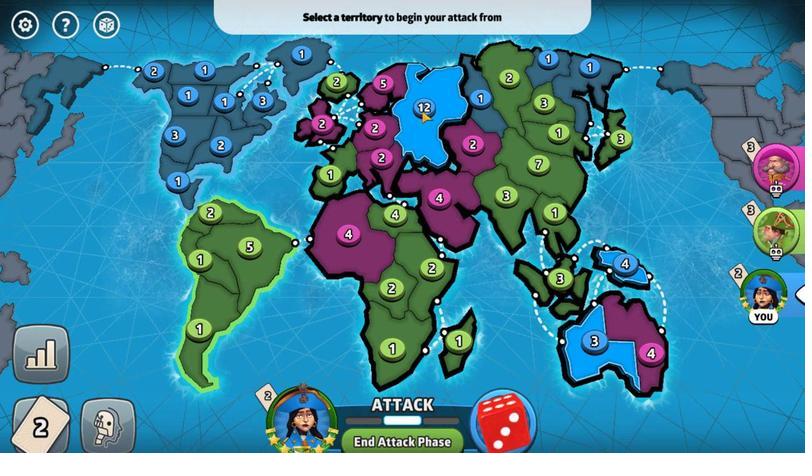 
Action: Mouse pressed left at (430, 303)
Screenshot: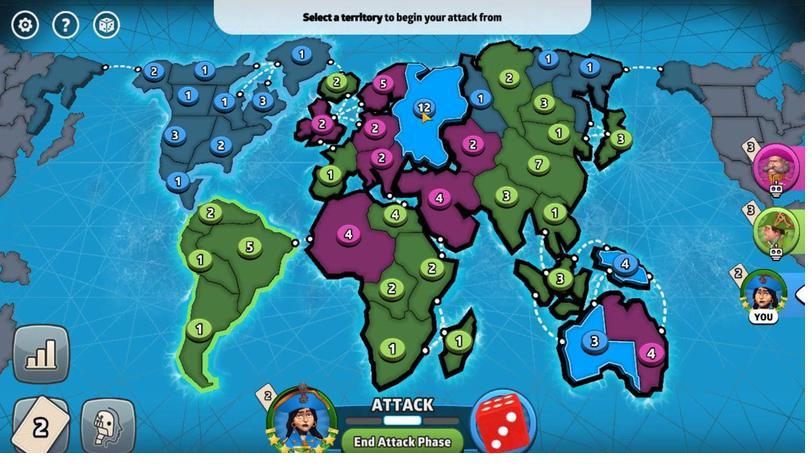 
Action: Mouse moved to (371, 293)
Screenshot: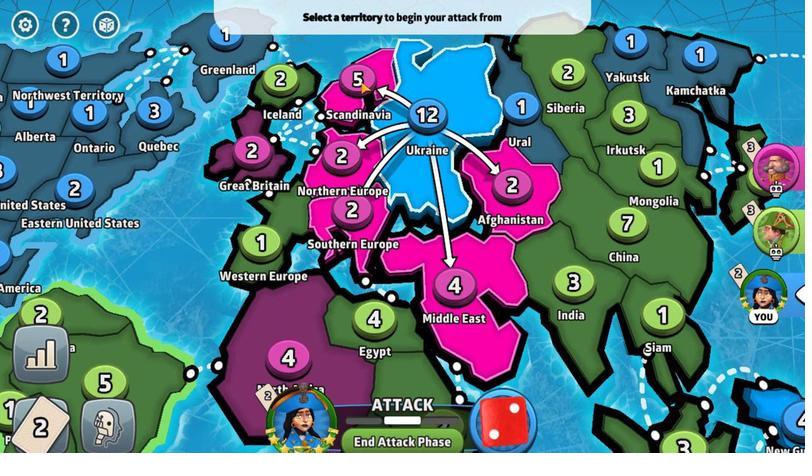 
Action: Mouse pressed left at (371, 293)
Screenshot: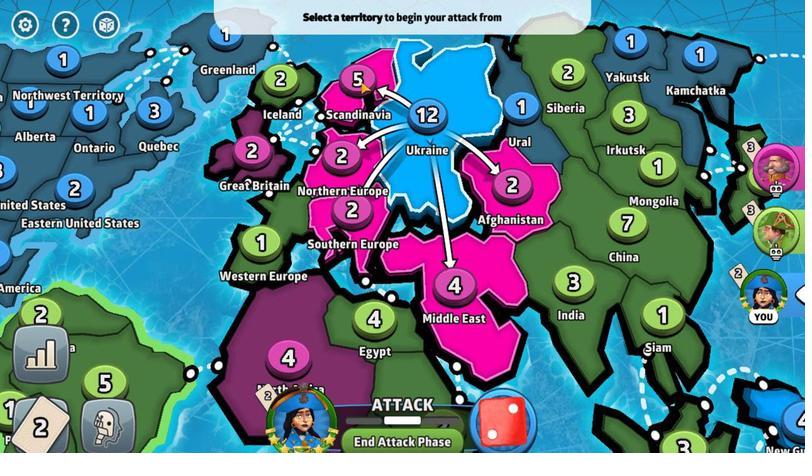 
Action: Mouse moved to (418, 400)
Screenshot: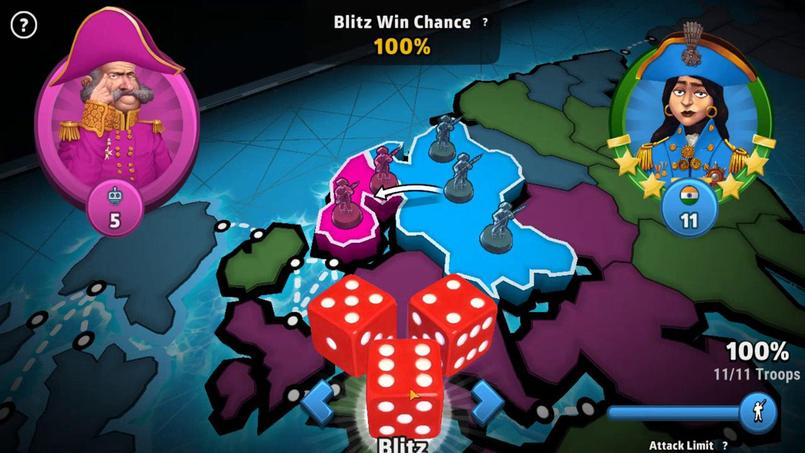 
Action: Mouse pressed left at (418, 400)
Screenshot: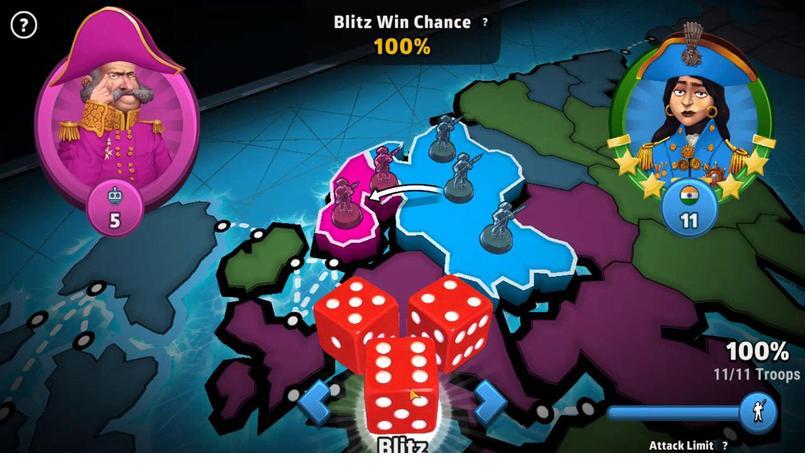 
Action: Mouse moved to (563, 387)
Screenshot: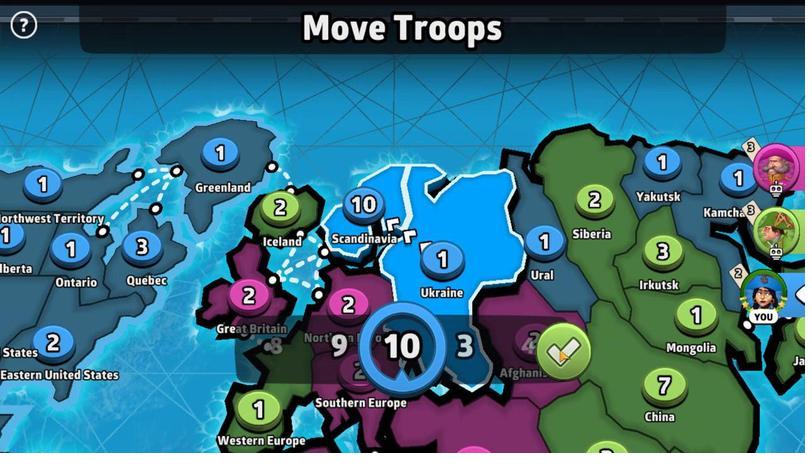 
Action: Mouse pressed left at (563, 387)
Screenshot: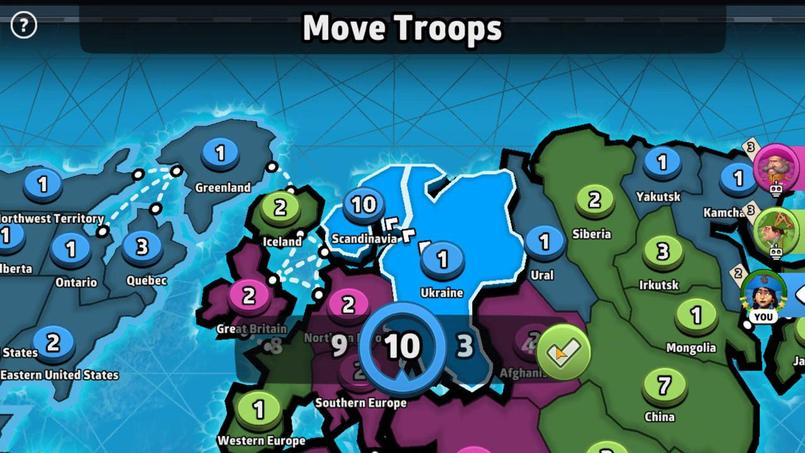 
Action: Mouse moved to (384, 310)
Screenshot: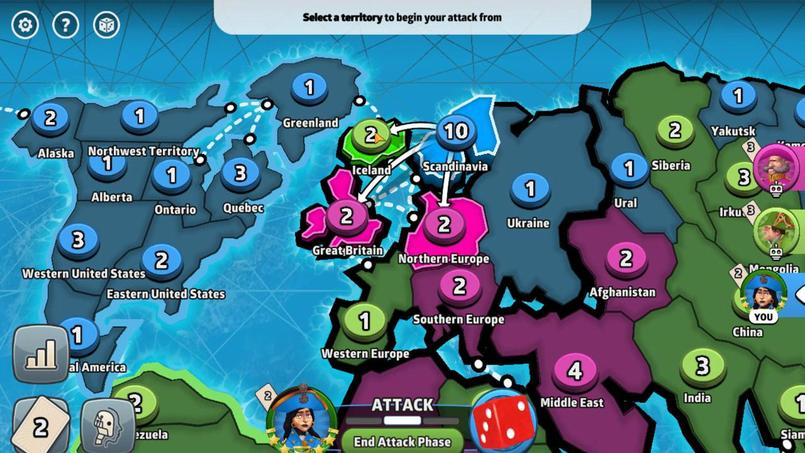 
Action: Mouse pressed left at (384, 310)
Screenshot: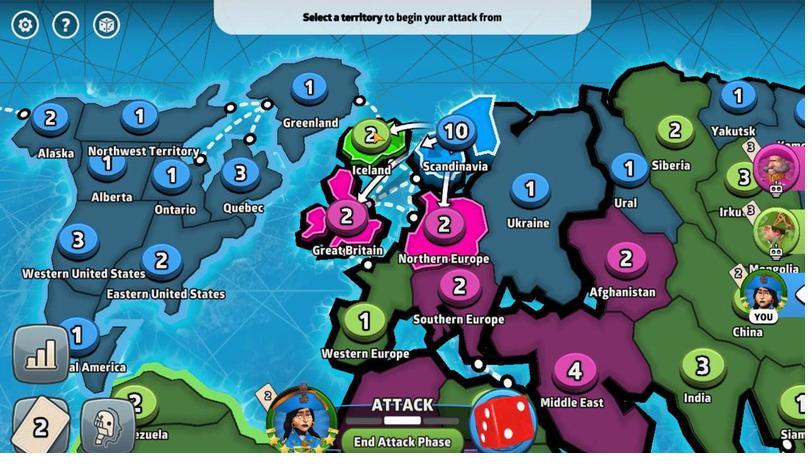 
Action: Mouse moved to (432, 392)
Screenshot: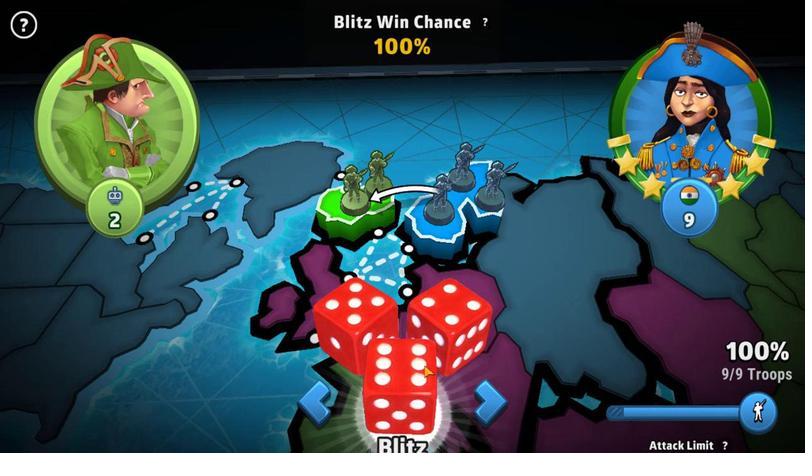 
Action: Mouse pressed left at (432, 392)
Screenshot: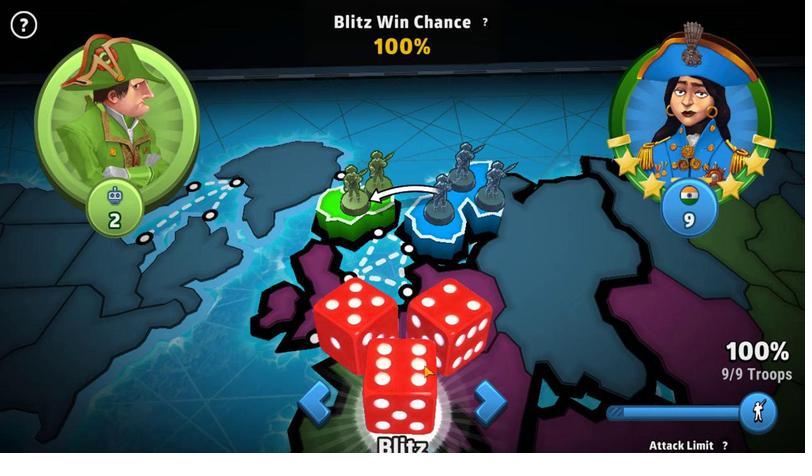 
Action: Mouse moved to (571, 389)
Screenshot: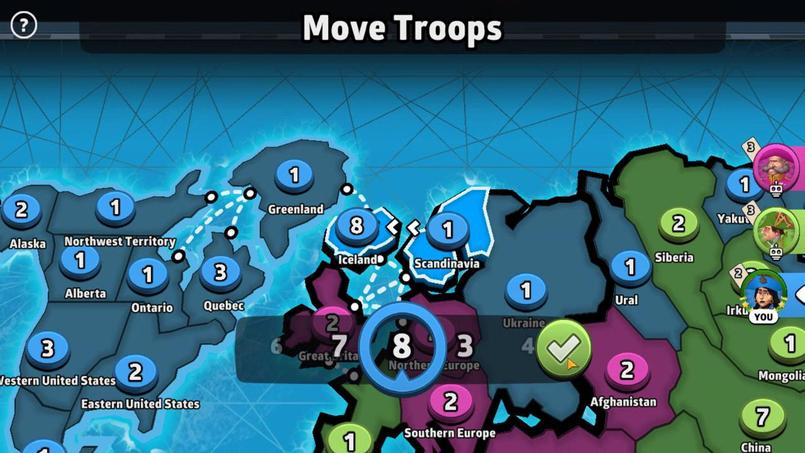 
Action: Mouse pressed left at (571, 389)
Screenshot: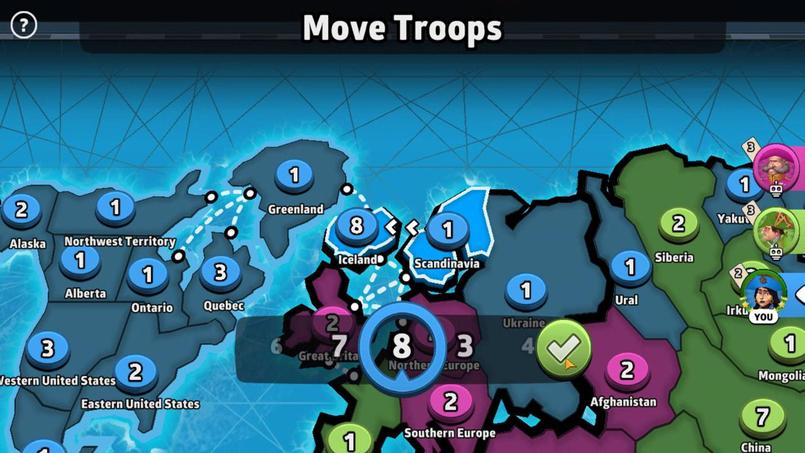 
Action: Mouse moved to (404, 338)
Screenshot: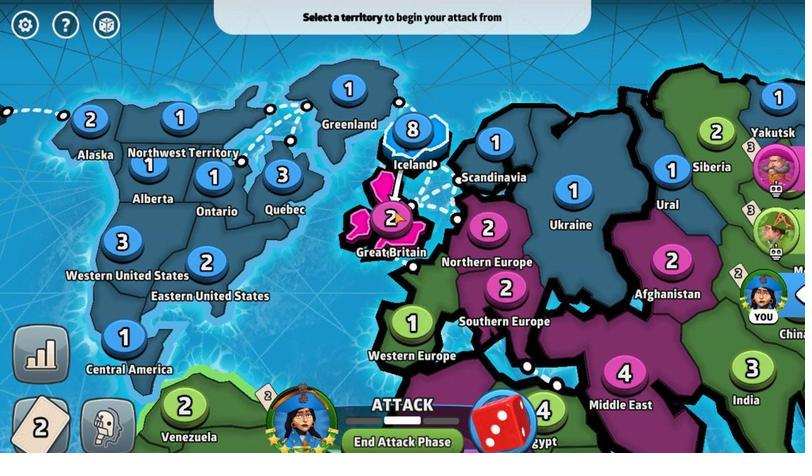
Action: Mouse pressed left at (404, 338)
Screenshot: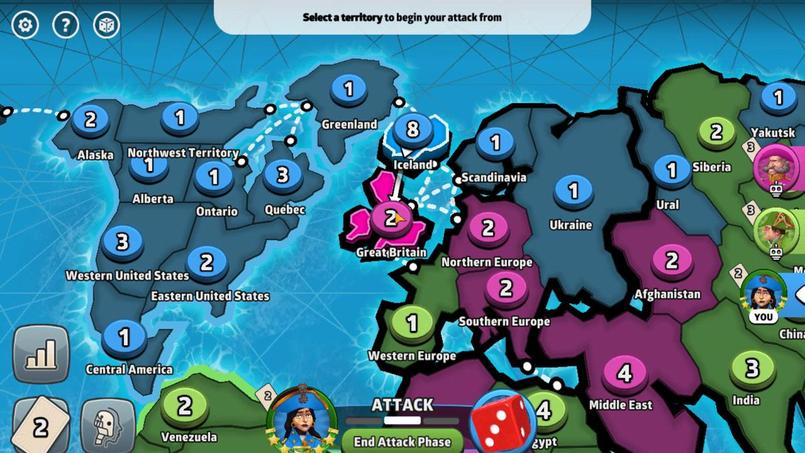 
Action: Mouse moved to (426, 405)
Screenshot: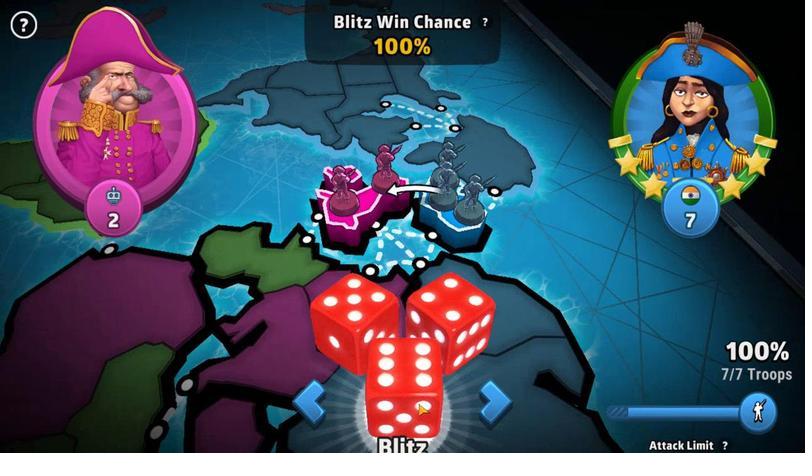 
Action: Mouse pressed left at (426, 405)
Screenshot: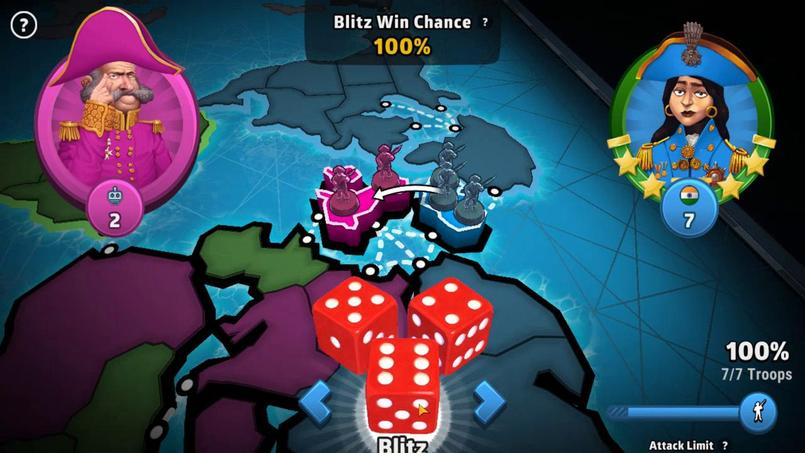 
Action: Mouse moved to (564, 389)
Screenshot: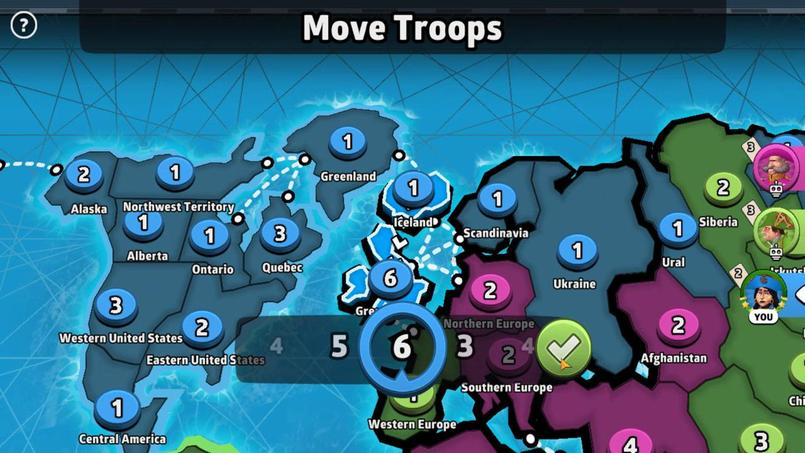 
Action: Mouse pressed left at (564, 389)
Screenshot: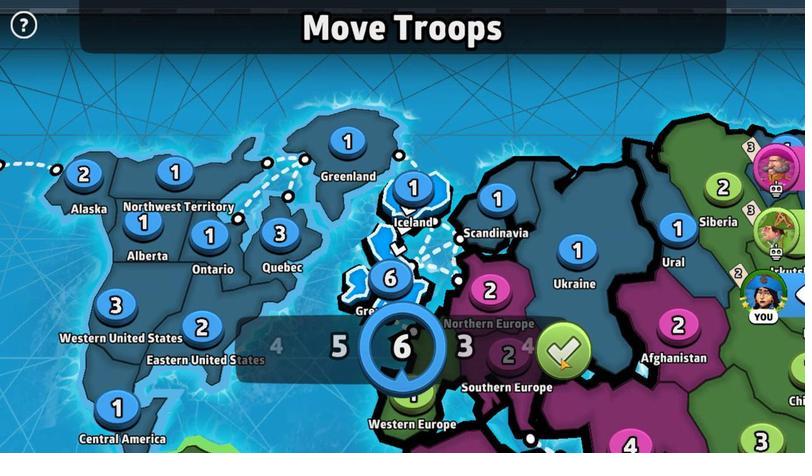 
Action: Mouse moved to (377, 338)
Screenshot: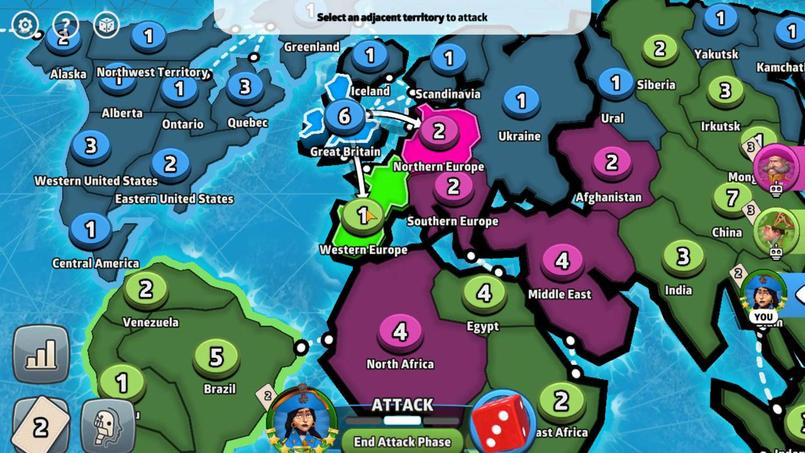 
Action: Mouse pressed left at (377, 338)
Screenshot: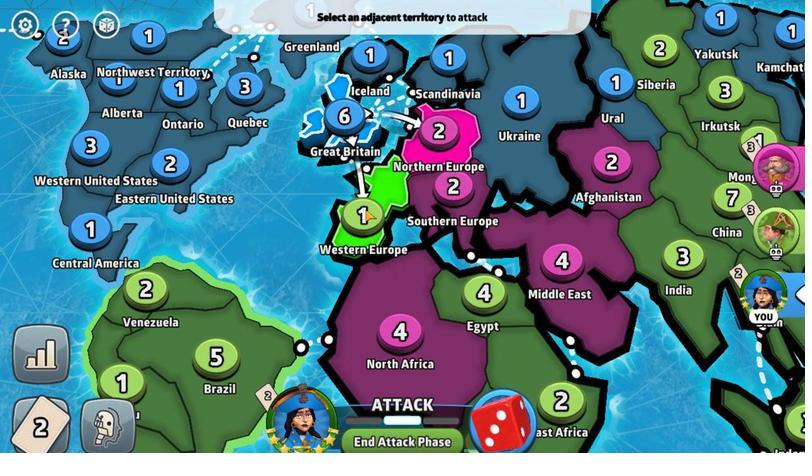 
Action: Mouse moved to (405, 390)
Screenshot: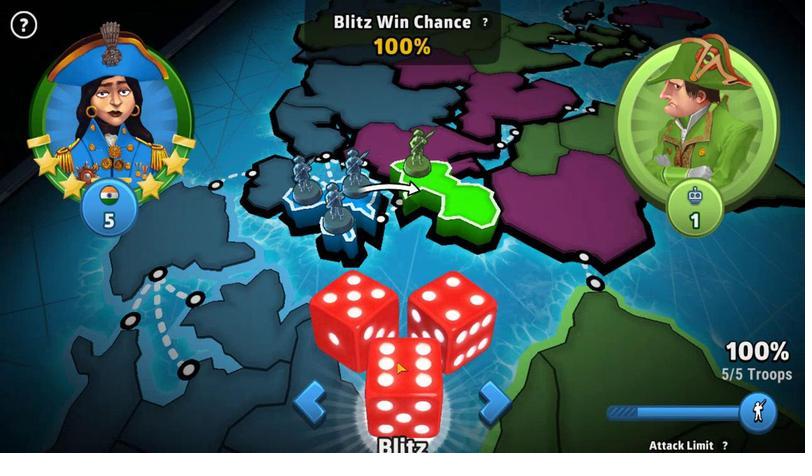 
Action: Mouse pressed left at (405, 390)
Screenshot: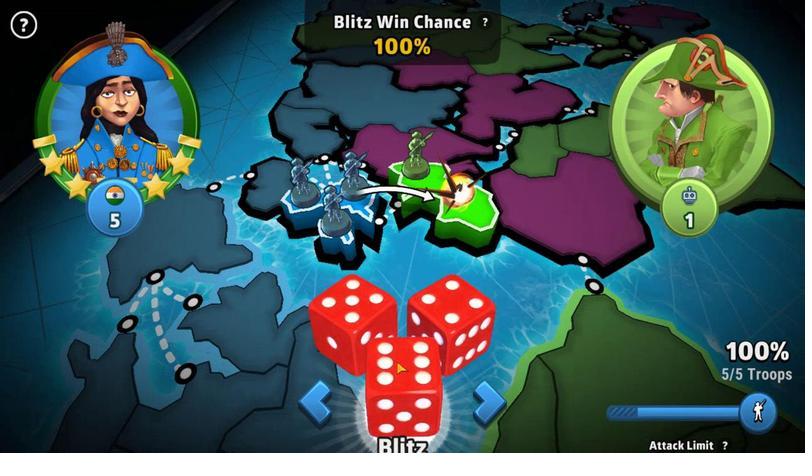 
Action: Mouse moved to (582, 385)
Screenshot: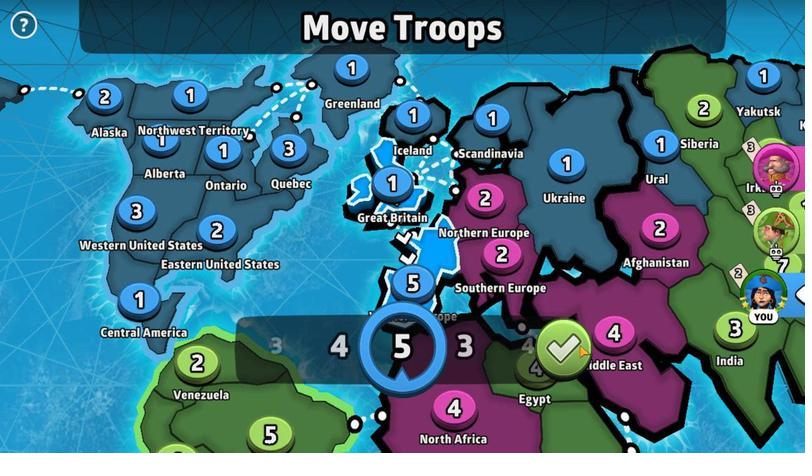 
Action: Mouse pressed left at (582, 385)
Screenshot: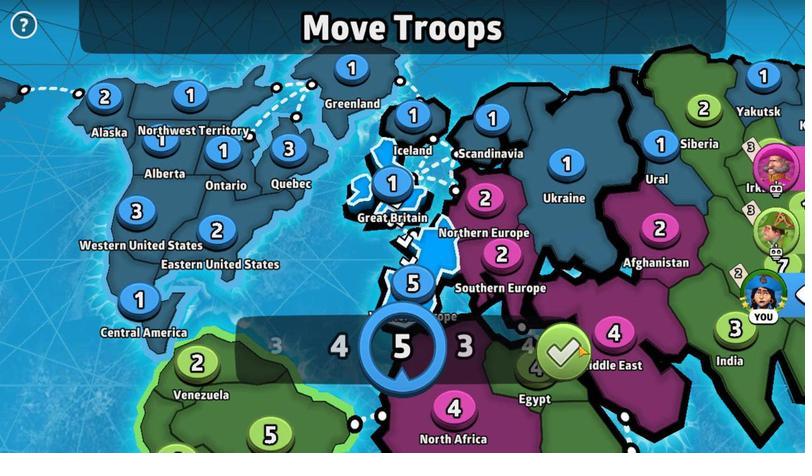 
Action: Mouse moved to (387, 359)
Screenshot: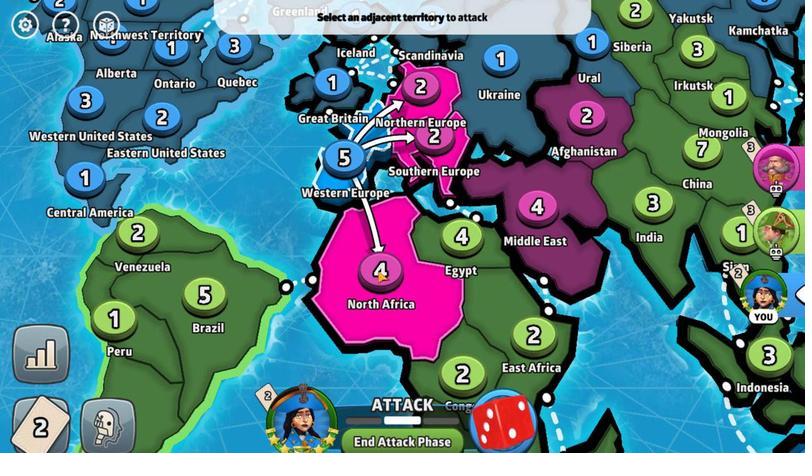 
Action: Mouse pressed left at (387, 359)
Screenshot: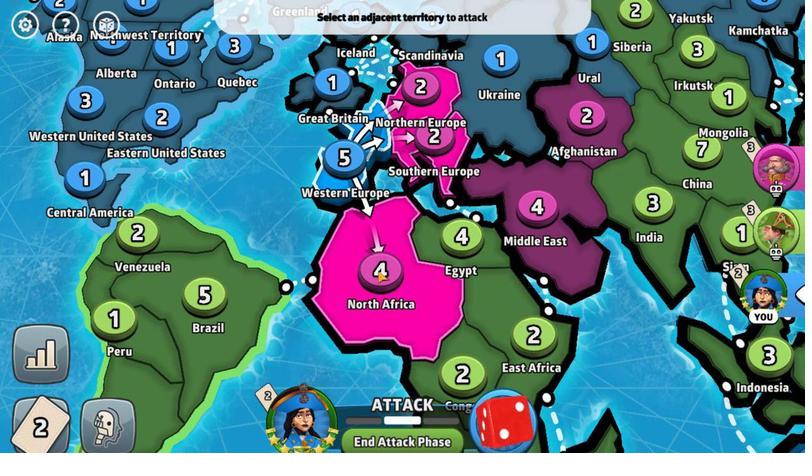 
Action: Mouse moved to (412, 387)
Screenshot: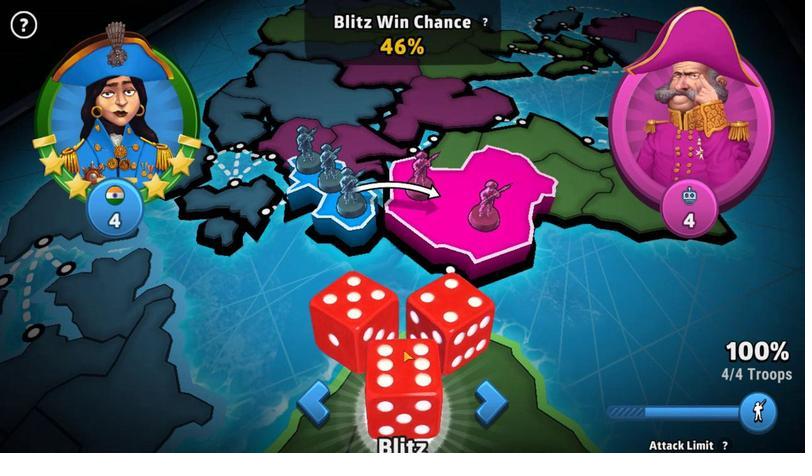 
Action: Mouse pressed left at (412, 387)
Screenshot: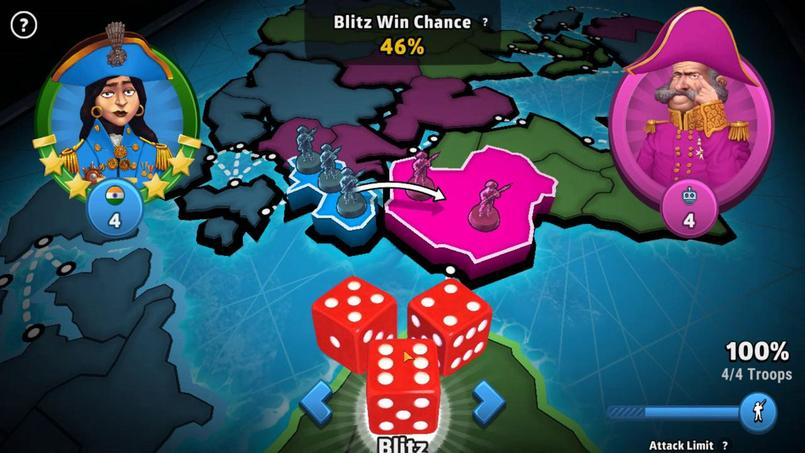 
Action: Mouse moved to (436, 417)
Screenshot: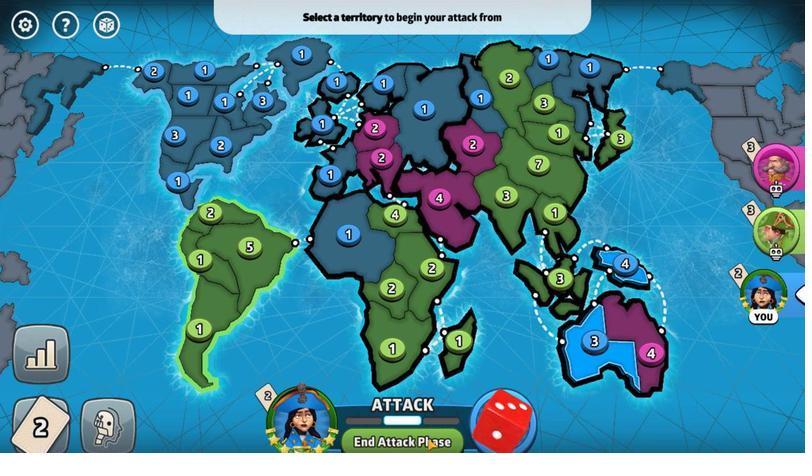 
Action: Mouse pressed left at (436, 417)
Screenshot: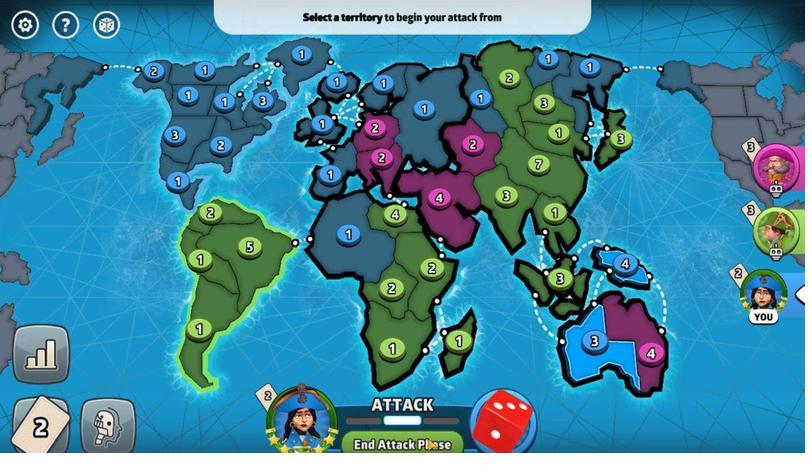 
Action: Mouse moved to (453, 324)
Screenshot: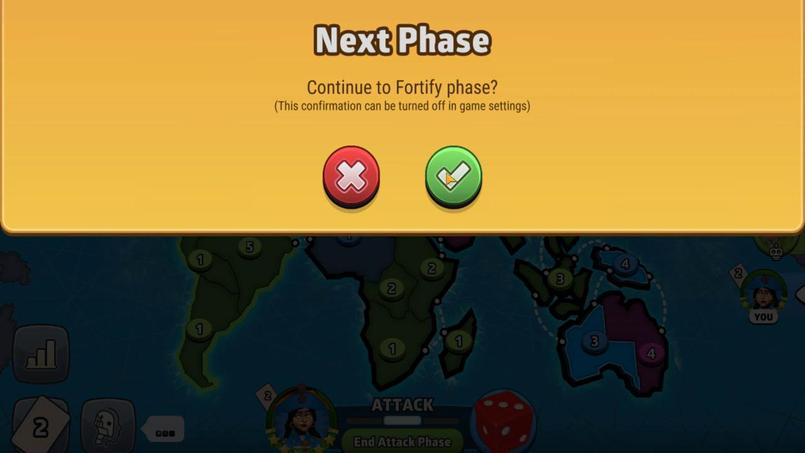 
Action: Mouse pressed left at (453, 324)
Screenshot: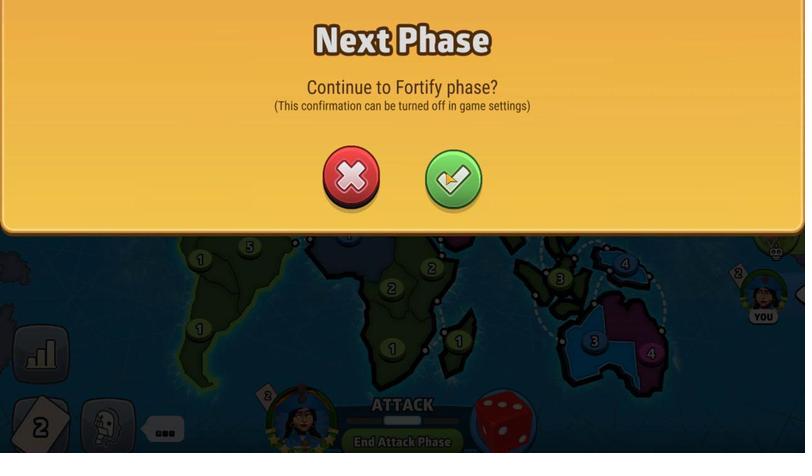 
Action: Mouse moved to (197, 310)
Screenshot: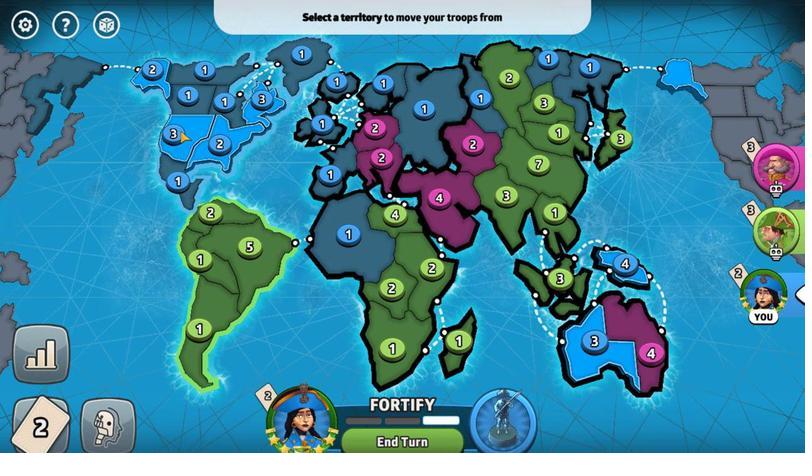 
Action: Mouse pressed left at (197, 310)
Screenshot: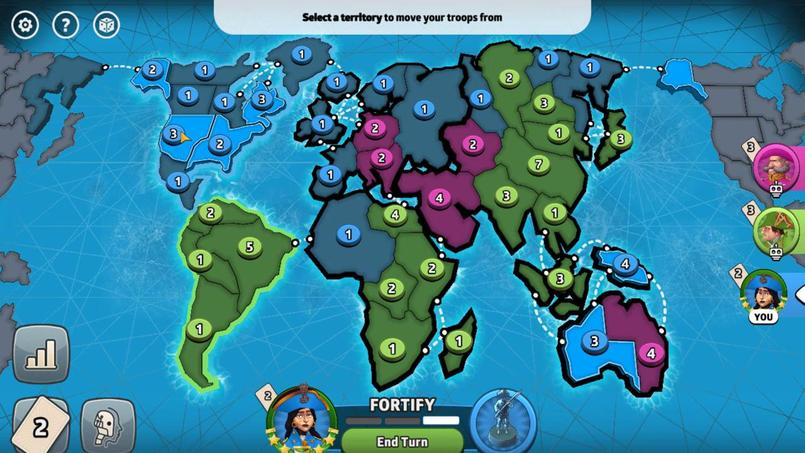 
Action: Mouse moved to (611, 383)
Screenshot: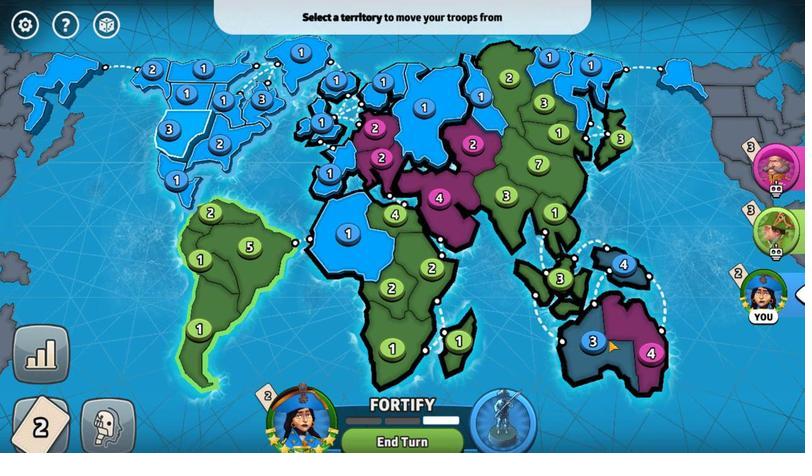 
Action: Mouse pressed left at (611, 383)
Screenshot: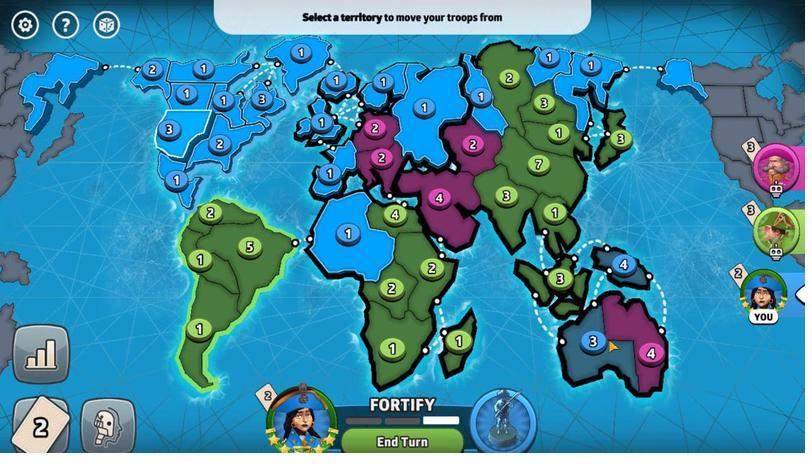 
Action: Mouse moved to (603, 384)
Screenshot: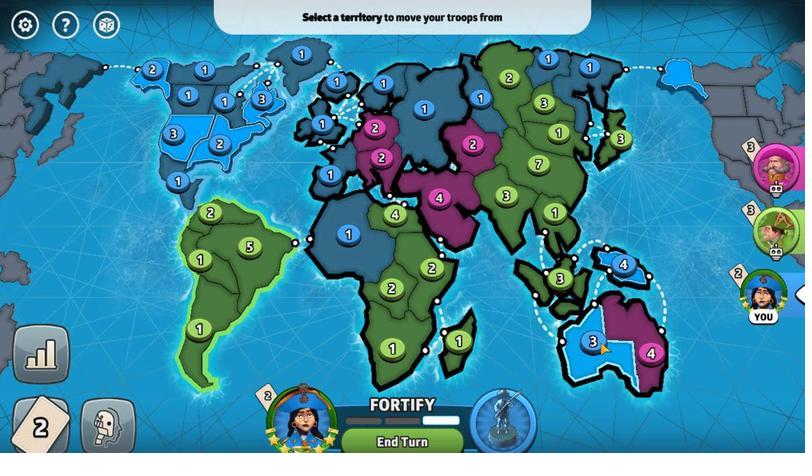 
Action: Mouse pressed left at (603, 384)
Screenshot: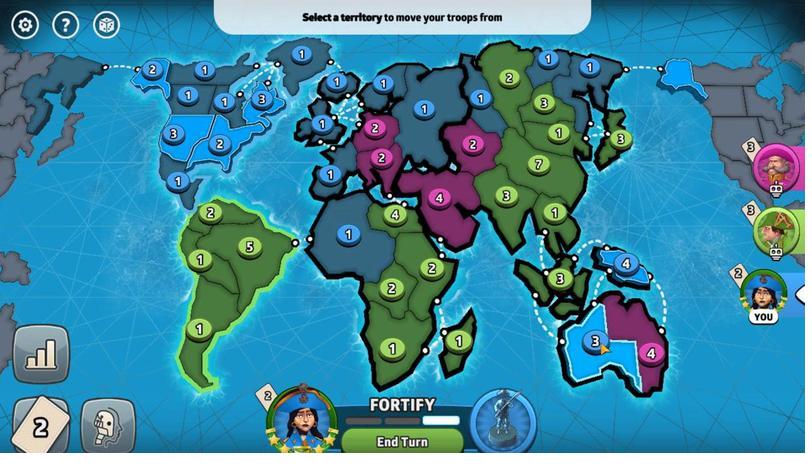 
Action: Mouse moved to (190, 311)
Screenshot: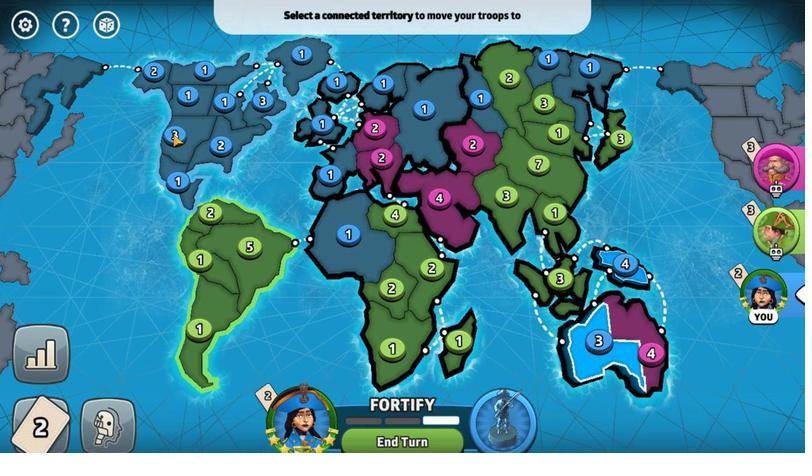 
Action: Mouse pressed left at (190, 311)
Screenshot: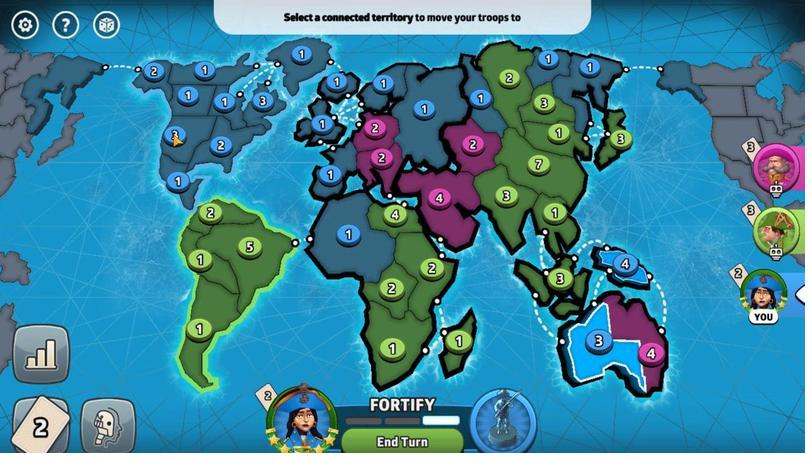 
Action: Mouse pressed left at (190, 311)
Screenshot: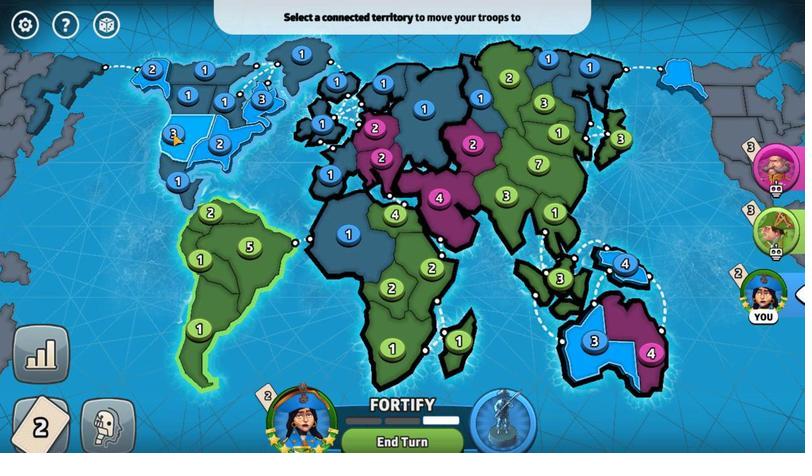 
Action: Mouse moved to (190, 311)
Screenshot: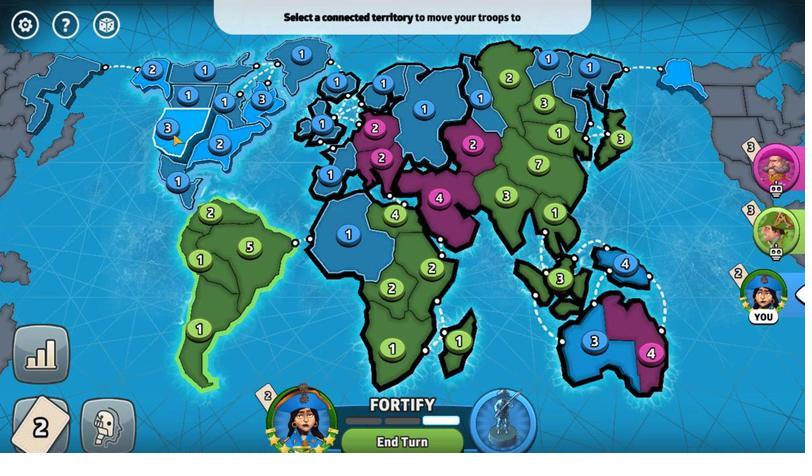 
Action: Mouse pressed left at (190, 311)
Screenshot: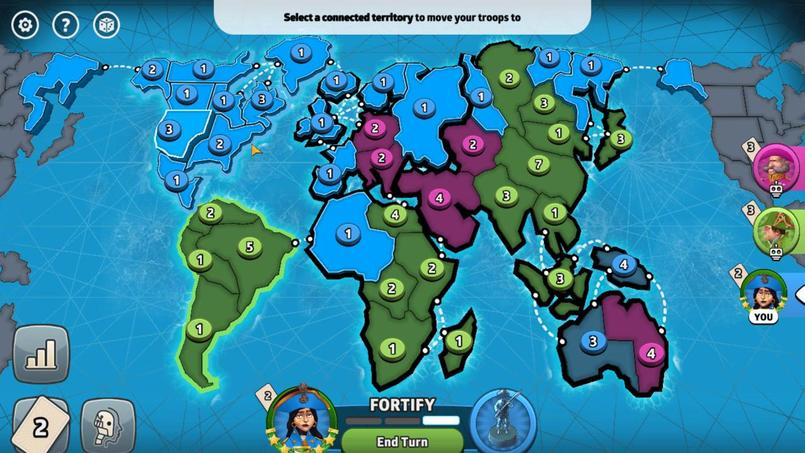 
Action: Mouse moved to (412, 325)
Screenshot: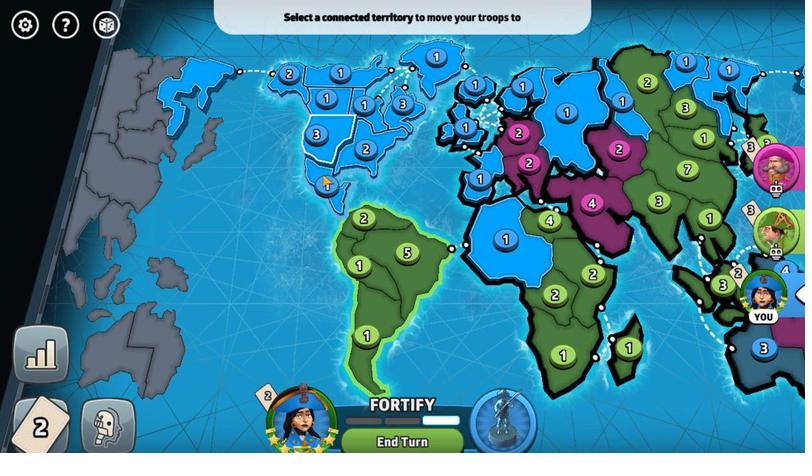 
Action: Mouse pressed left at (412, 325)
Screenshot: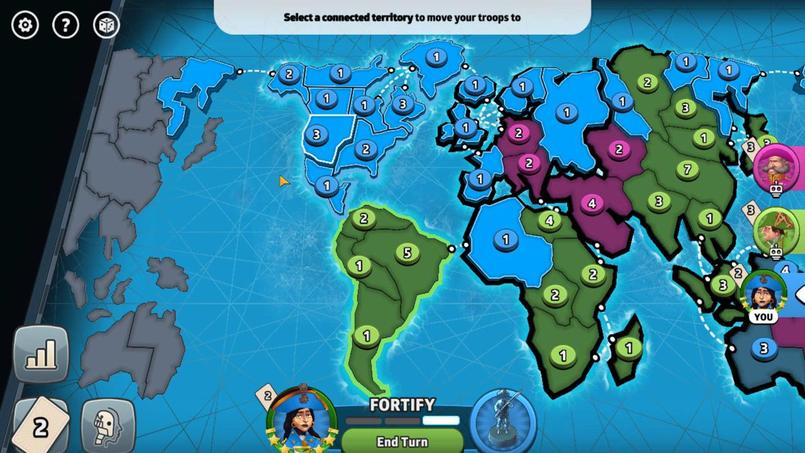 
Action: Mouse moved to (537, 387)
Screenshot: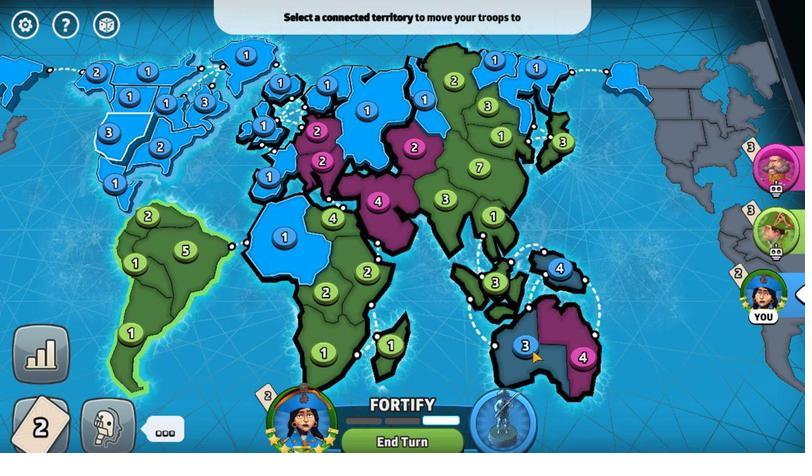 
Action: Mouse pressed left at (537, 387)
Screenshot: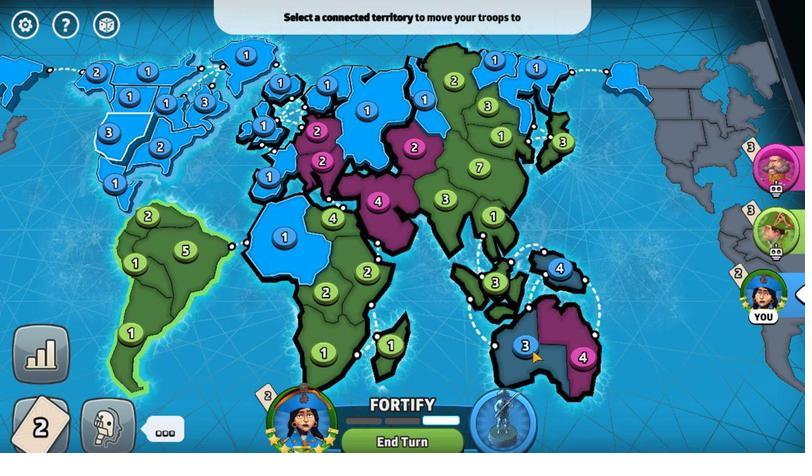 
Action: Mouse moved to (537, 387)
Screenshot: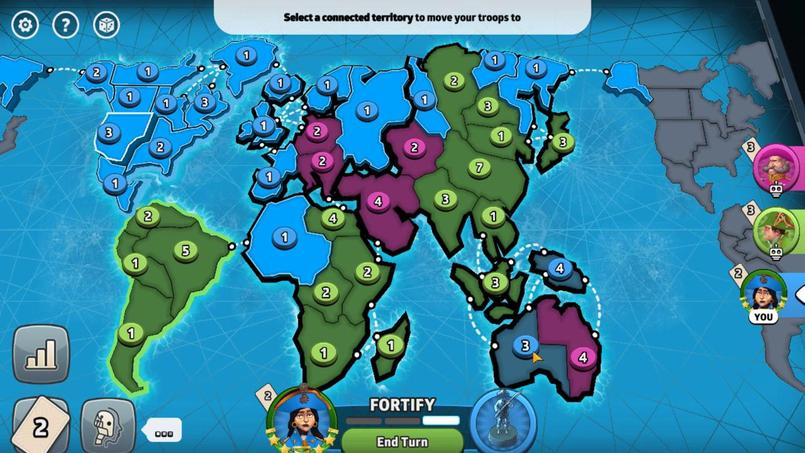 
Action: Mouse pressed left at (537, 387)
Screenshot: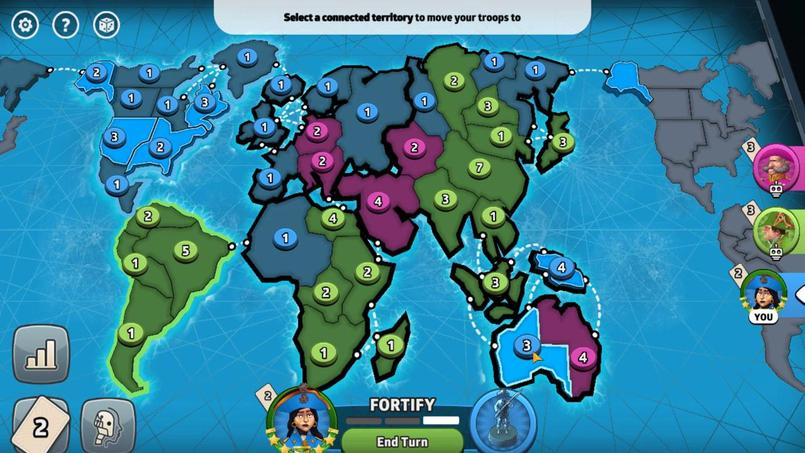 
Action: Mouse moved to (538, 382)
Screenshot: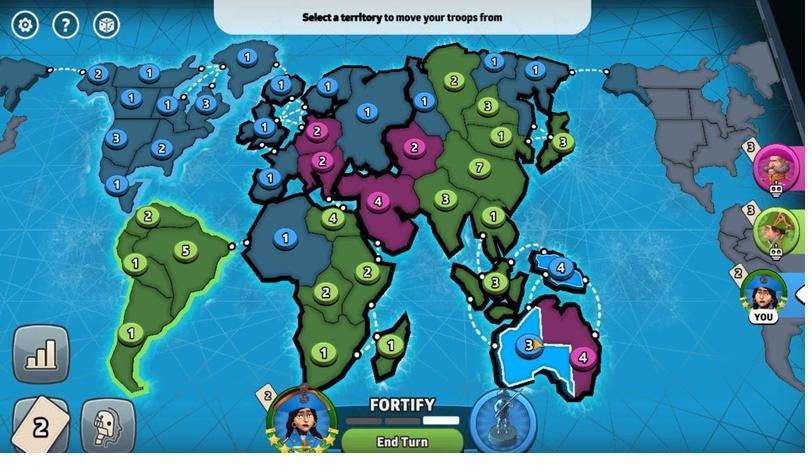 
Action: Mouse pressed left at (538, 382)
Screenshot: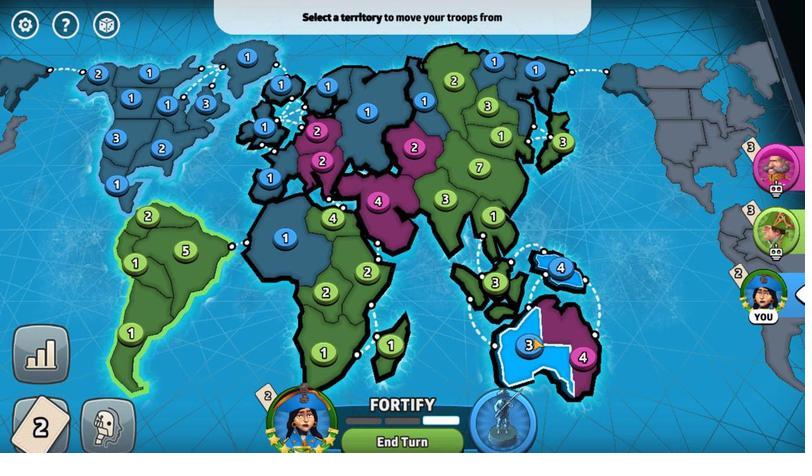 
Action: Mouse moved to (556, 359)
Screenshot: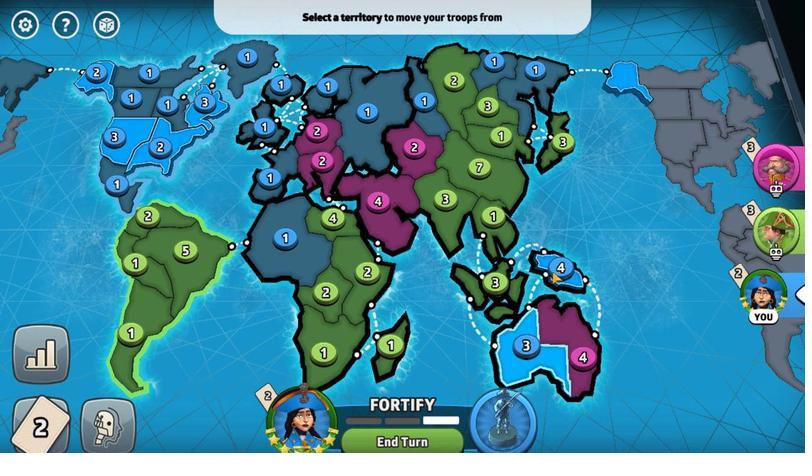 
Action: Mouse pressed left at (556, 359)
Screenshot: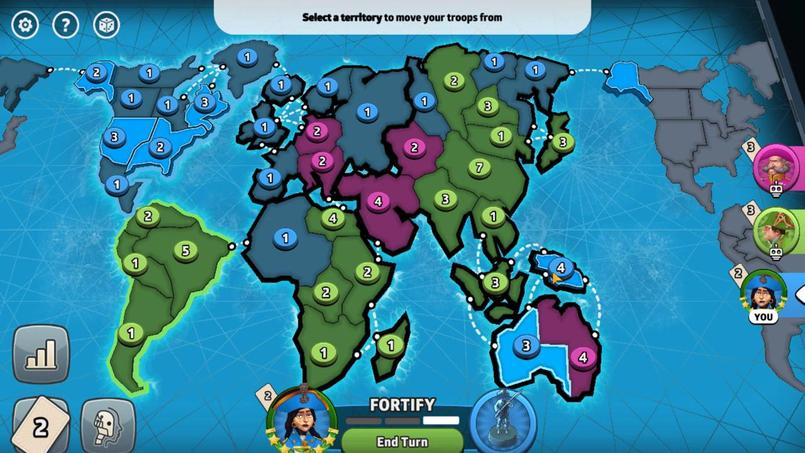 
Action: Mouse moved to (526, 389)
Screenshot: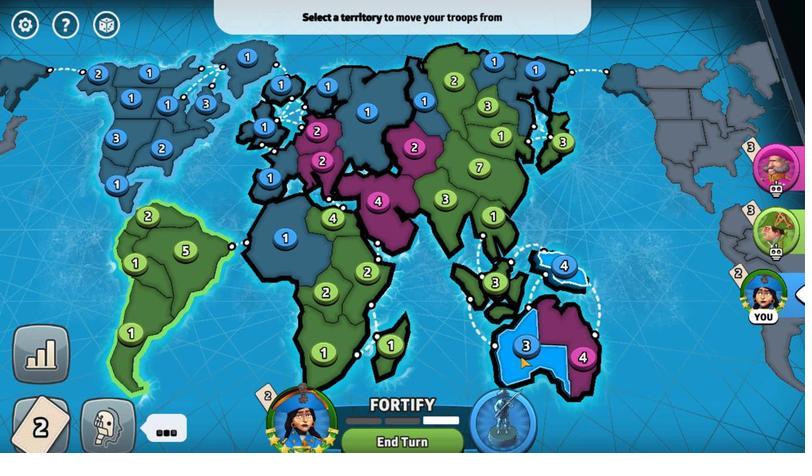 
Action: Mouse pressed left at (526, 389)
Screenshot: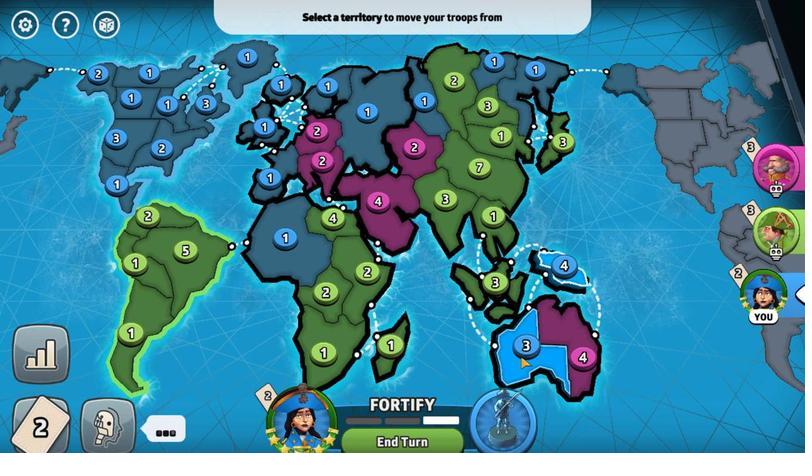 
Action: Mouse moved to (557, 385)
Screenshot: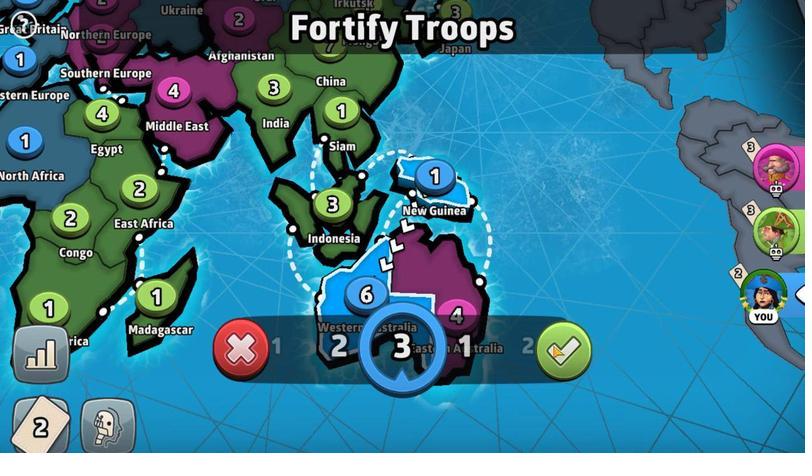 
Action: Mouse pressed left at (557, 385)
Screenshot: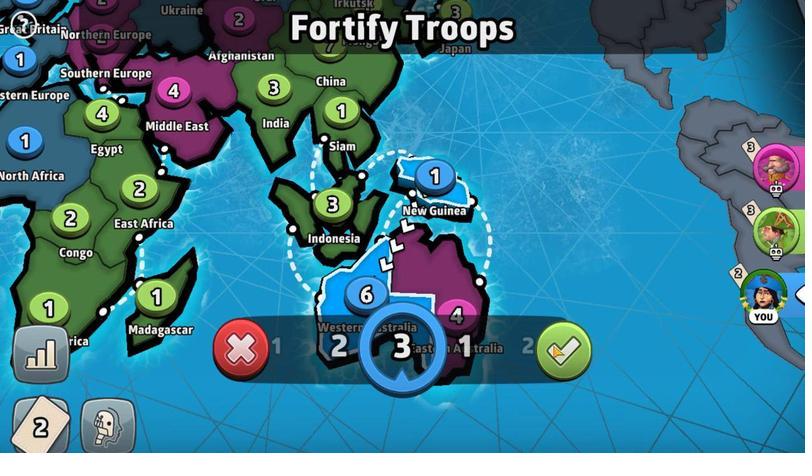 
Action: Mouse moved to (595, 383)
Screenshot: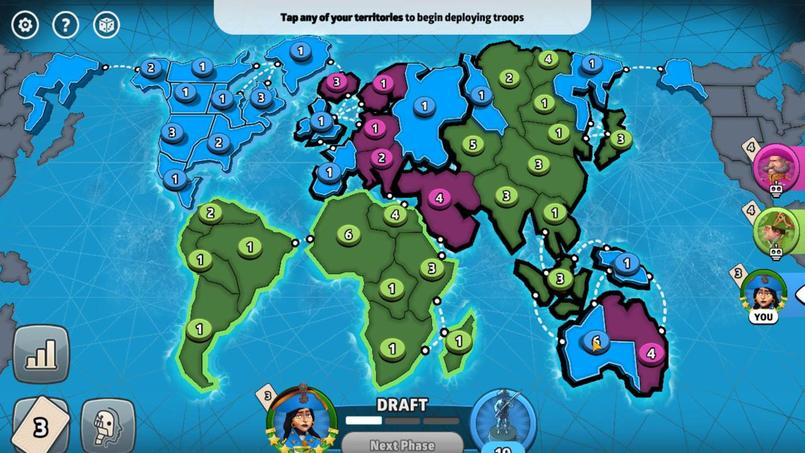 
Action: Mouse pressed left at (595, 383)
Screenshot: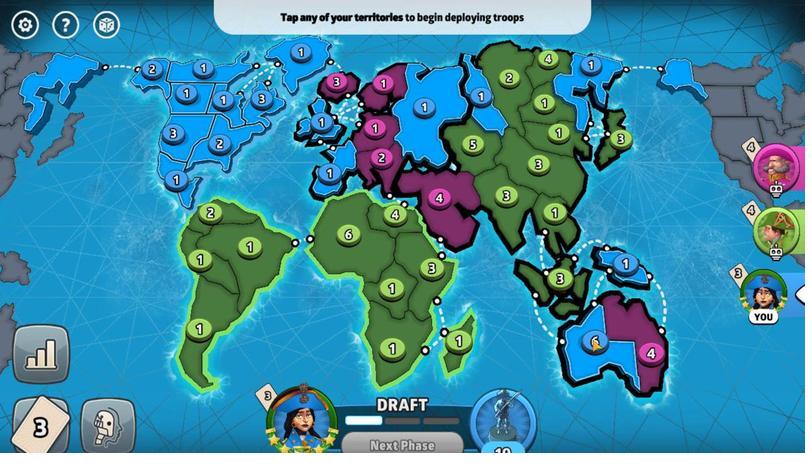 
Action: Mouse moved to (567, 387)
Screenshot: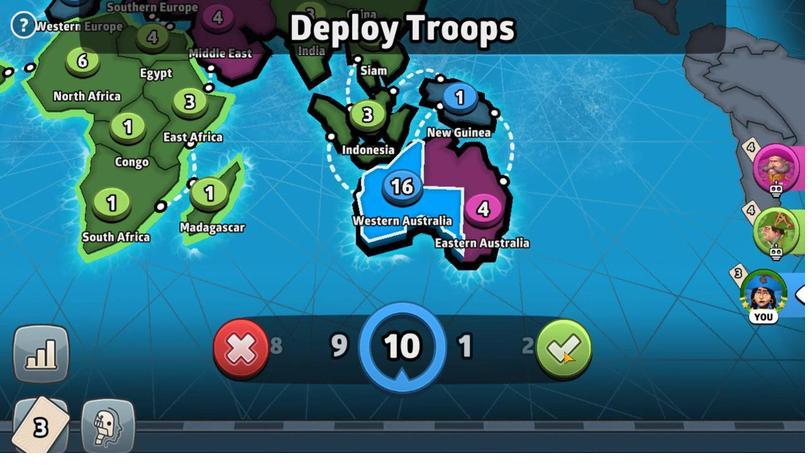 
Action: Mouse pressed left at (567, 387)
Screenshot: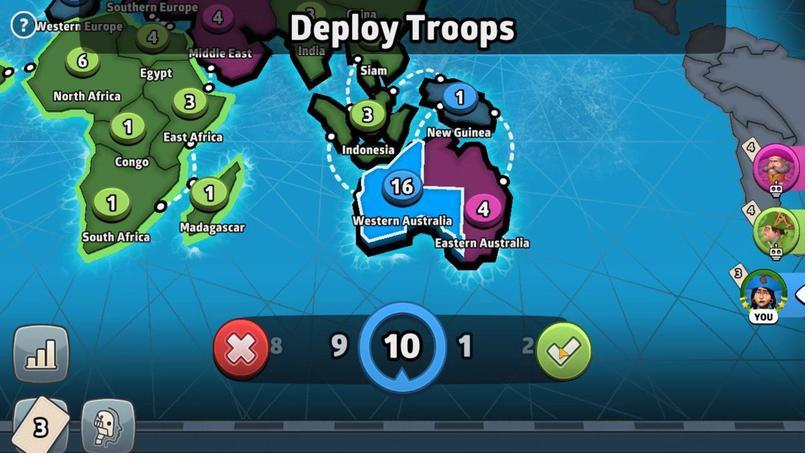 
Action: Mouse moved to (647, 387)
Screenshot: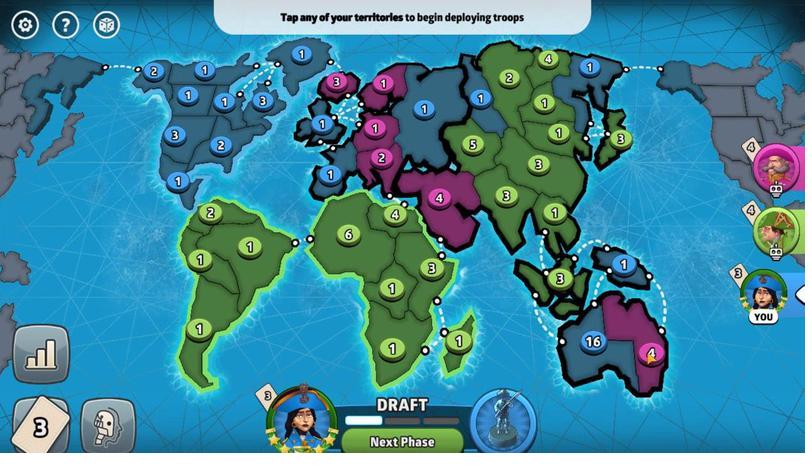 
Action: Mouse pressed left at (647, 387)
Screenshot: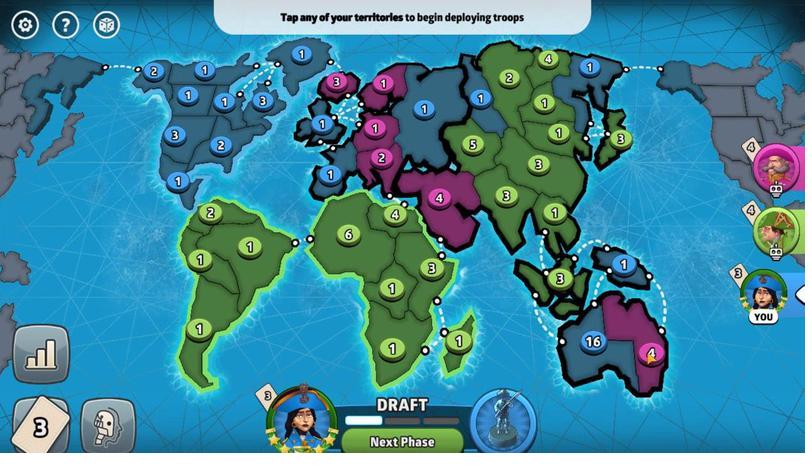 
Action: Mouse moved to (587, 383)
Screenshot: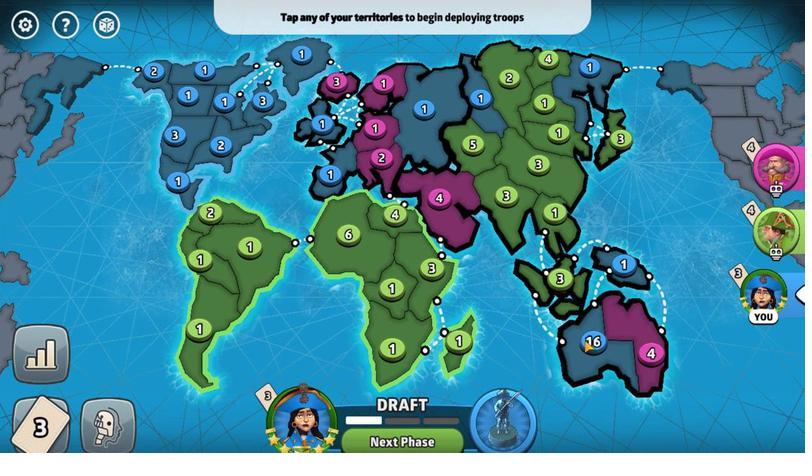 
Action: Mouse pressed left at (587, 383)
Screenshot: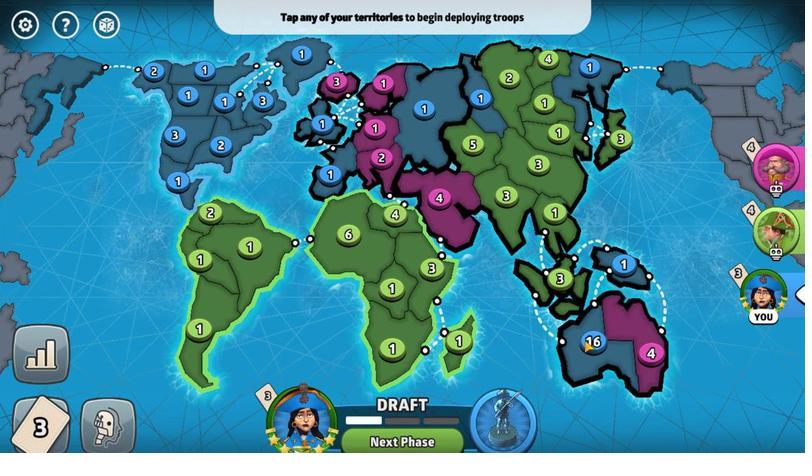 
Action: Mouse moved to (411, 417)
Screenshot: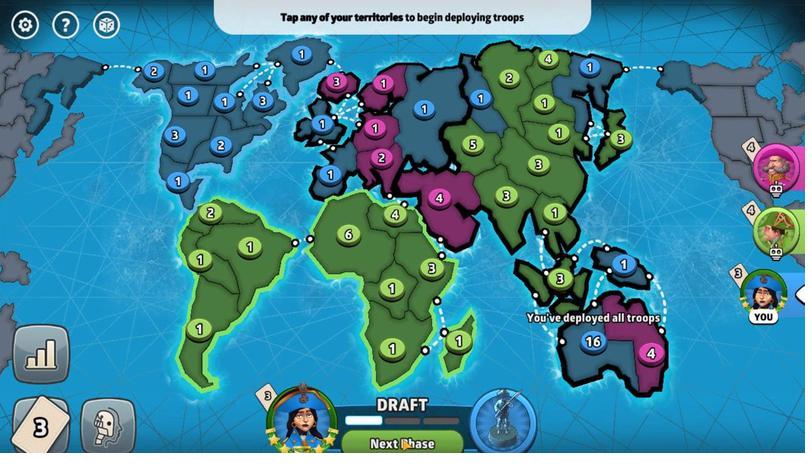 
Action: Mouse pressed left at (411, 417)
Screenshot: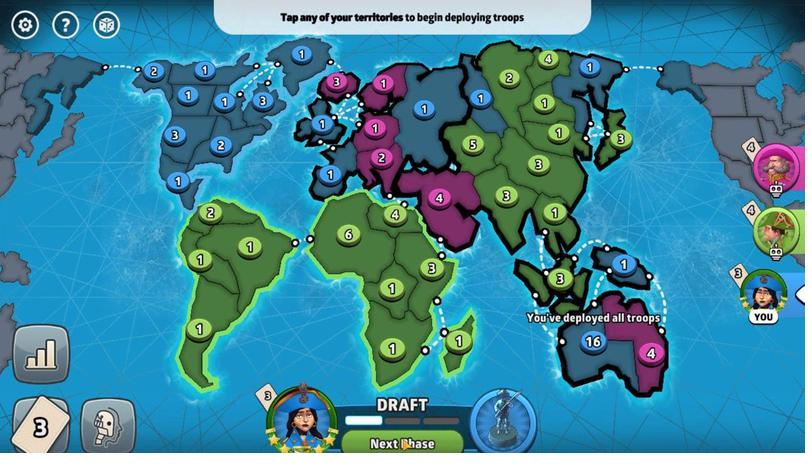 
Action: Mouse moved to (592, 385)
Screenshot: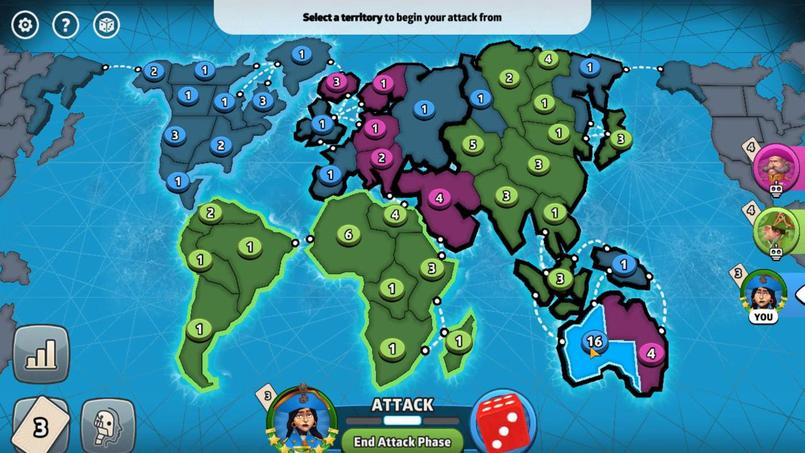 
Action: Mouse pressed left at (592, 385)
Screenshot: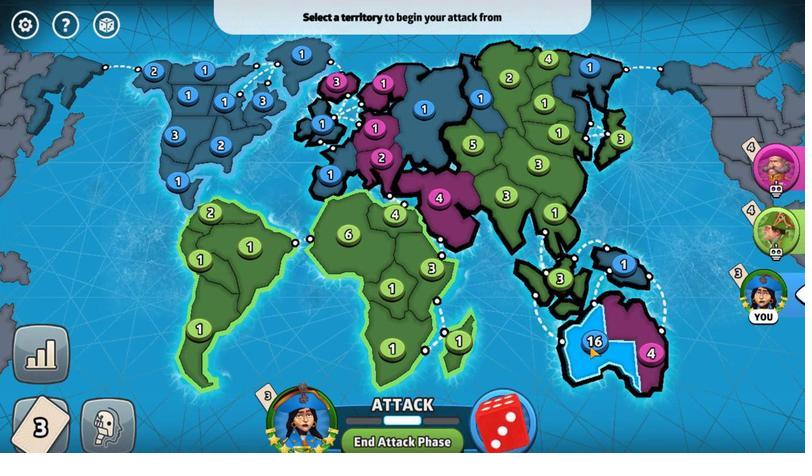 
Action: Mouse moved to (474, 342)
Screenshot: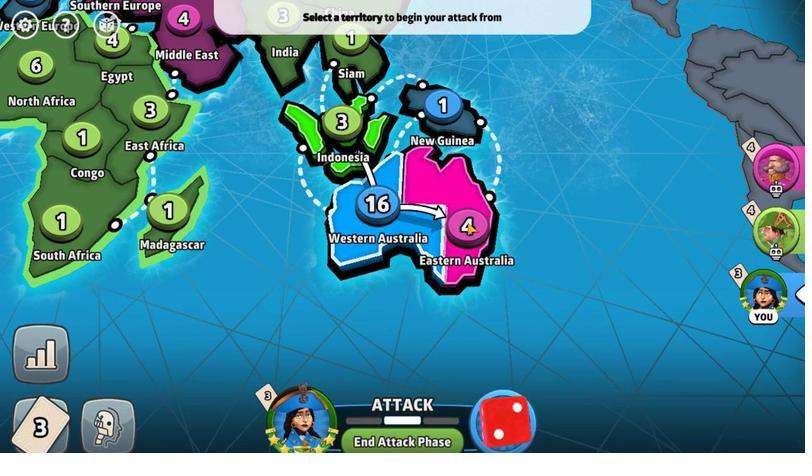 
Action: Mouse pressed left at (474, 342)
Screenshot: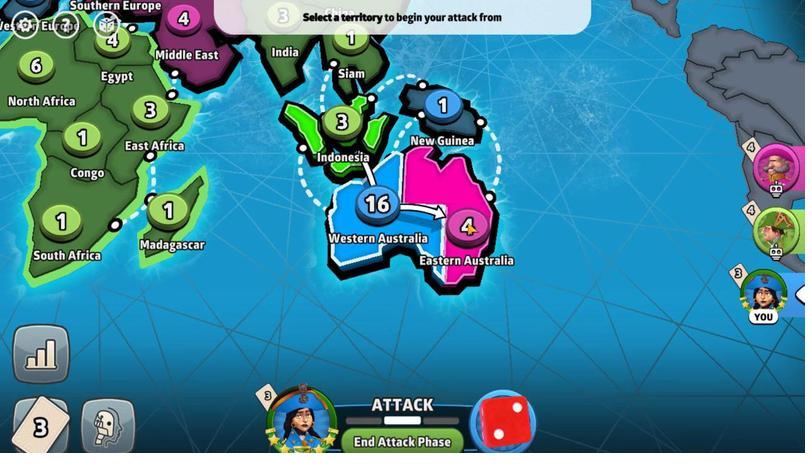 
Action: Mouse moved to (424, 394)
